 Task: Compose an email with the signature Levi Robinson with the subject Request for a meeting follow-up and the message Can you confirm whether the project is still on track to meet the deadline? from softage.9@softage.net to softage.7@softage.netSelect the entire message and remove all formatting, select the entire message Undo Send the email. Finally, move the email from Sent Items to the label Inquiries
Action: Mouse moved to (958, 55)
Screenshot: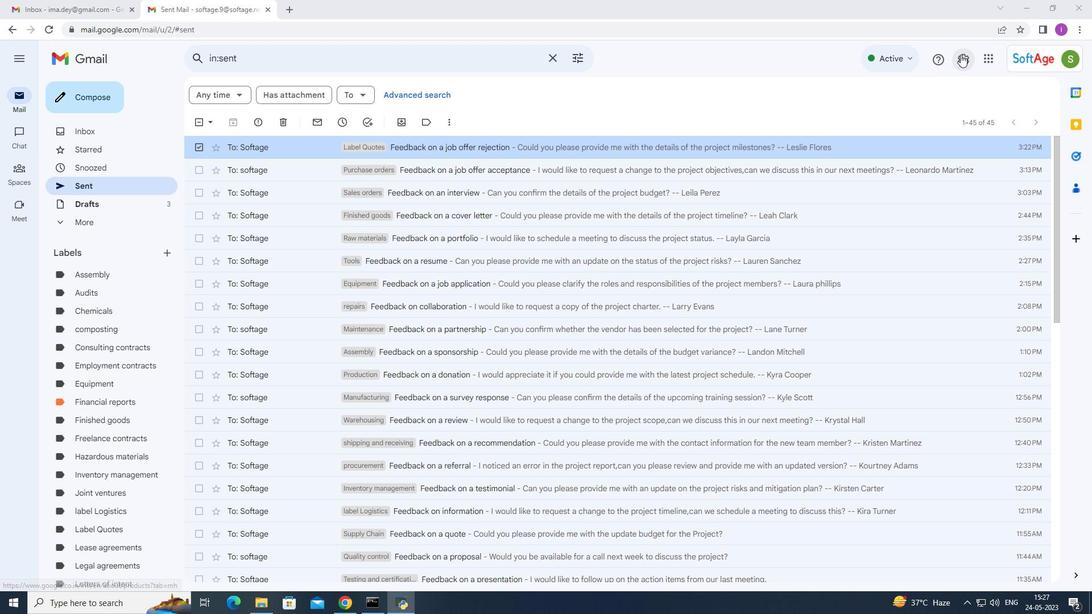 
Action: Mouse pressed left at (958, 55)
Screenshot: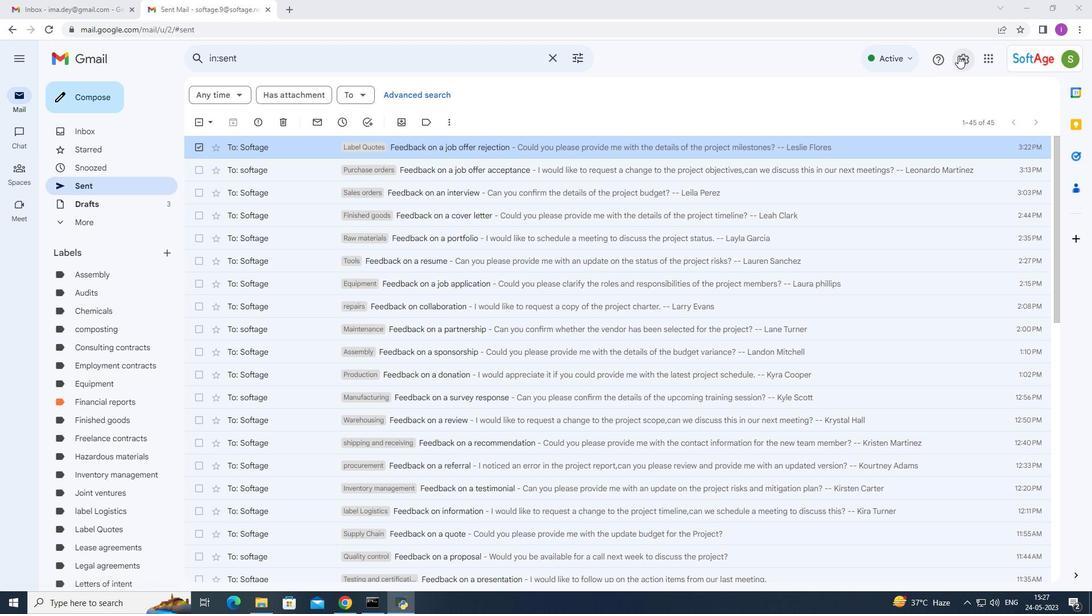 
Action: Mouse moved to (963, 116)
Screenshot: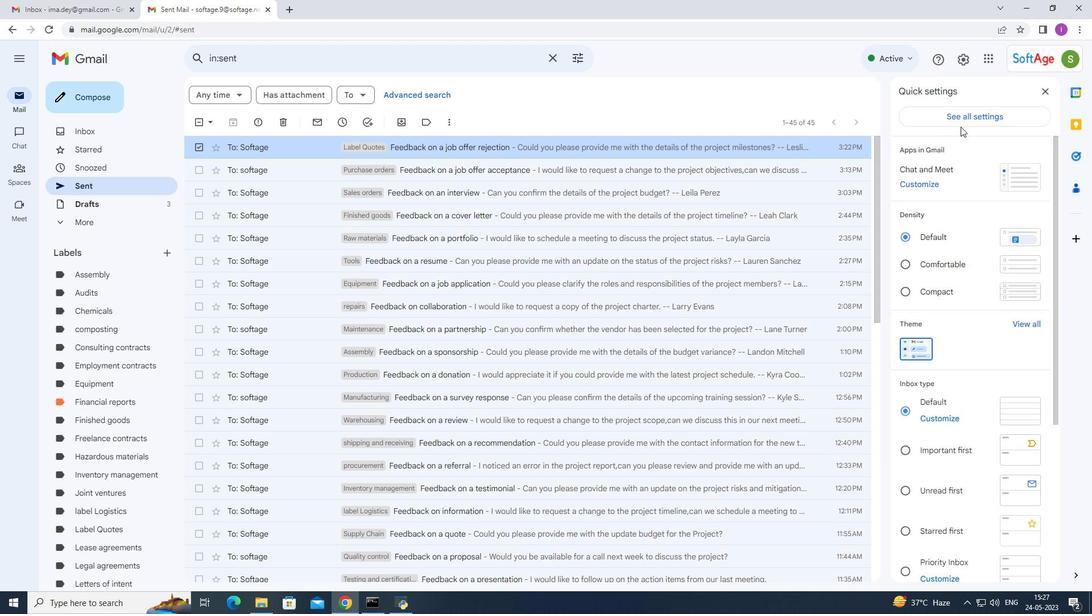 
Action: Mouse pressed left at (963, 116)
Screenshot: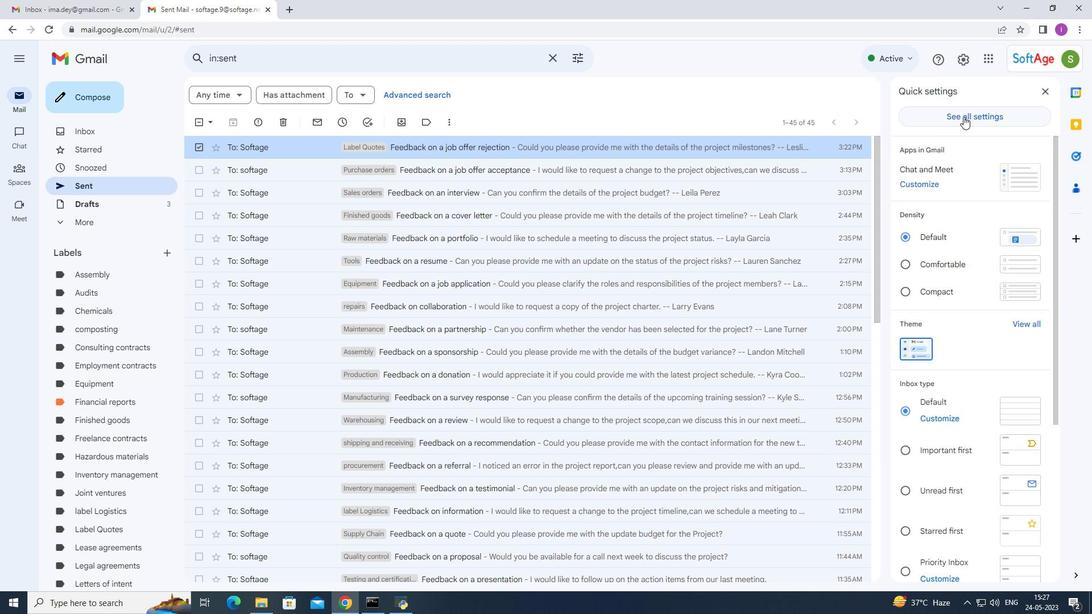 
Action: Mouse moved to (675, 240)
Screenshot: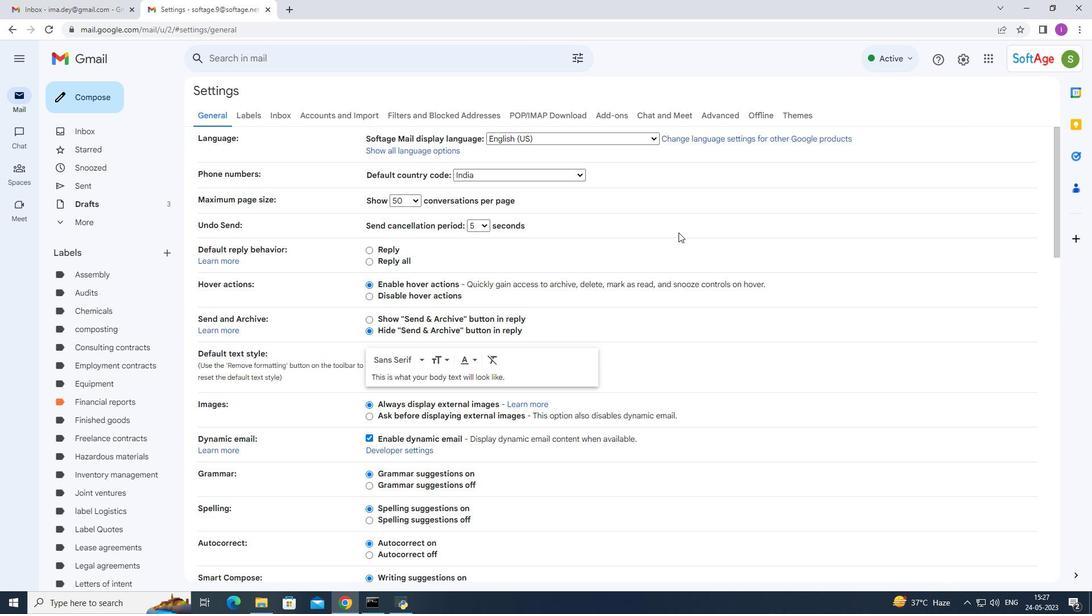 
Action: Mouse scrolled (675, 239) with delta (0, 0)
Screenshot: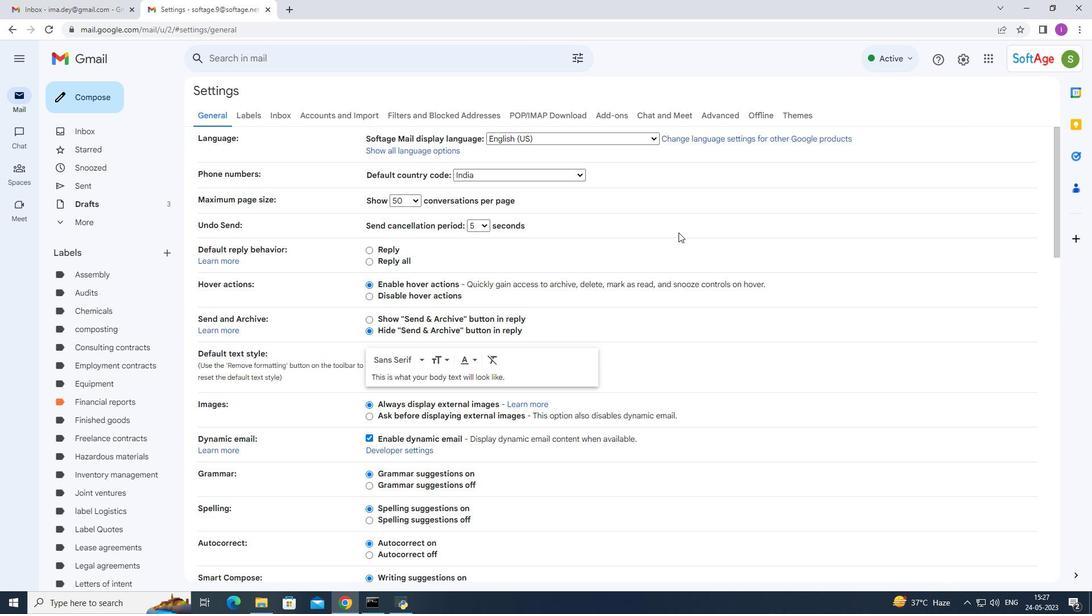 
Action: Mouse moved to (675, 241)
Screenshot: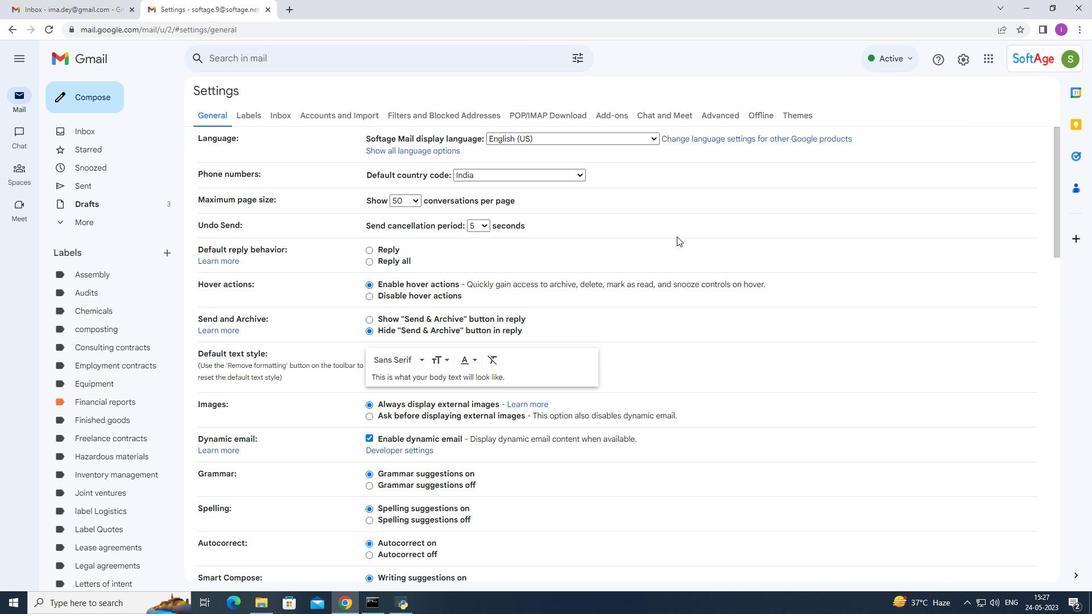 
Action: Mouse scrolled (675, 241) with delta (0, 0)
Screenshot: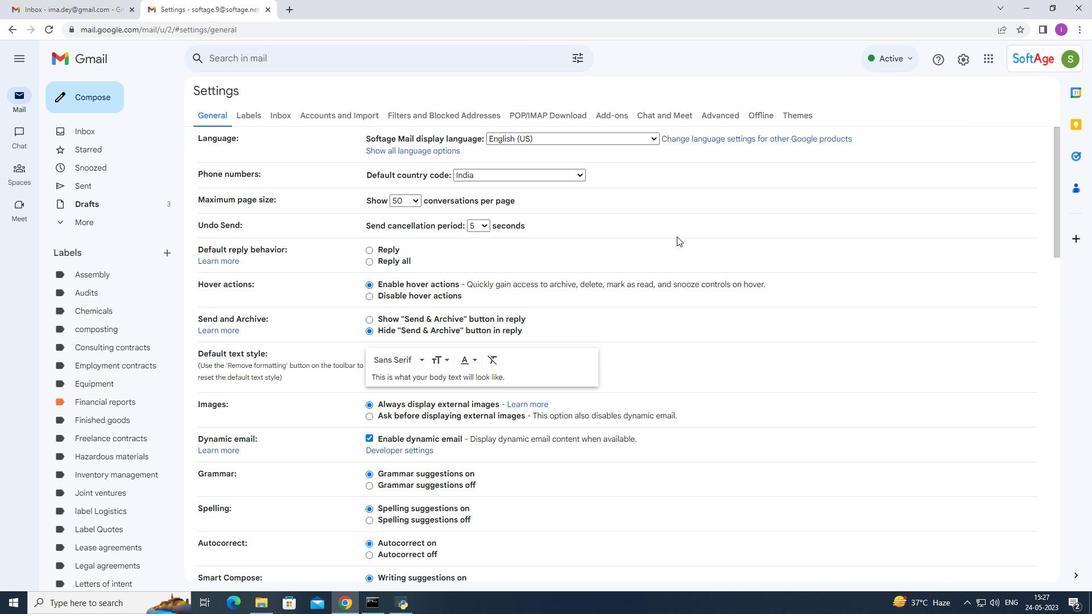 
Action: Mouse moved to (675, 259)
Screenshot: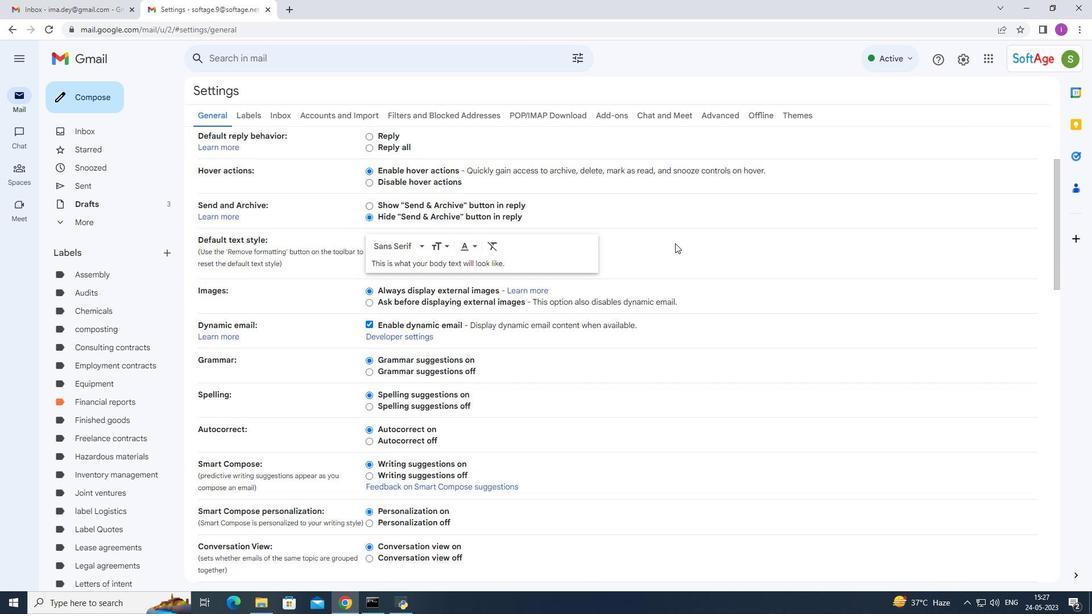
Action: Mouse scrolled (675, 257) with delta (0, 0)
Screenshot: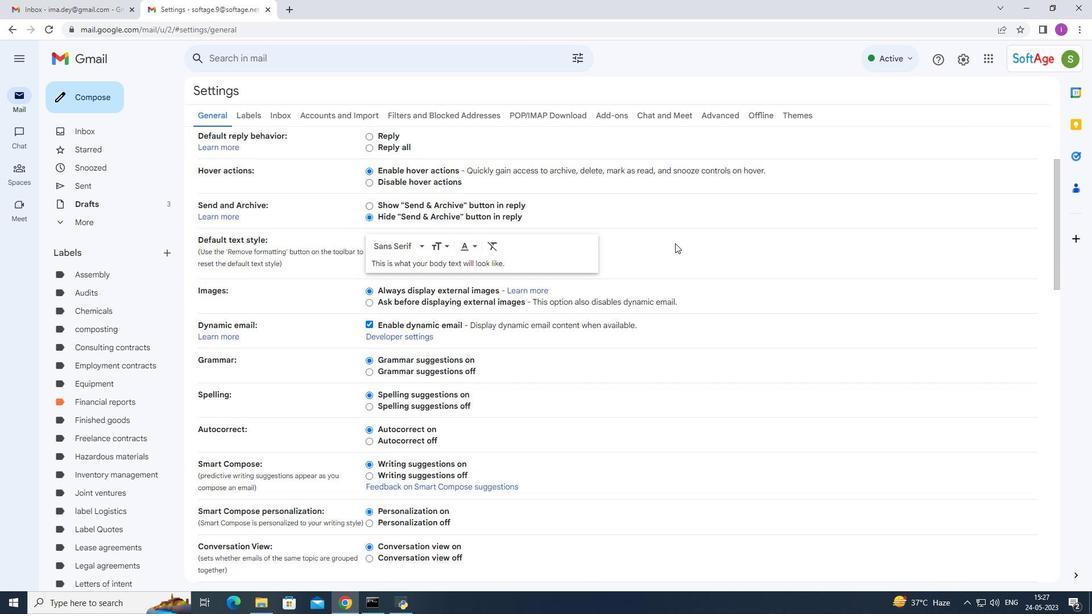 
Action: Mouse moved to (676, 264)
Screenshot: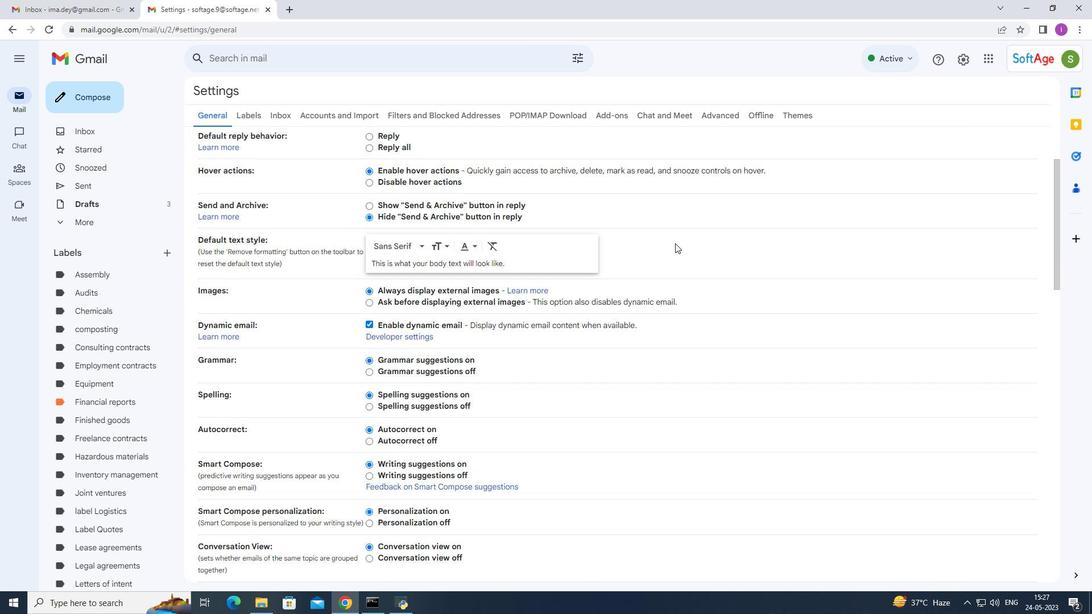 
Action: Mouse scrolled (676, 263) with delta (0, 0)
Screenshot: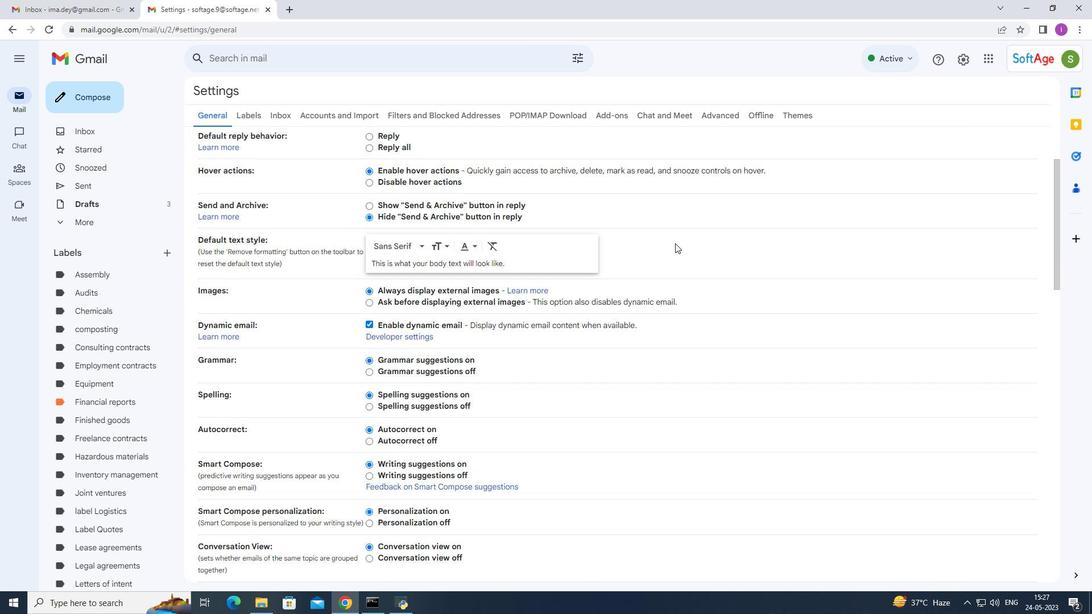 
Action: Mouse moved to (677, 265)
Screenshot: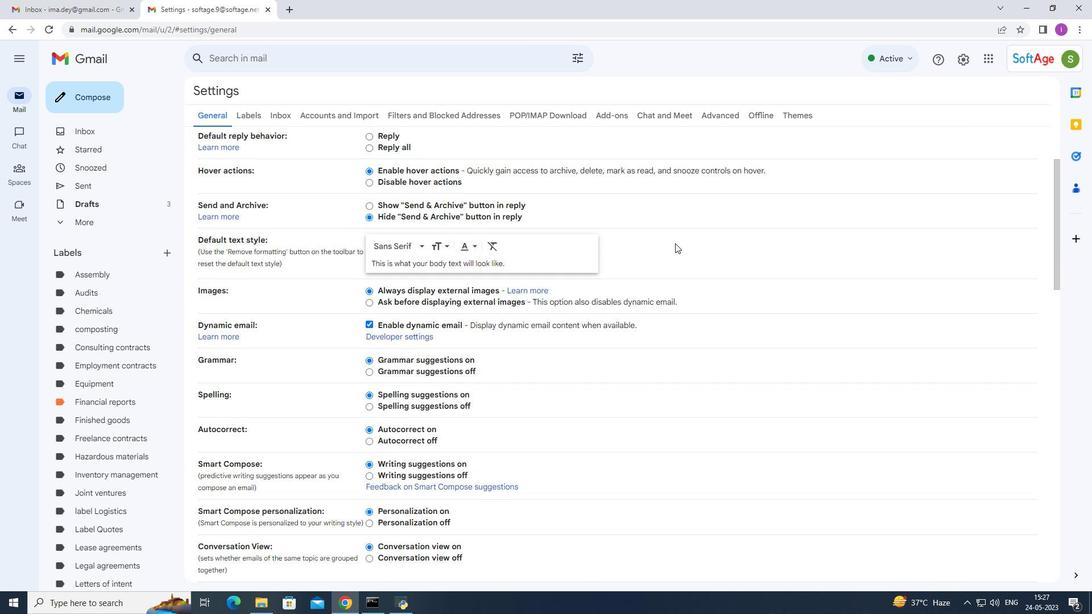 
Action: Mouse scrolled (676, 263) with delta (0, 0)
Screenshot: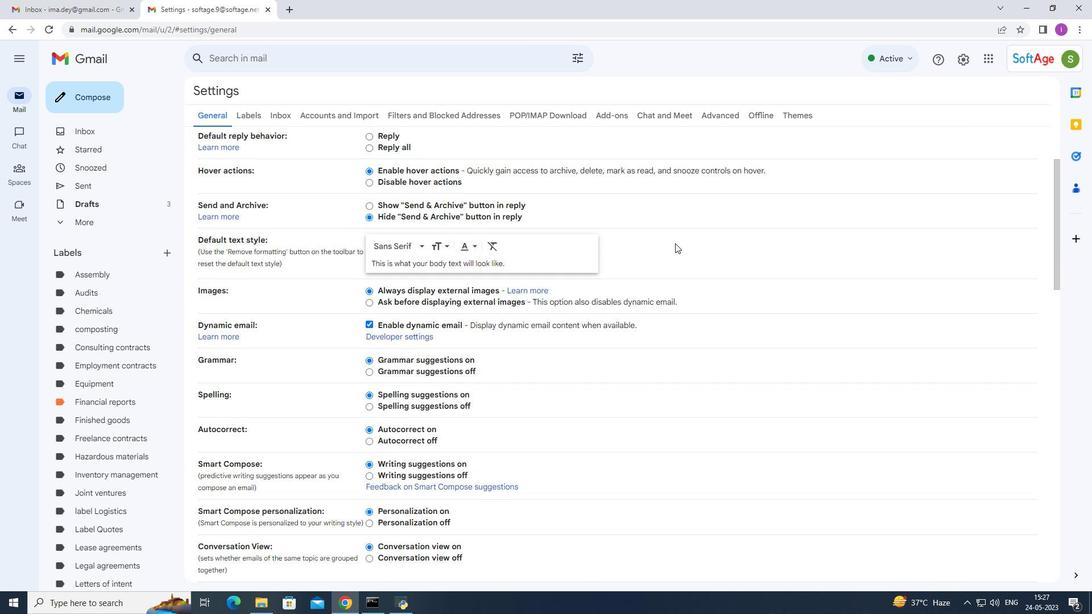 
Action: Mouse moved to (678, 265)
Screenshot: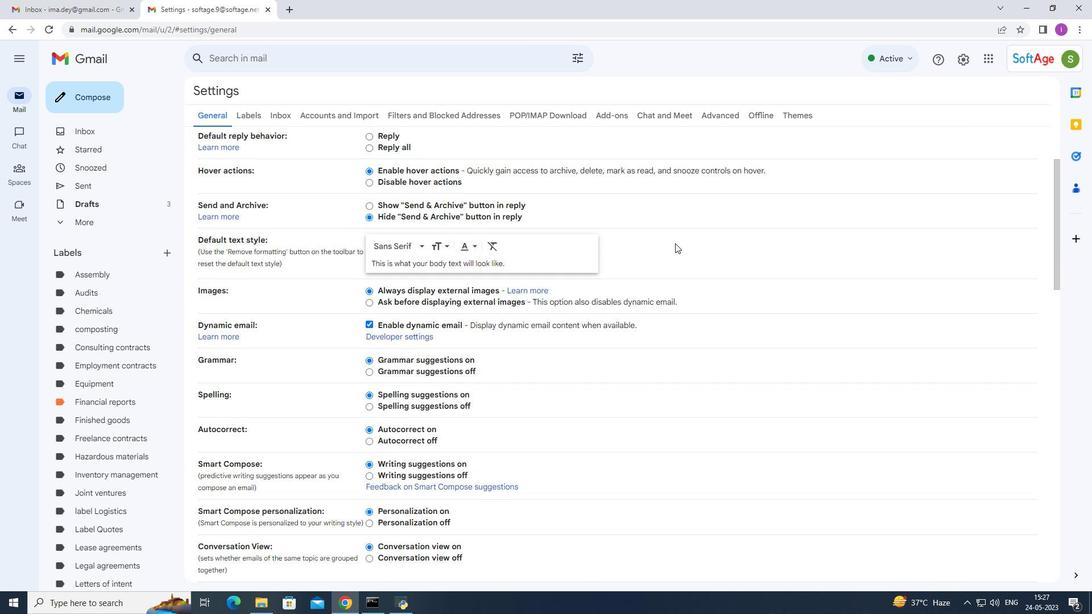 
Action: Mouse scrolled (677, 264) with delta (0, 0)
Screenshot: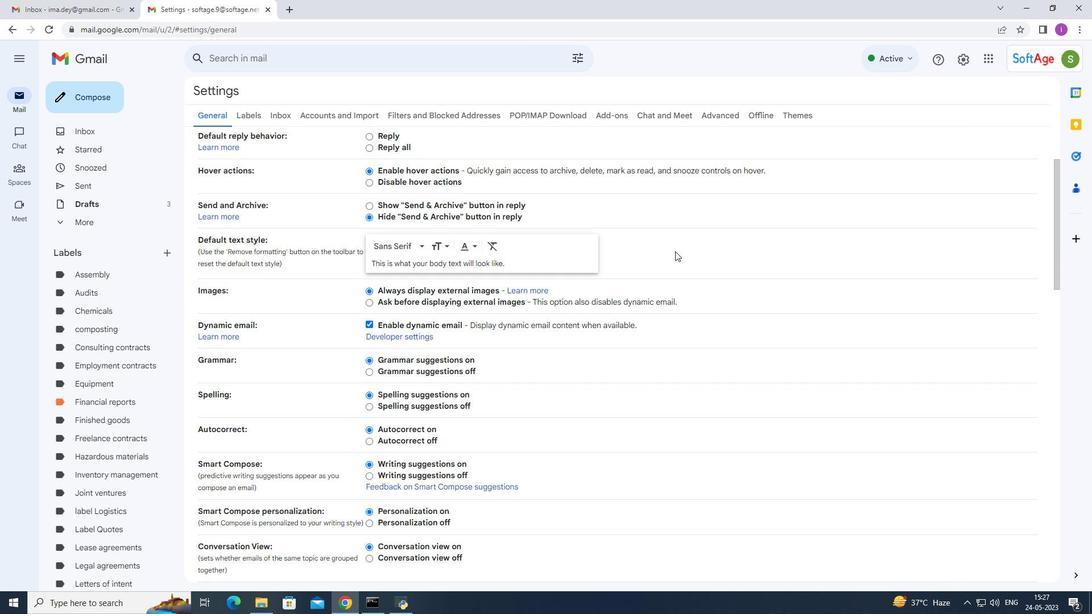 
Action: Mouse moved to (678, 266)
Screenshot: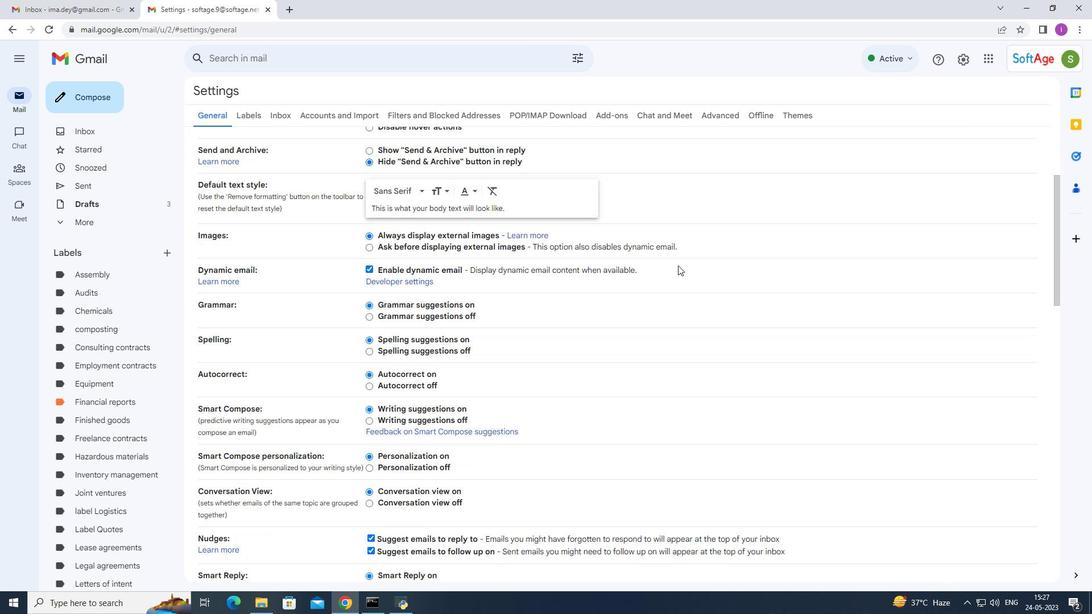 
Action: Mouse scrolled (678, 266) with delta (0, 0)
Screenshot: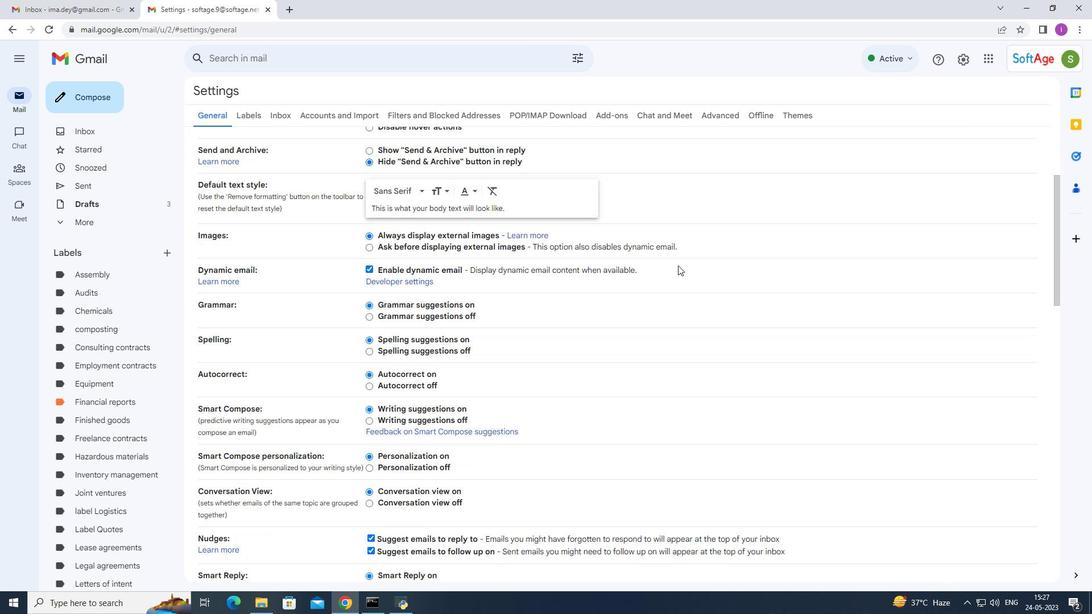 
Action: Mouse moved to (678, 268)
Screenshot: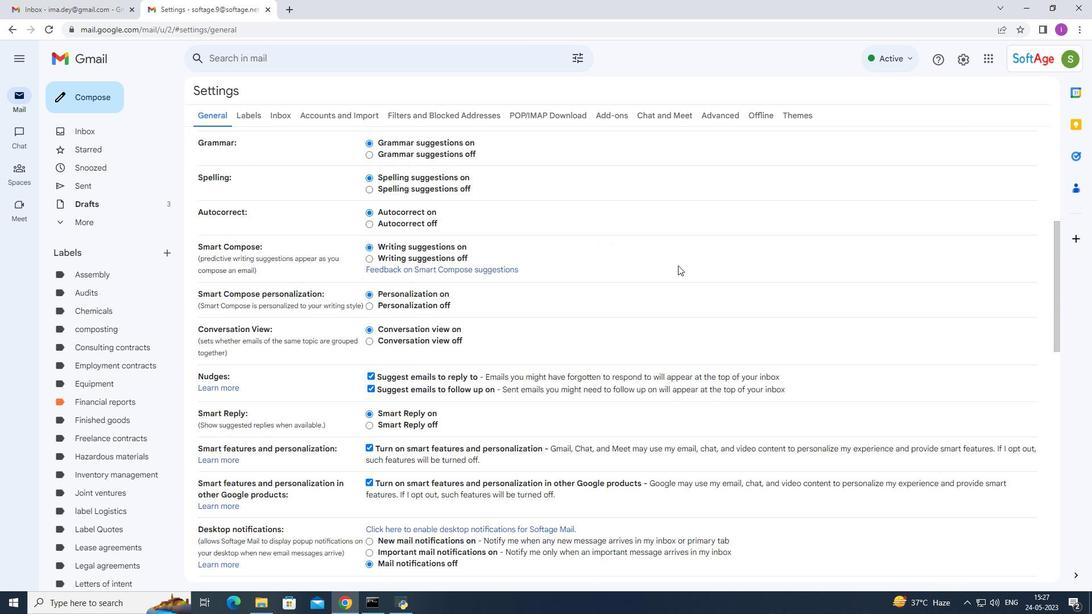 
Action: Mouse scrolled (678, 269) with delta (0, 0)
Screenshot: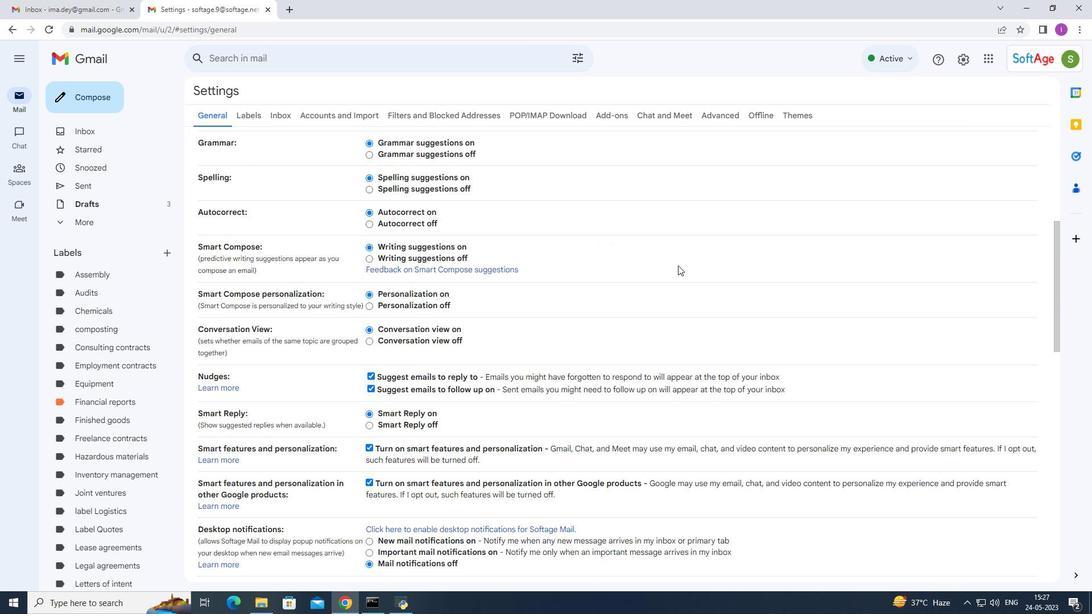 
Action: Mouse moved to (678, 269)
Screenshot: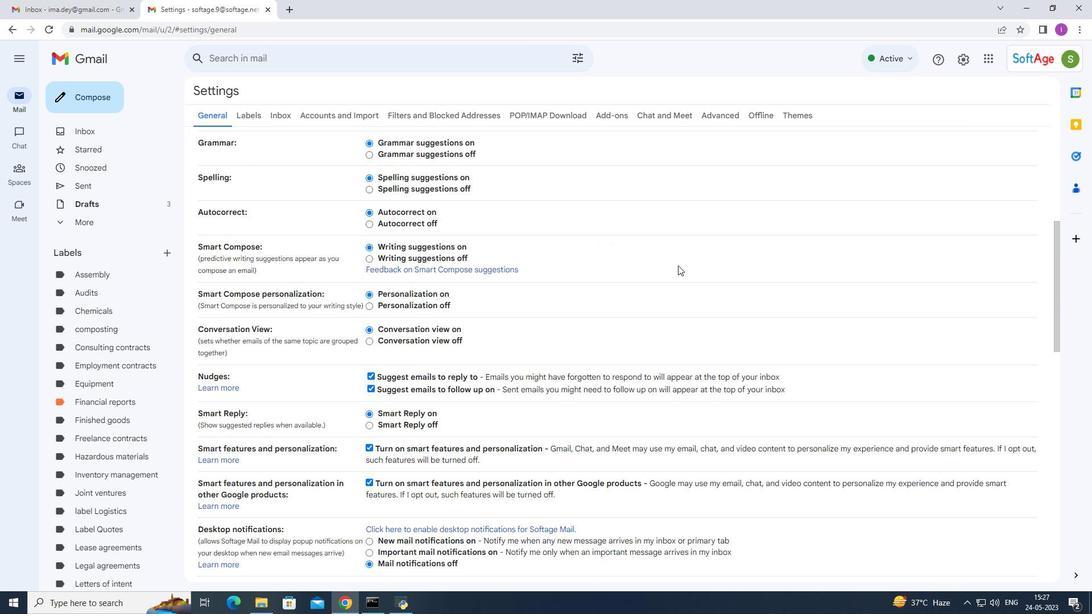 
Action: Mouse scrolled (678, 269) with delta (0, 0)
Screenshot: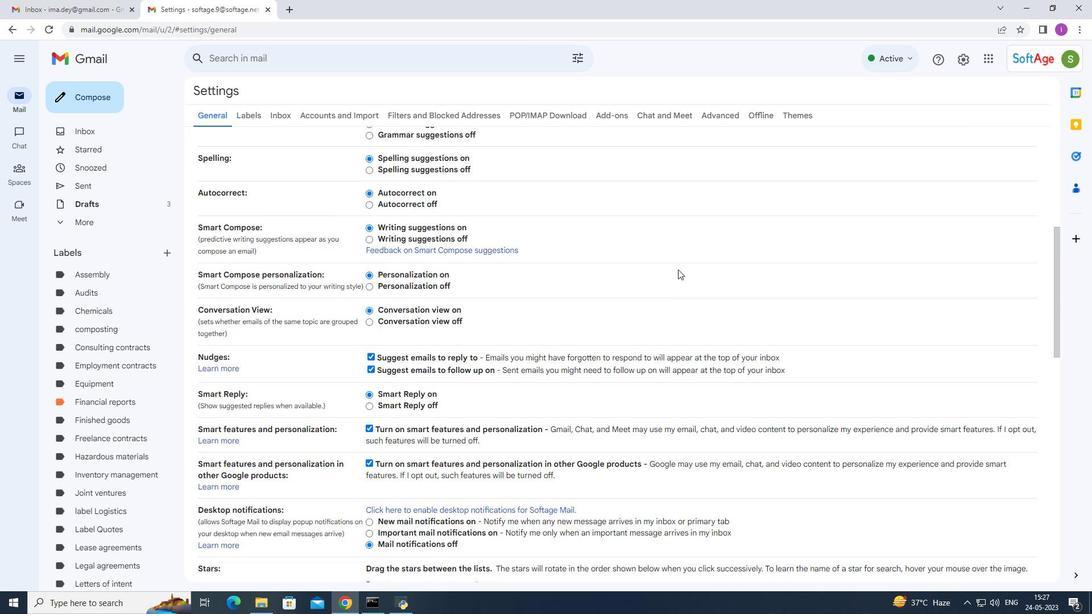 
Action: Mouse moved to (678, 270)
Screenshot: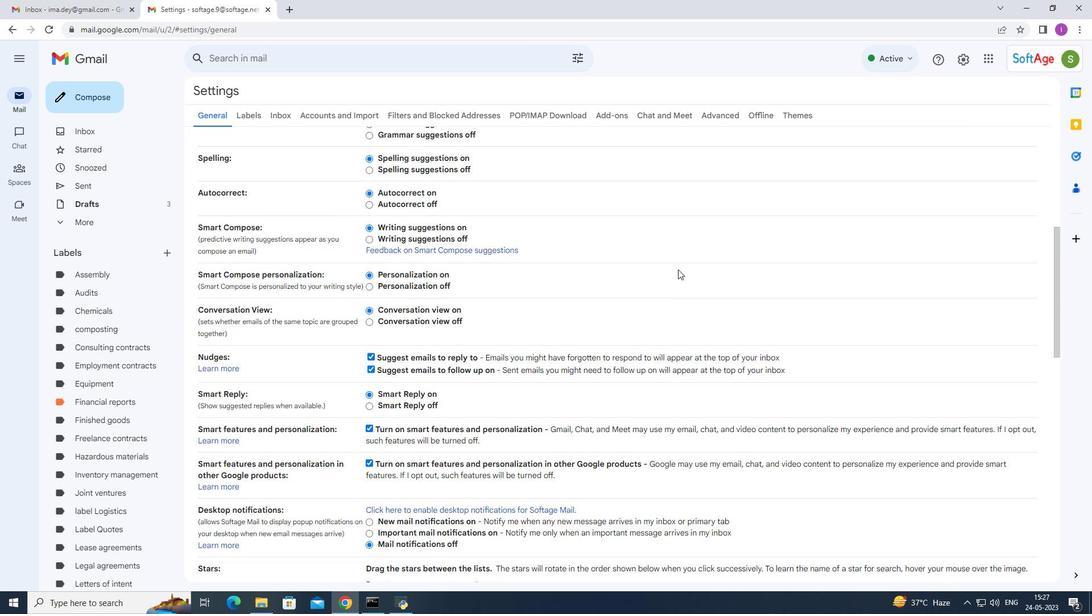 
Action: Mouse scrolled (678, 270) with delta (0, 0)
Screenshot: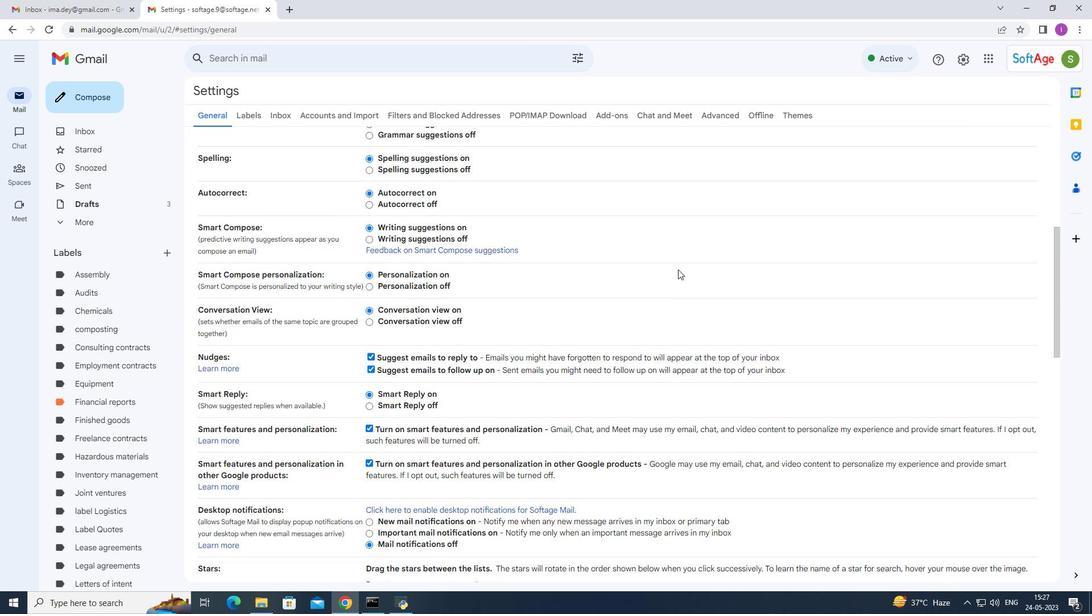 
Action: Mouse scrolled (678, 269) with delta (0, 0)
Screenshot: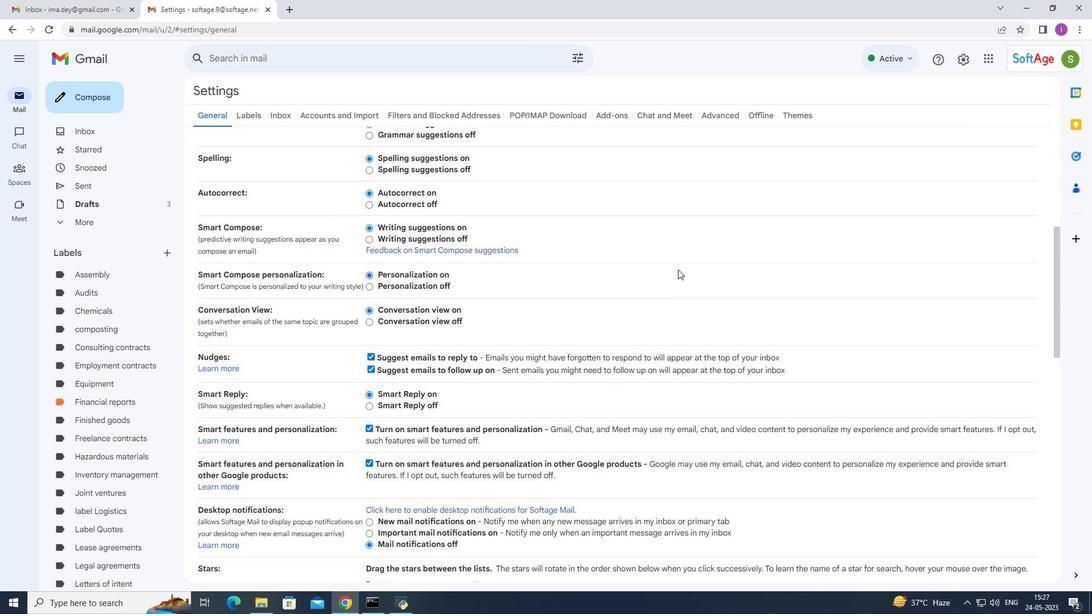 
Action: Mouse scrolled (678, 269) with delta (0, 0)
Screenshot: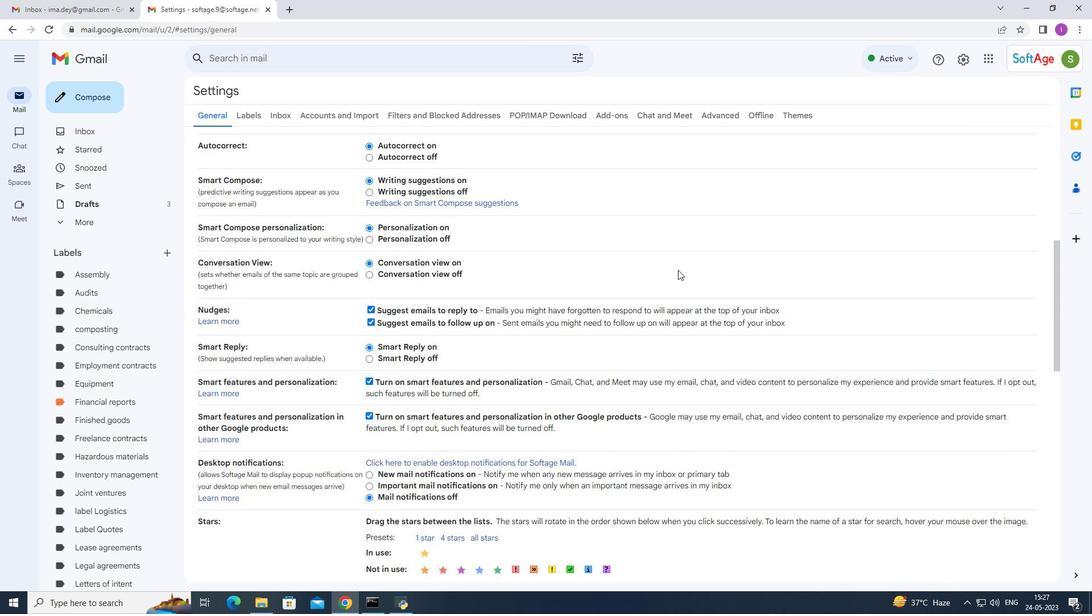
Action: Mouse moved to (680, 274)
Screenshot: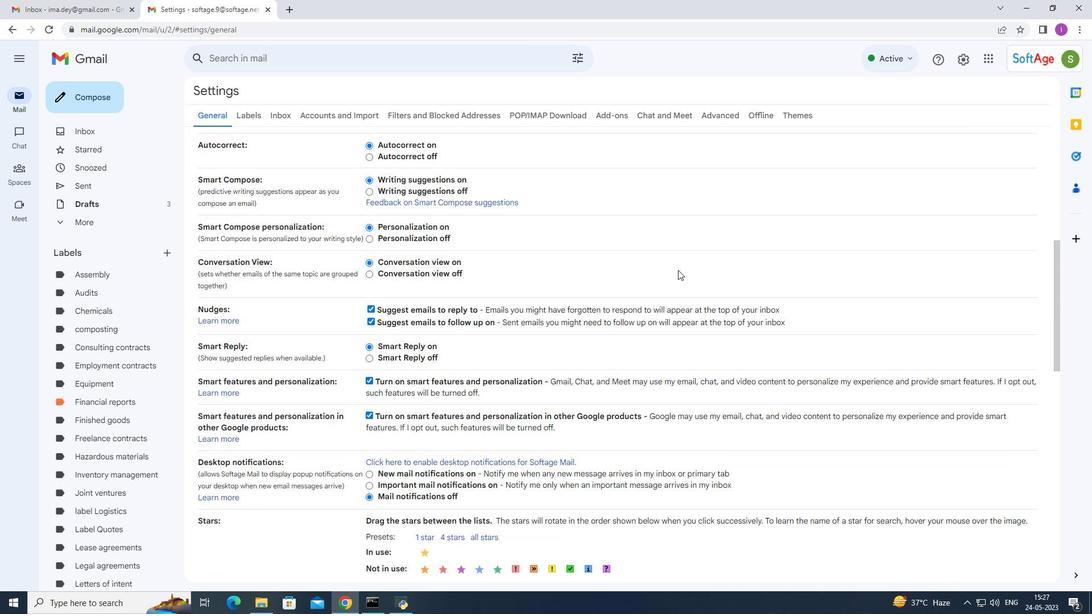 
Action: Mouse scrolled (679, 272) with delta (0, 0)
Screenshot: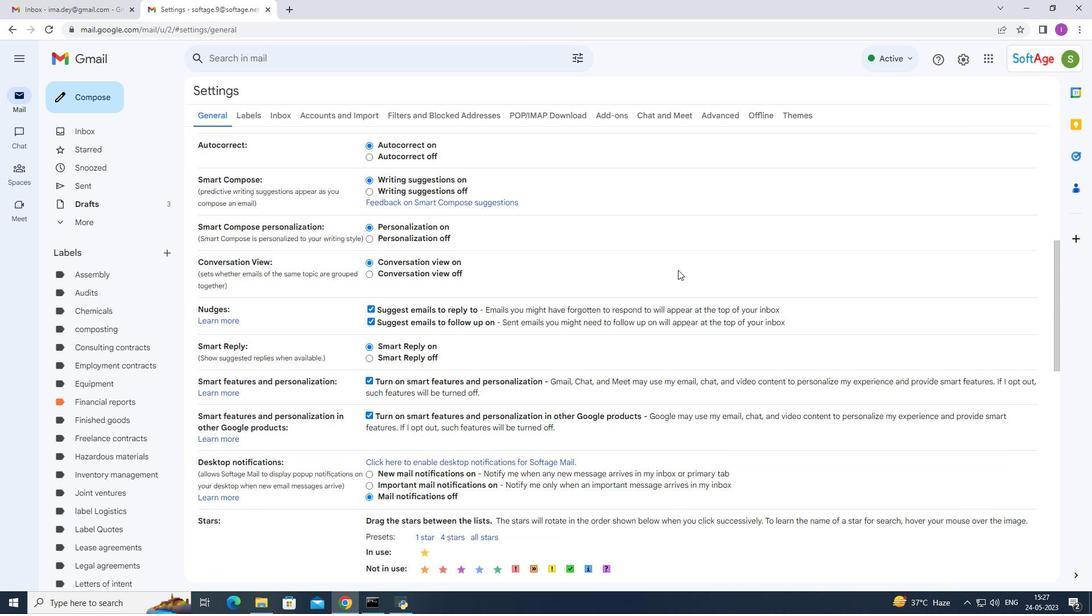 
Action: Mouse moved to (683, 276)
Screenshot: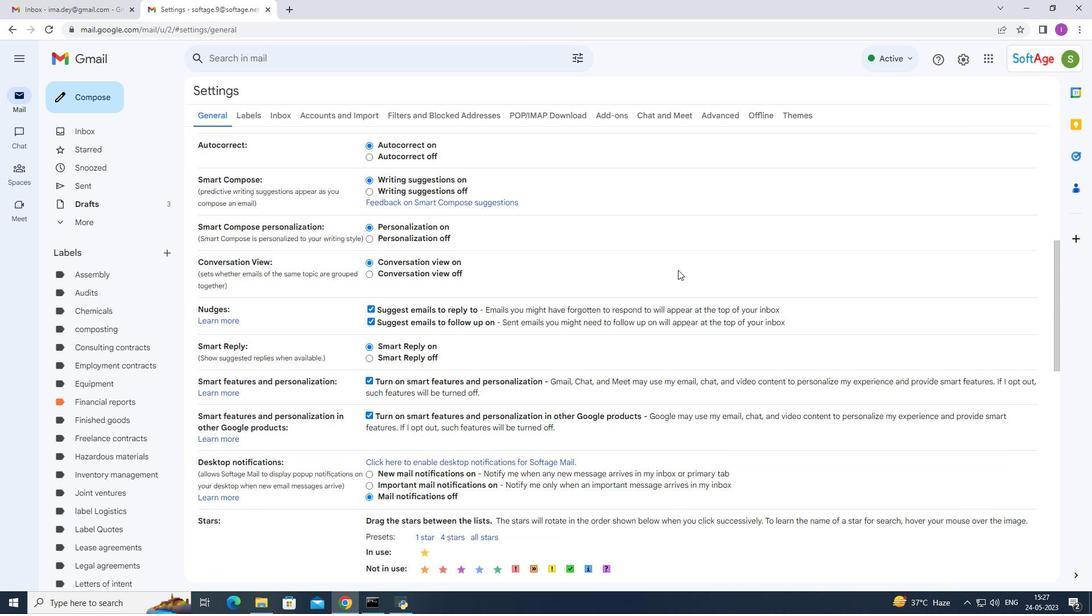 
Action: Mouse scrolled (681, 274) with delta (0, 0)
Screenshot: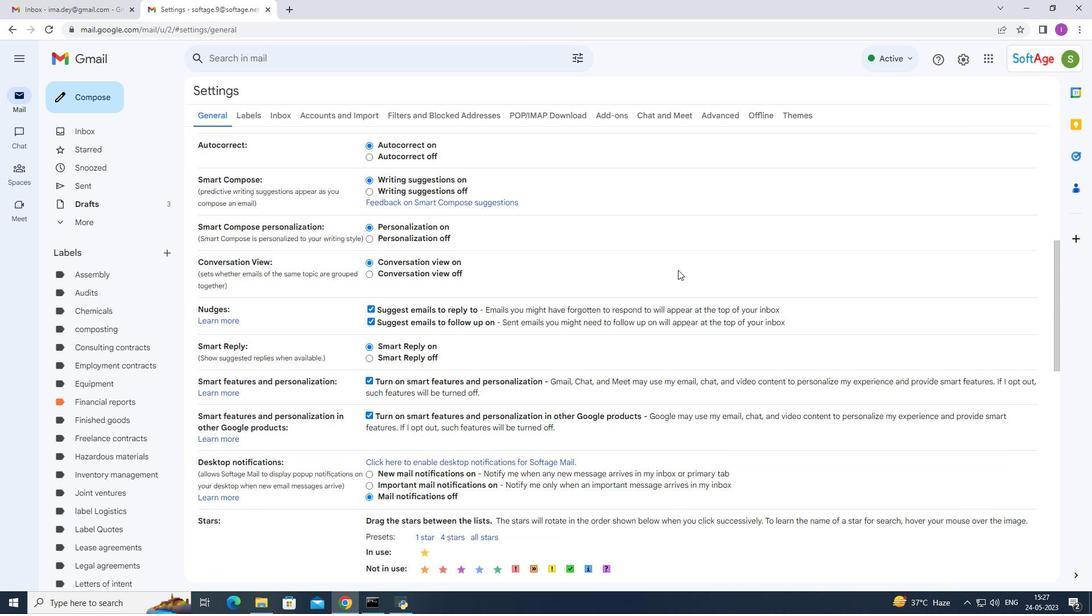 
Action: Mouse moved to (688, 280)
Screenshot: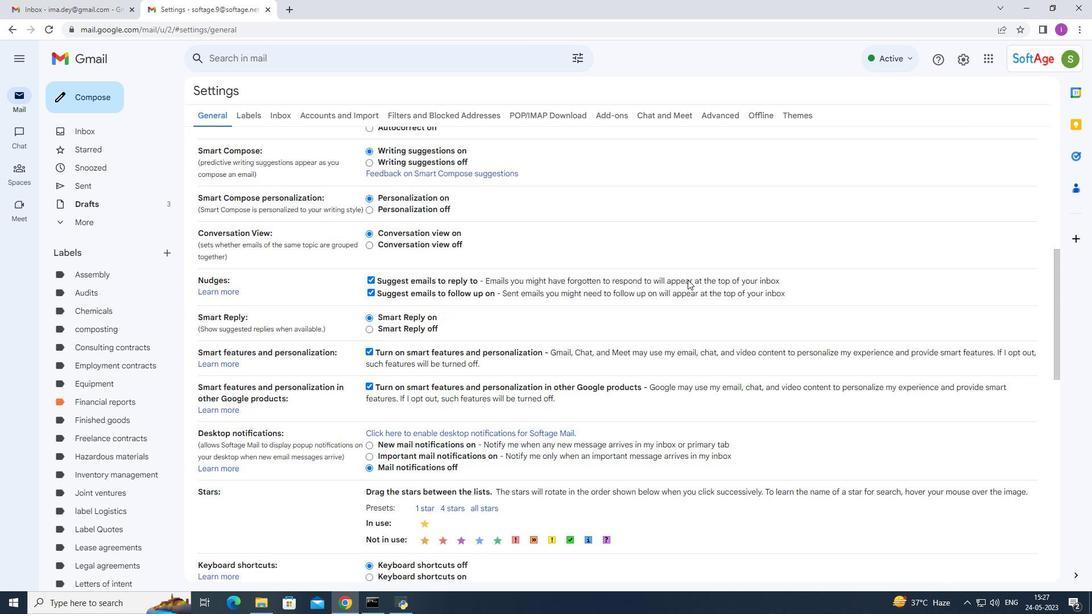 
Action: Mouse scrolled (688, 279) with delta (0, 0)
Screenshot: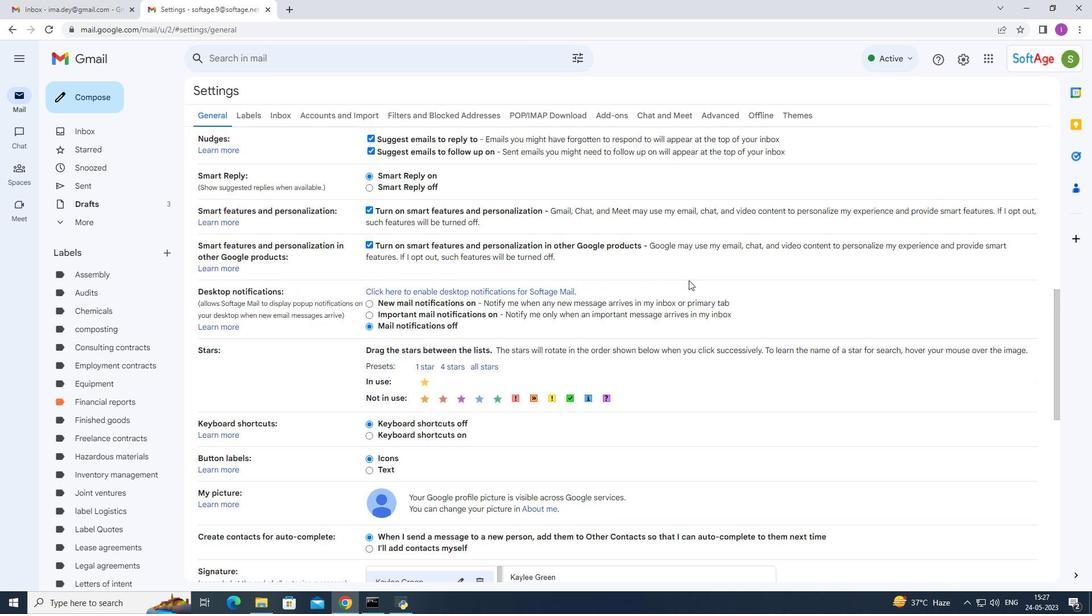 
Action: Mouse scrolled (688, 279) with delta (0, 0)
Screenshot: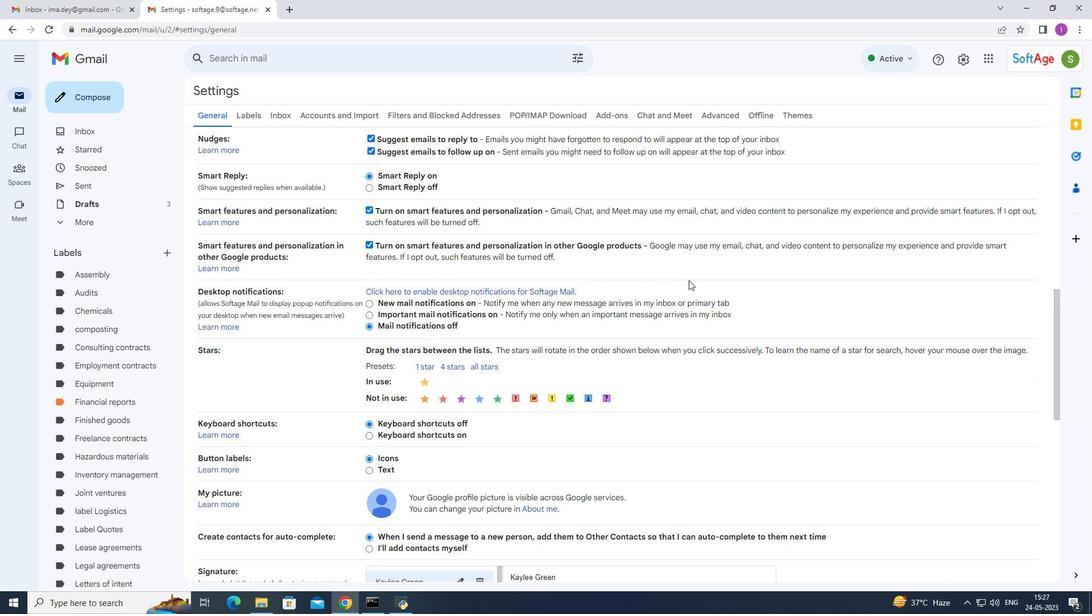 
Action: Mouse moved to (689, 280)
Screenshot: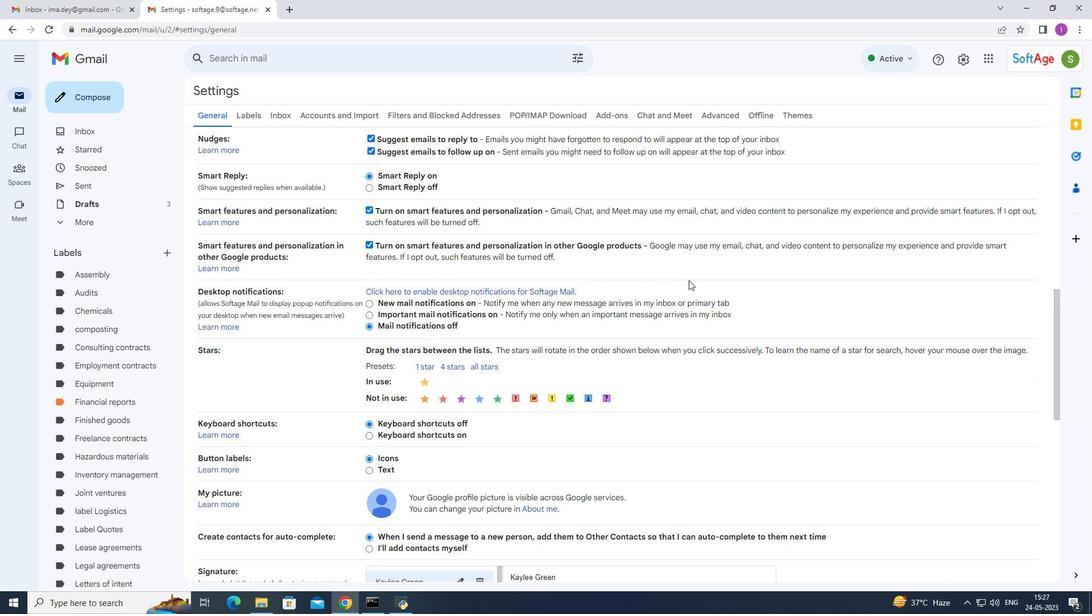 
Action: Mouse scrolled (689, 281) with delta (0, 0)
Screenshot: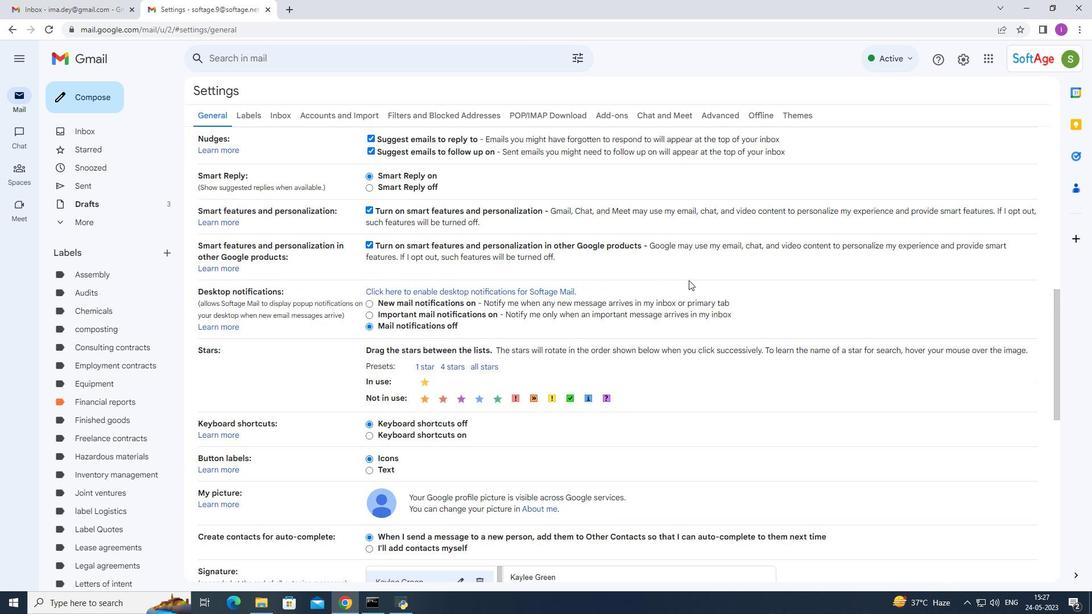 
Action: Mouse scrolled (689, 279) with delta (0, 0)
Screenshot: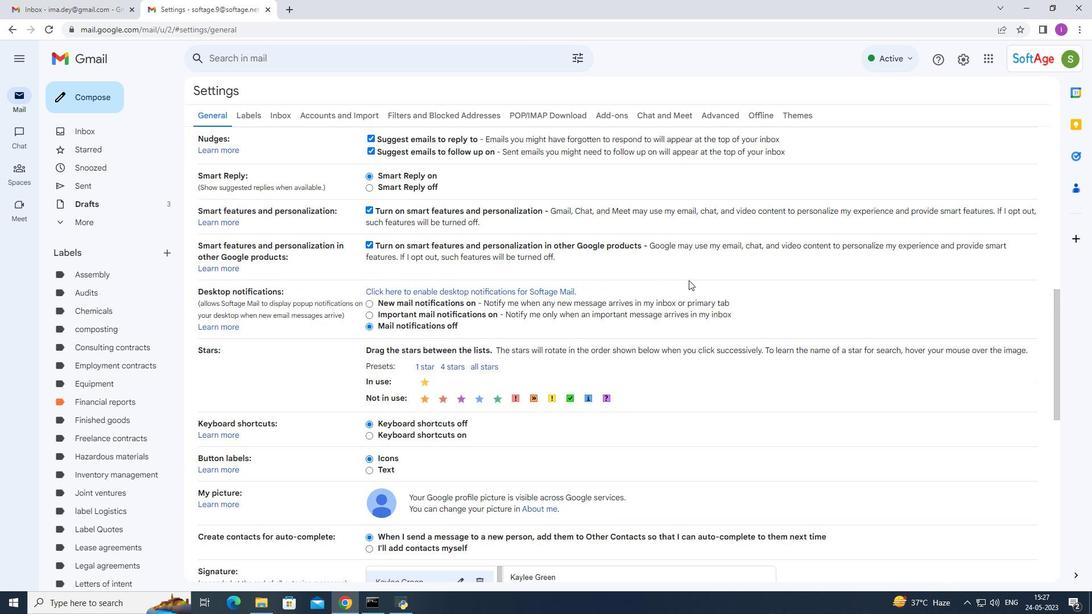 
Action: Mouse scrolled (689, 279) with delta (0, 0)
Screenshot: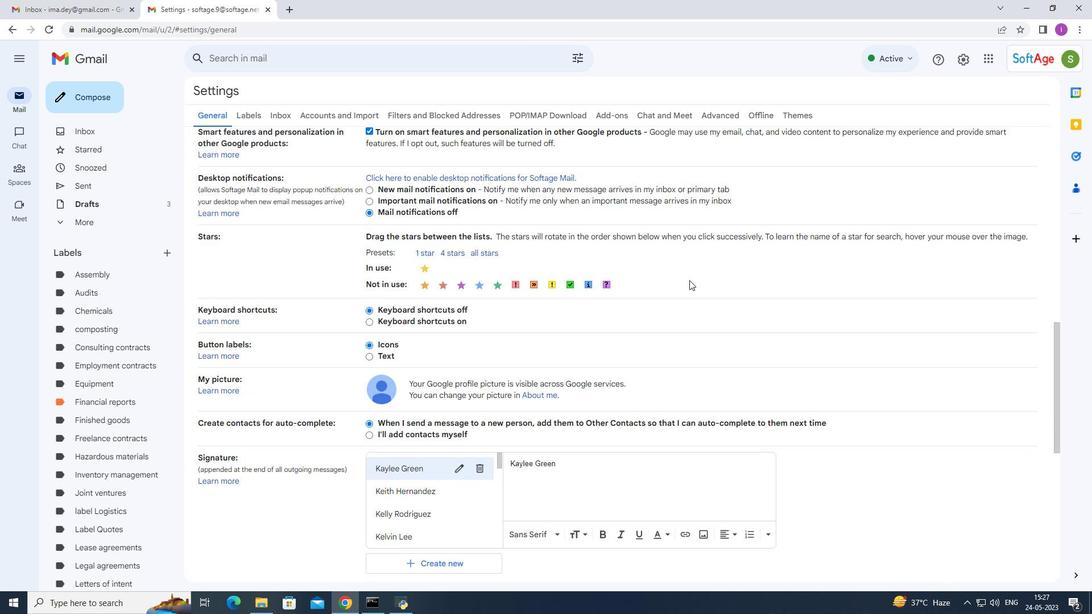 
Action: Mouse scrolled (689, 279) with delta (0, 0)
Screenshot: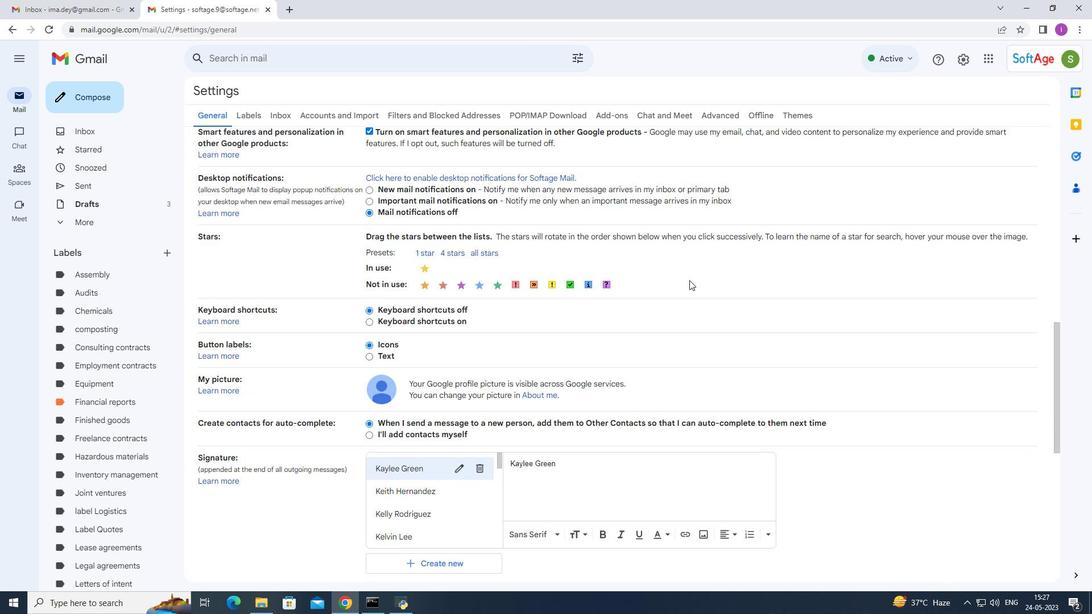 
Action: Mouse scrolled (689, 279) with delta (0, 0)
Screenshot: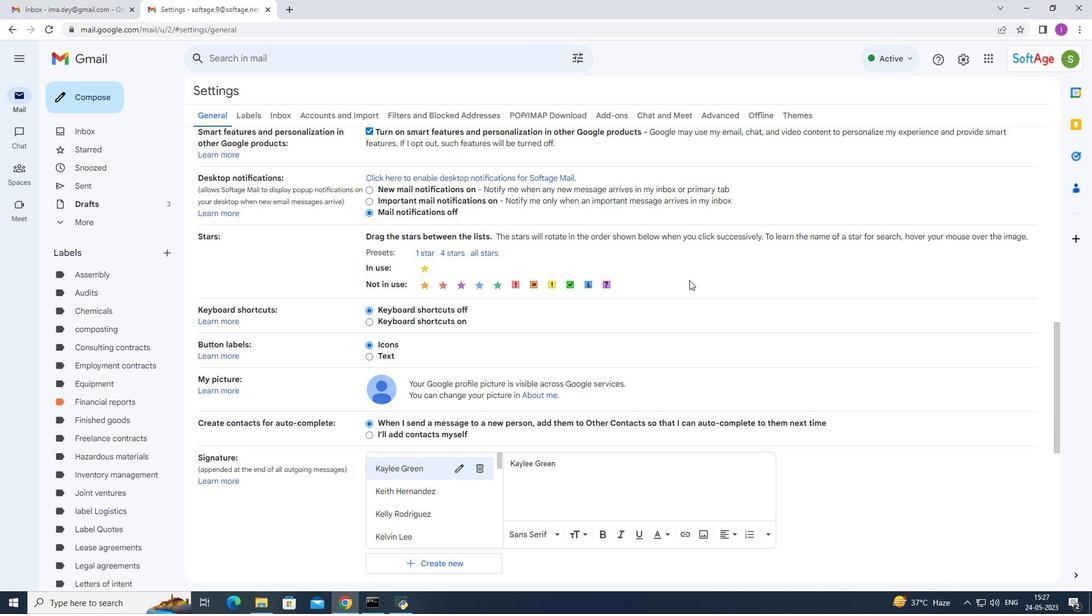
Action: Mouse scrolled (689, 279) with delta (0, 0)
Screenshot: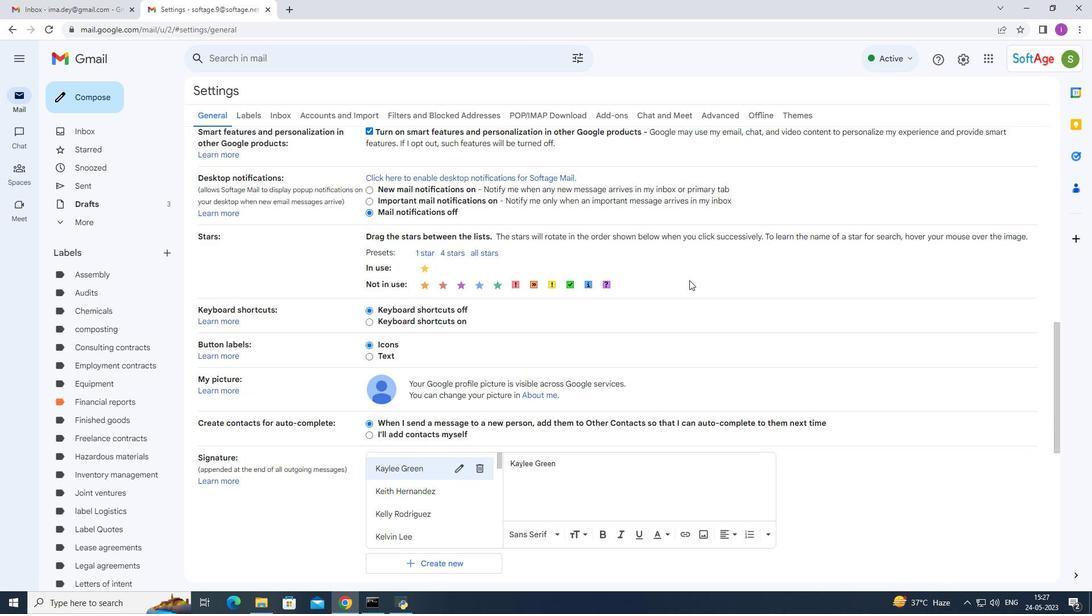 
Action: Mouse scrolled (689, 279) with delta (0, 0)
Screenshot: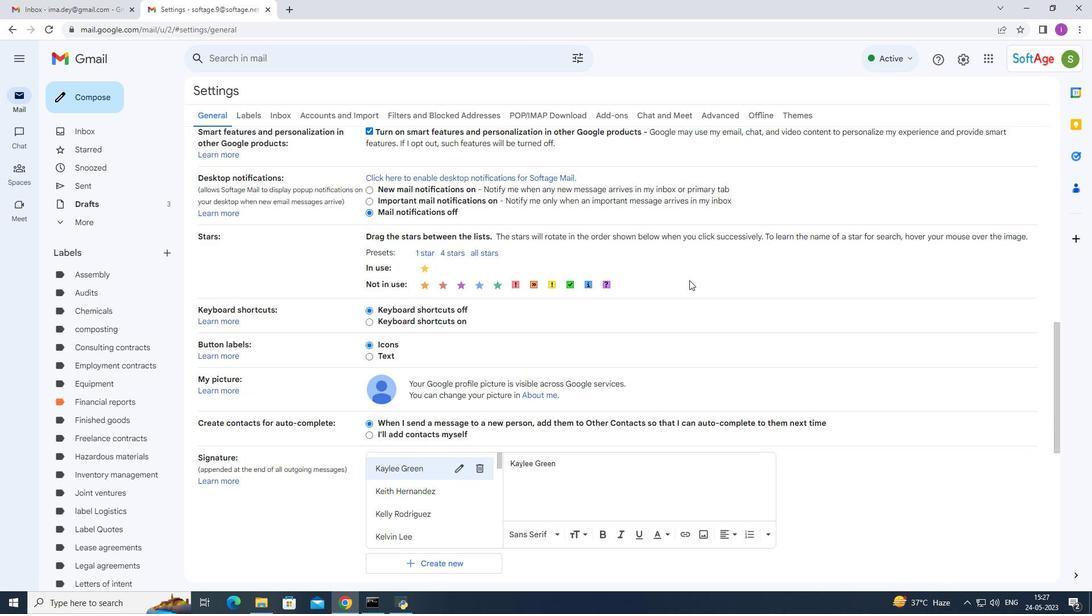 
Action: Mouse moved to (690, 280)
Screenshot: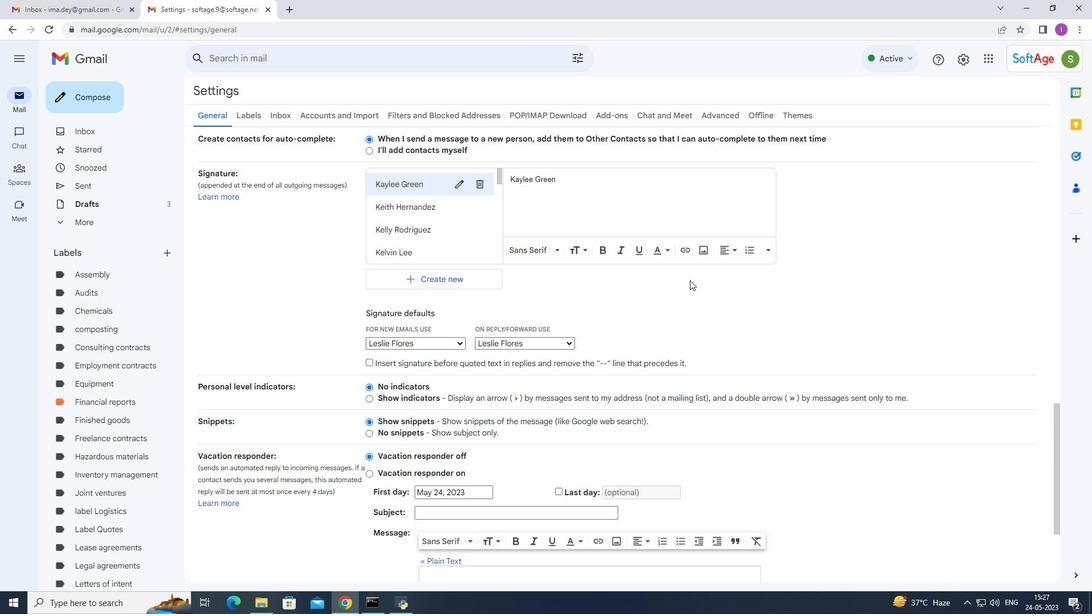 
Action: Mouse scrolled (690, 281) with delta (0, 0)
Screenshot: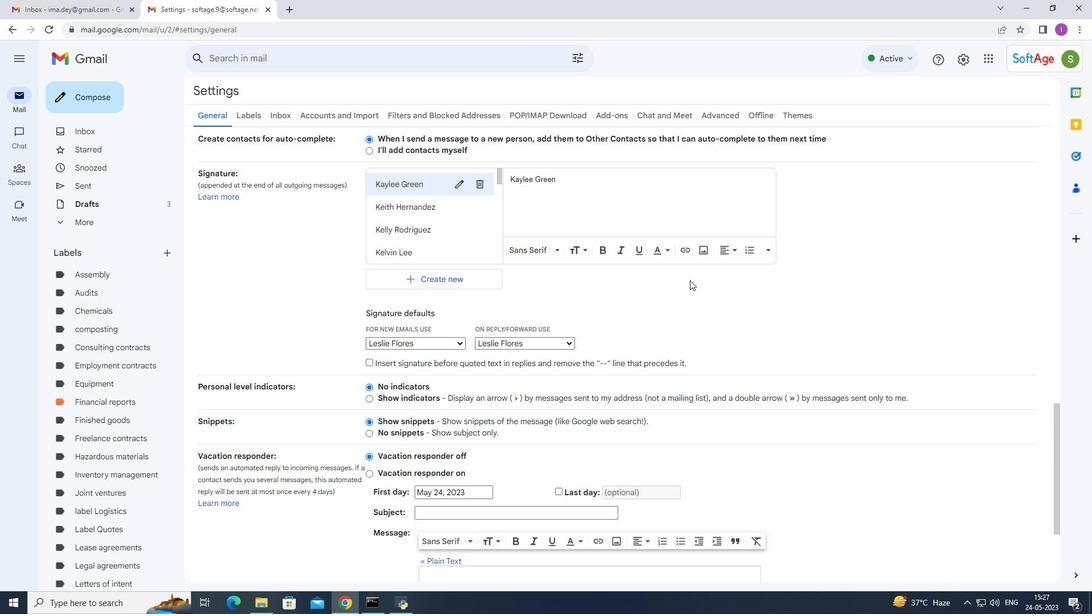 
Action: Mouse moved to (444, 340)
Screenshot: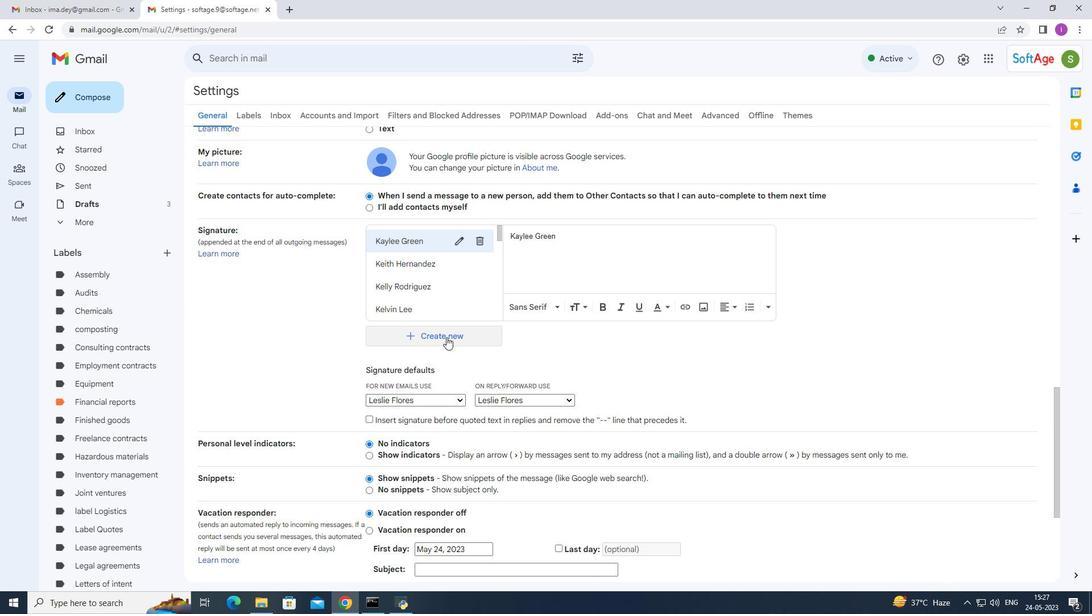 
Action: Mouse pressed left at (444, 340)
Screenshot: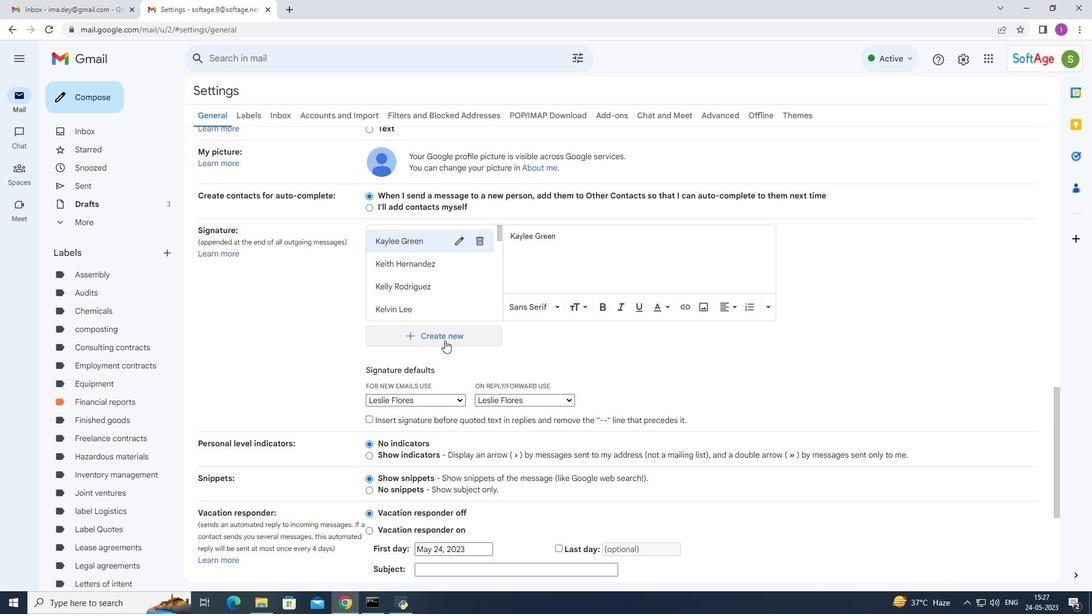 
Action: Mouse moved to (480, 314)
Screenshot: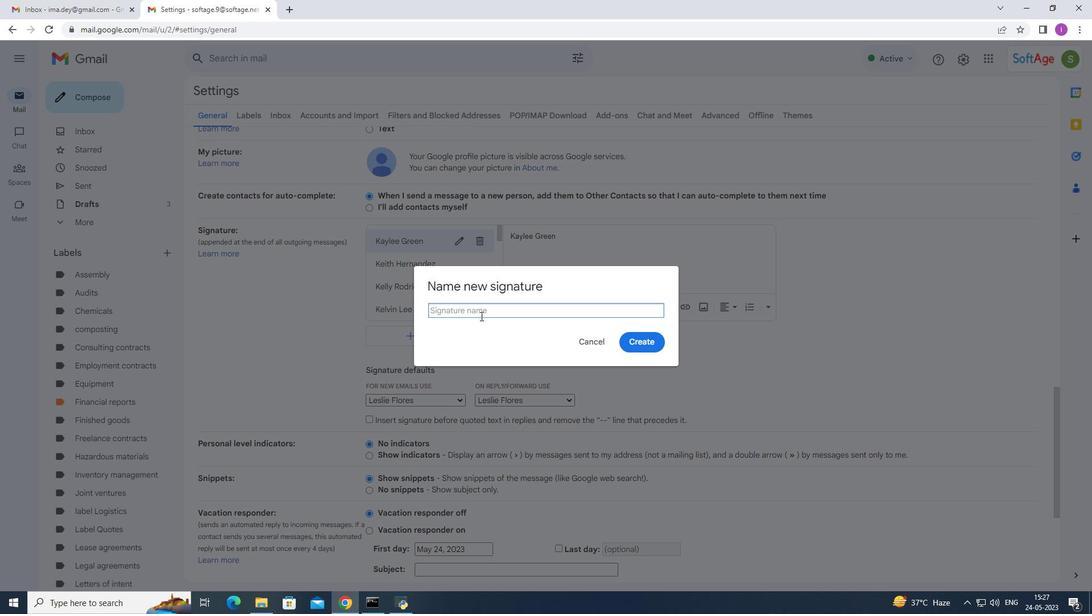 
Action: Mouse pressed left at (480, 314)
Screenshot: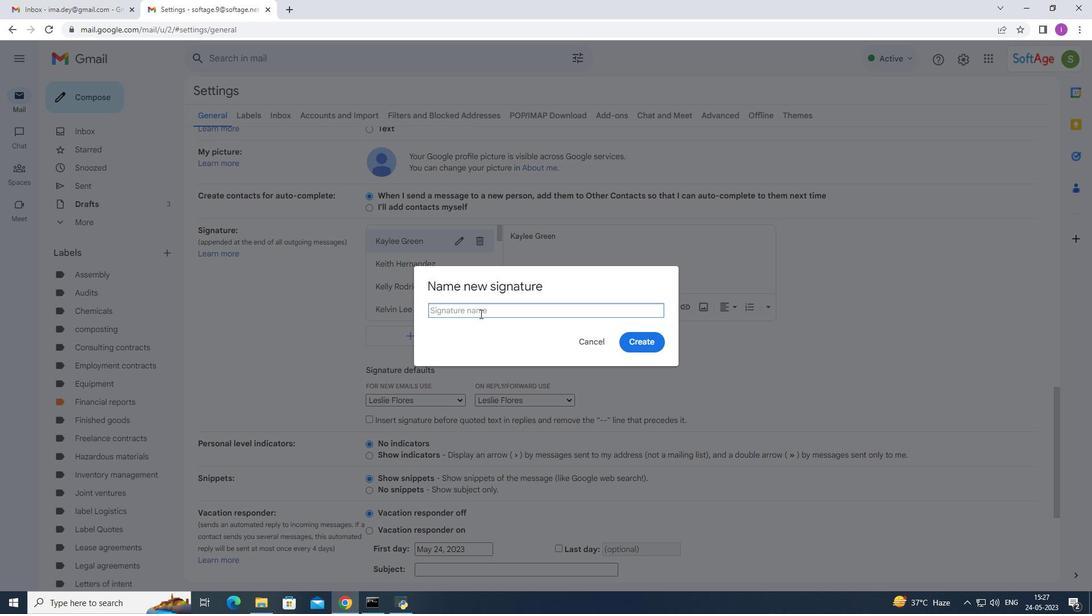 
Action: Mouse moved to (506, 312)
Screenshot: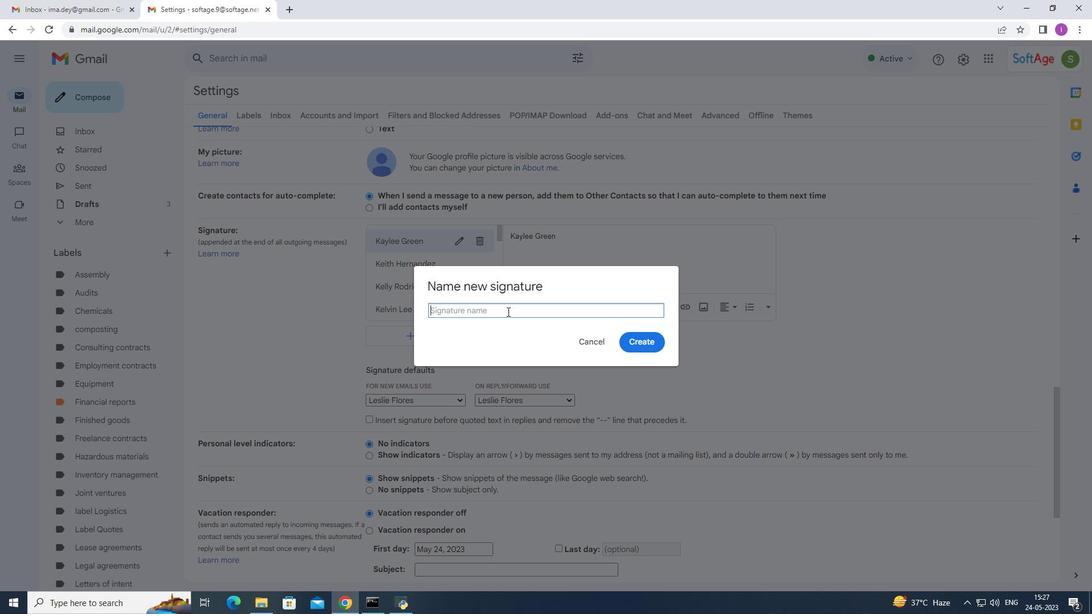 
Action: Key pressed <Key.shift><Key.shift><Key.shift><Key.shift><Key.shift>Levi<Key.space><Key.shift>Robinson
Screenshot: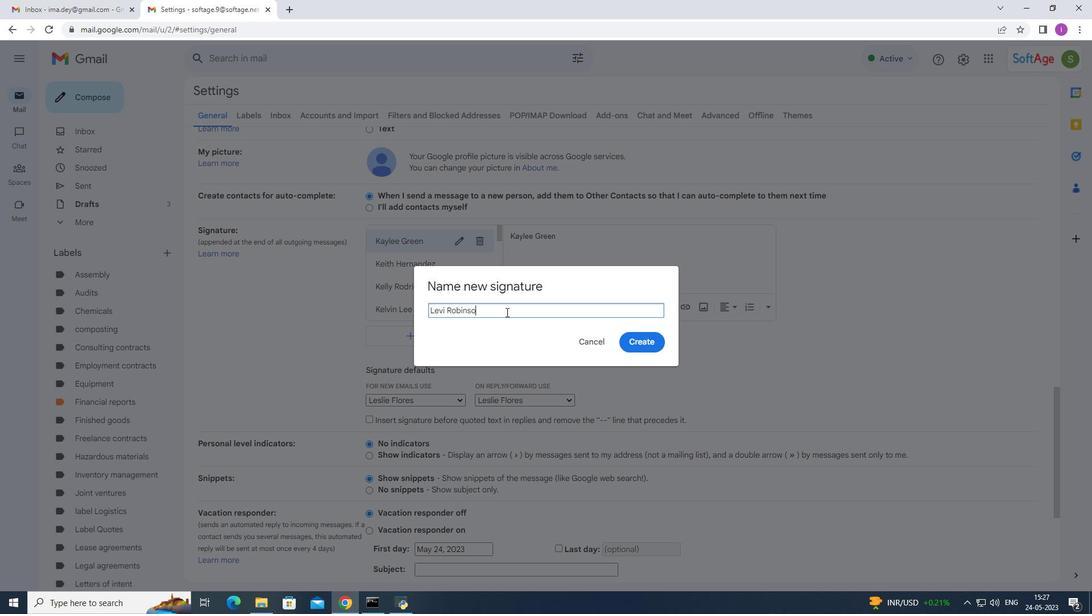 
Action: Mouse moved to (645, 345)
Screenshot: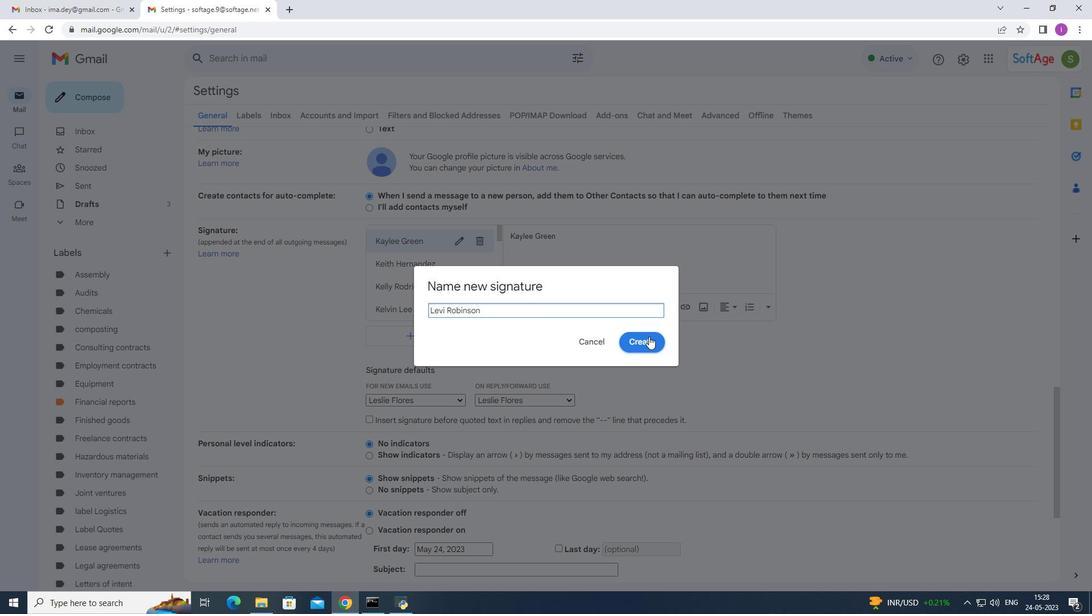 
Action: Mouse pressed left at (645, 345)
Screenshot: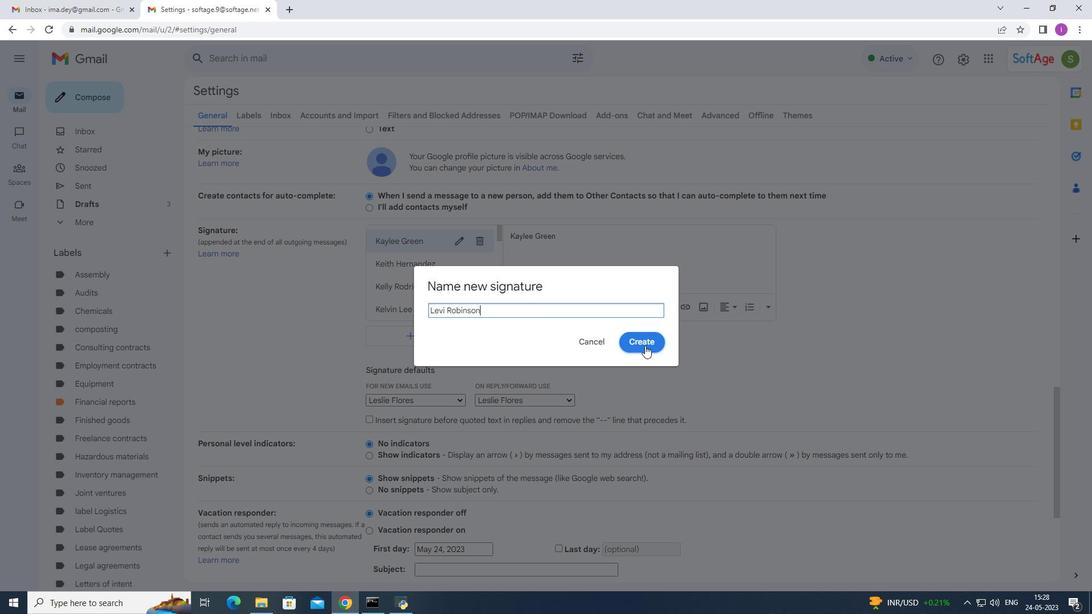 
Action: Mouse moved to (460, 399)
Screenshot: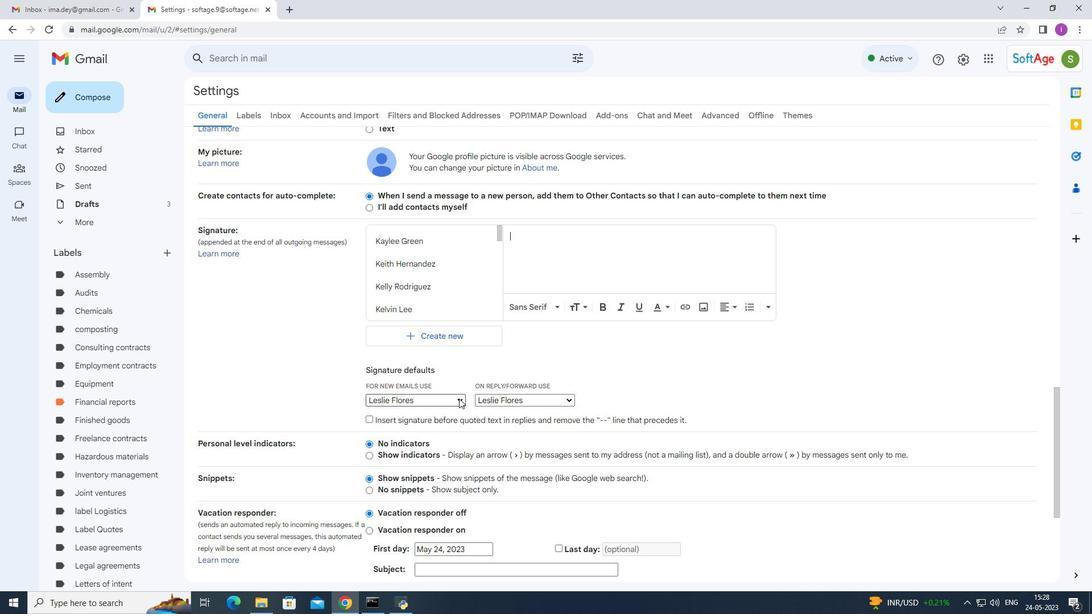 
Action: Mouse pressed left at (460, 399)
Screenshot: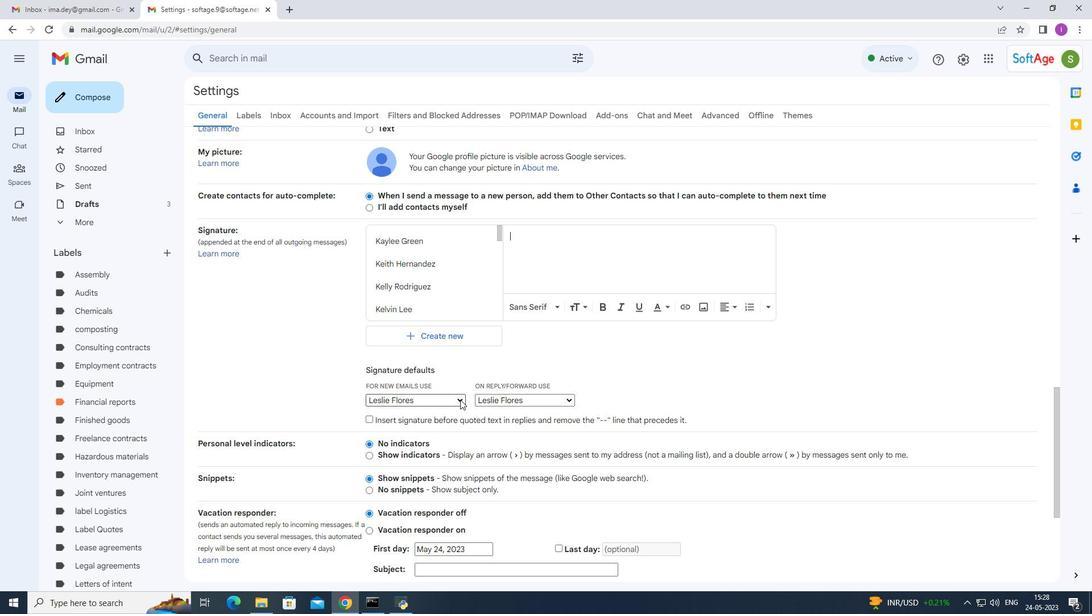 
Action: Mouse moved to (460, 316)
Screenshot: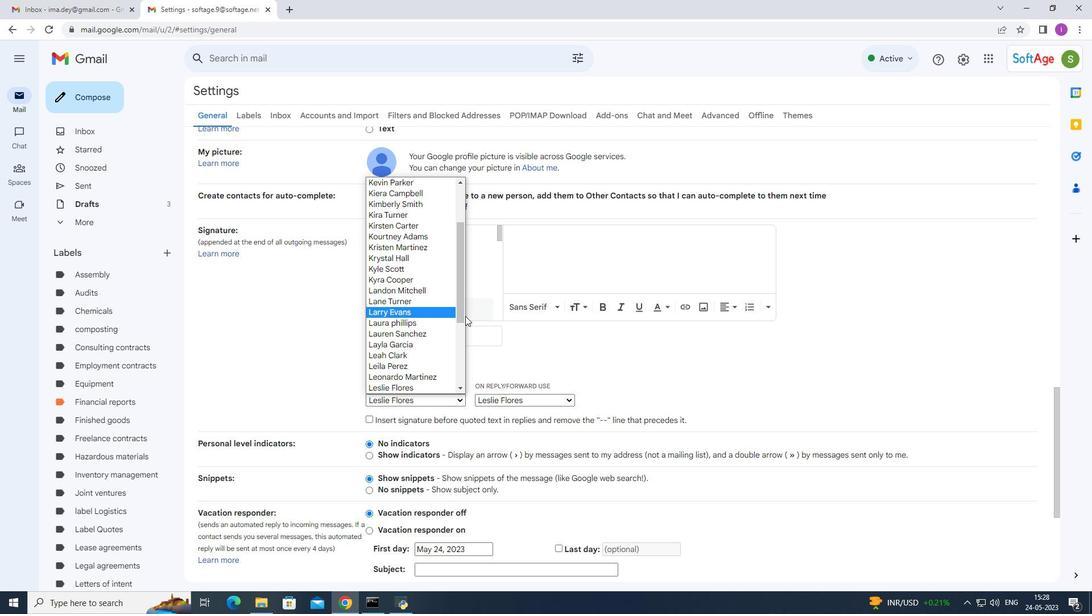 
Action: Mouse pressed left at (460, 316)
Screenshot: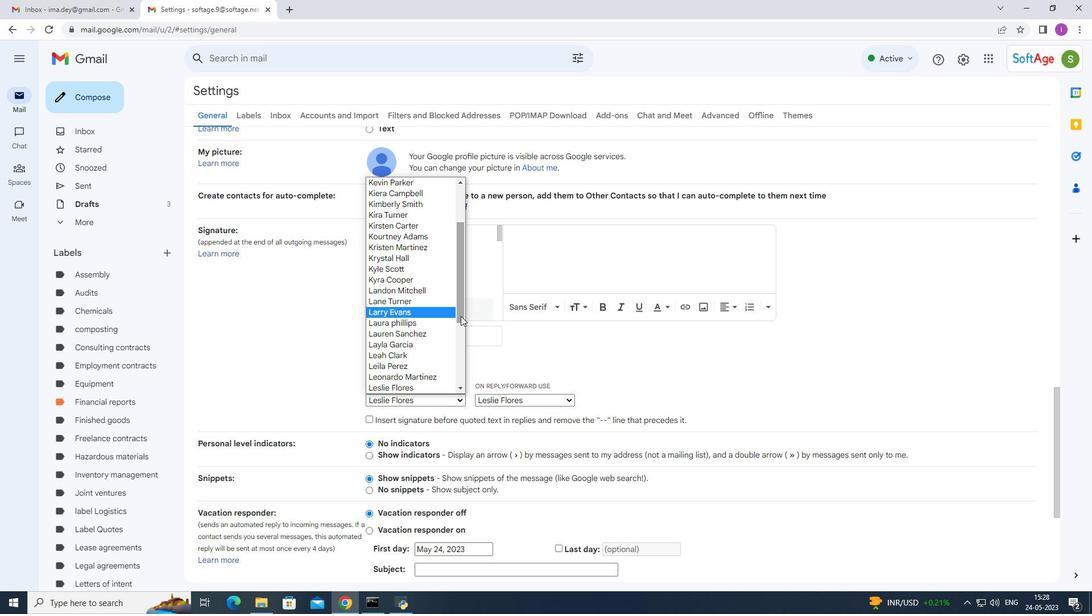 
Action: Mouse moved to (414, 344)
Screenshot: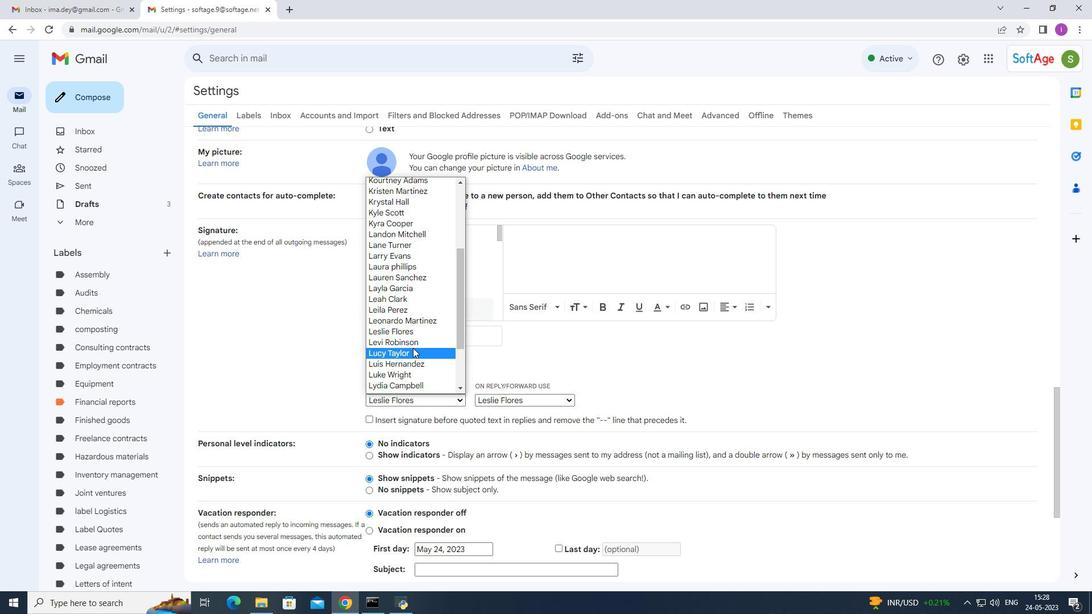 
Action: Mouse pressed left at (414, 344)
Screenshot: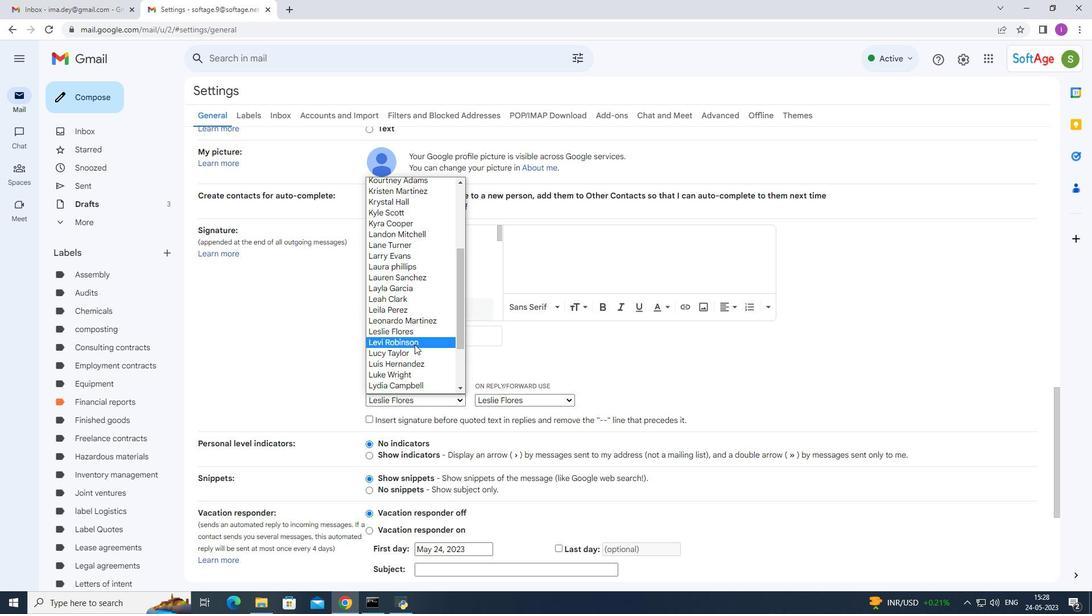 
Action: Mouse moved to (497, 237)
Screenshot: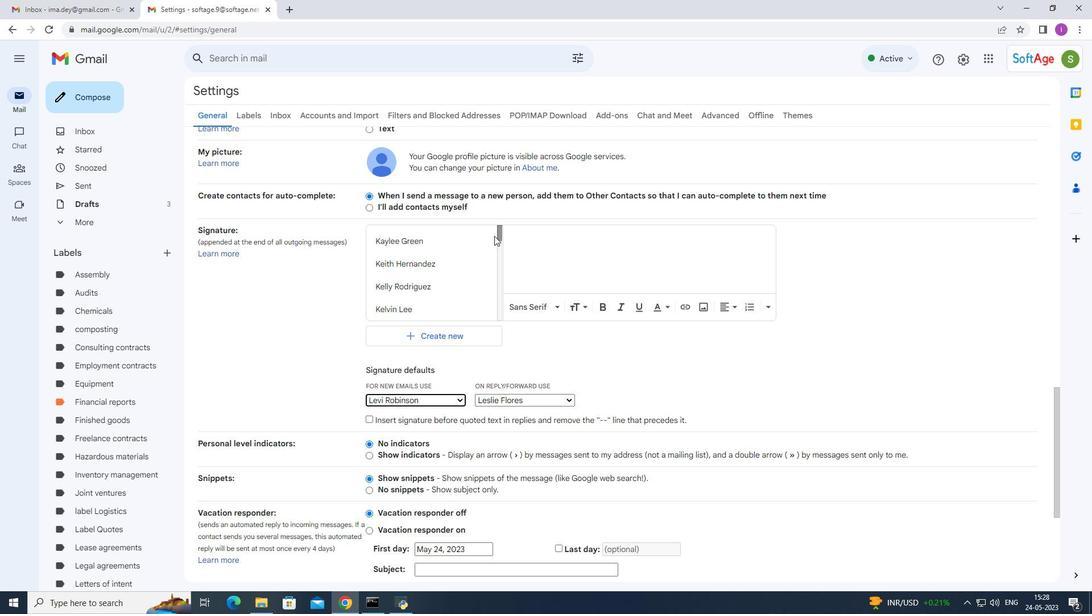 
Action: Mouse pressed left at (497, 237)
Screenshot: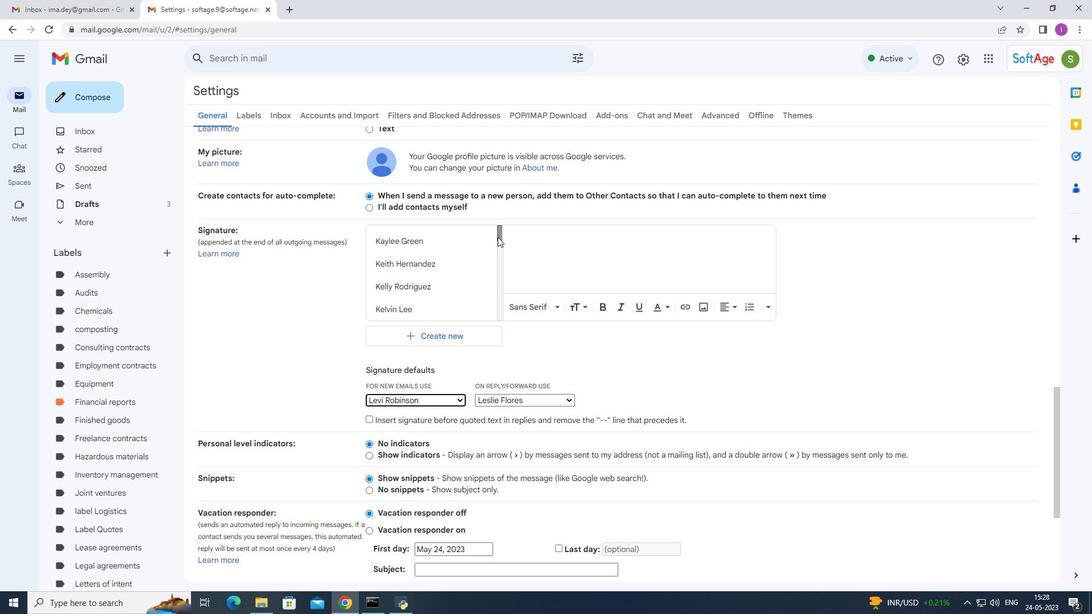 
Action: Mouse moved to (431, 245)
Screenshot: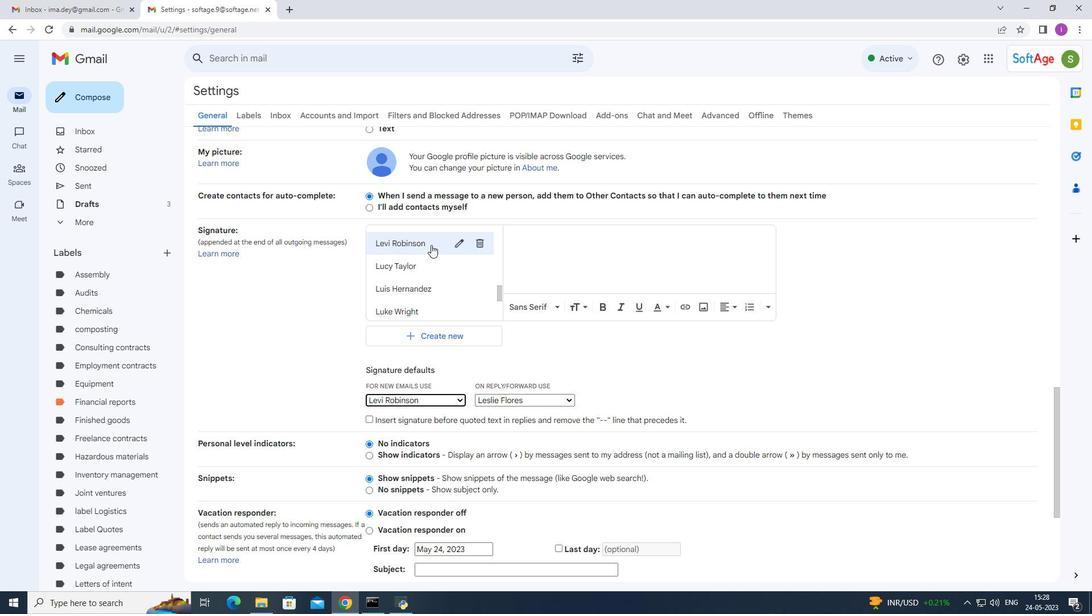 
Action: Mouse pressed left at (431, 245)
Screenshot: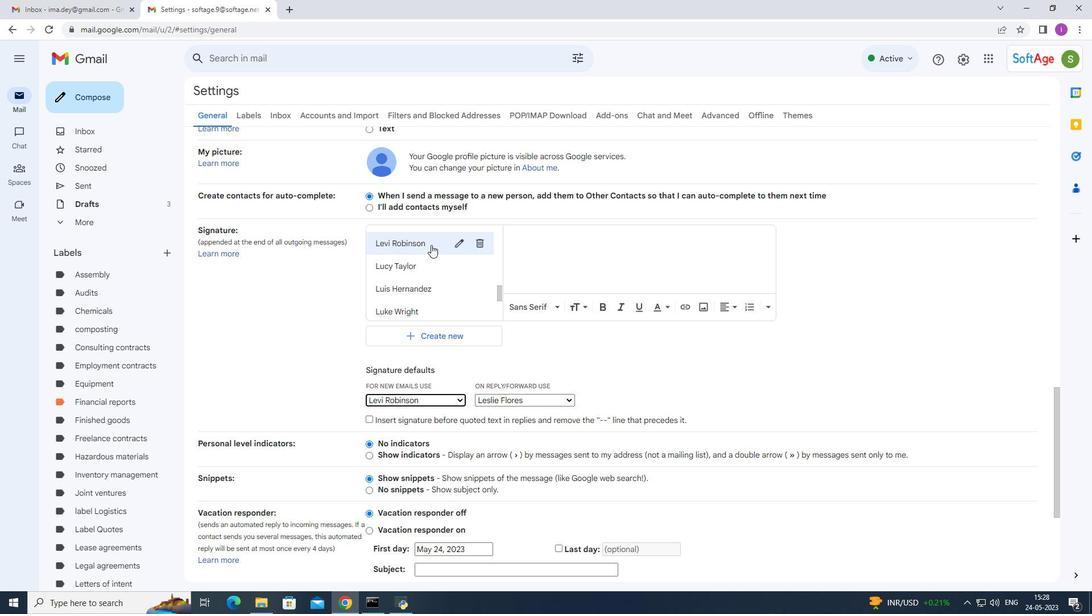 
Action: Mouse moved to (367, 248)
Screenshot: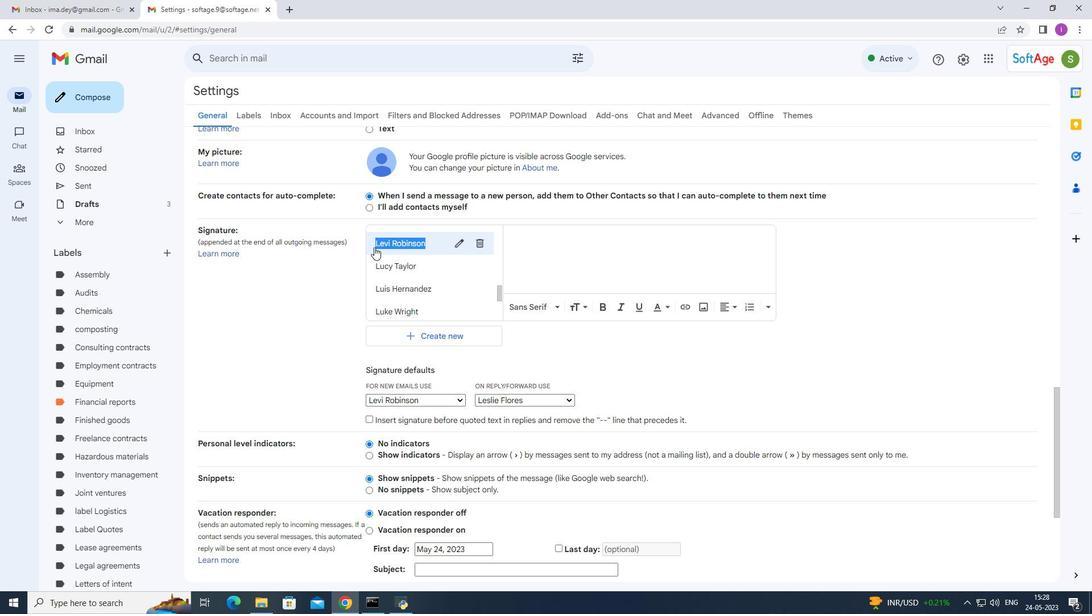 
Action: Key pressed ctrl+C
Screenshot: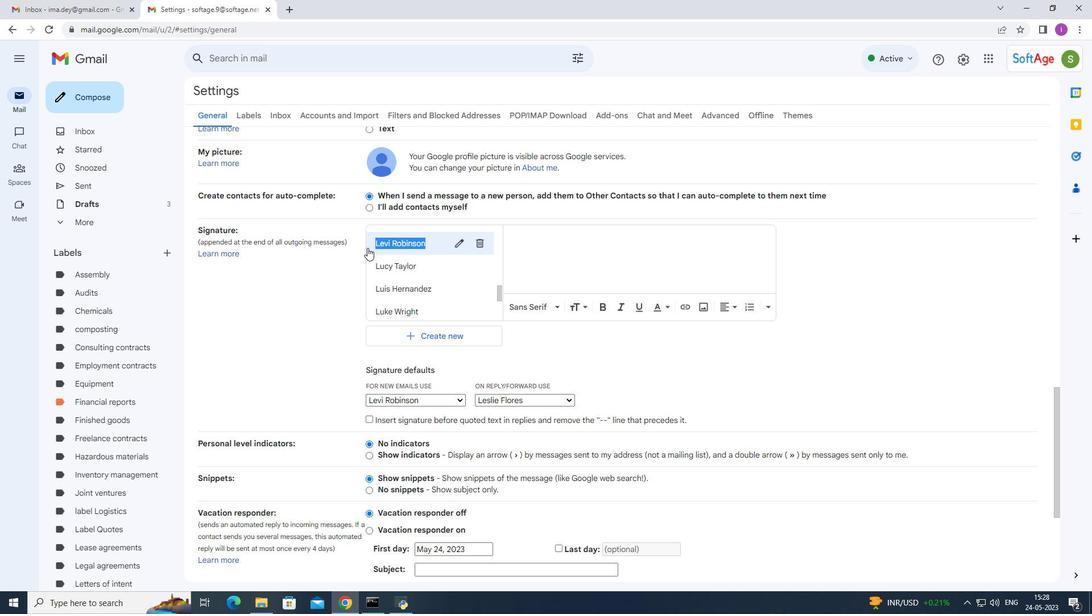 
Action: Mouse moved to (538, 243)
Screenshot: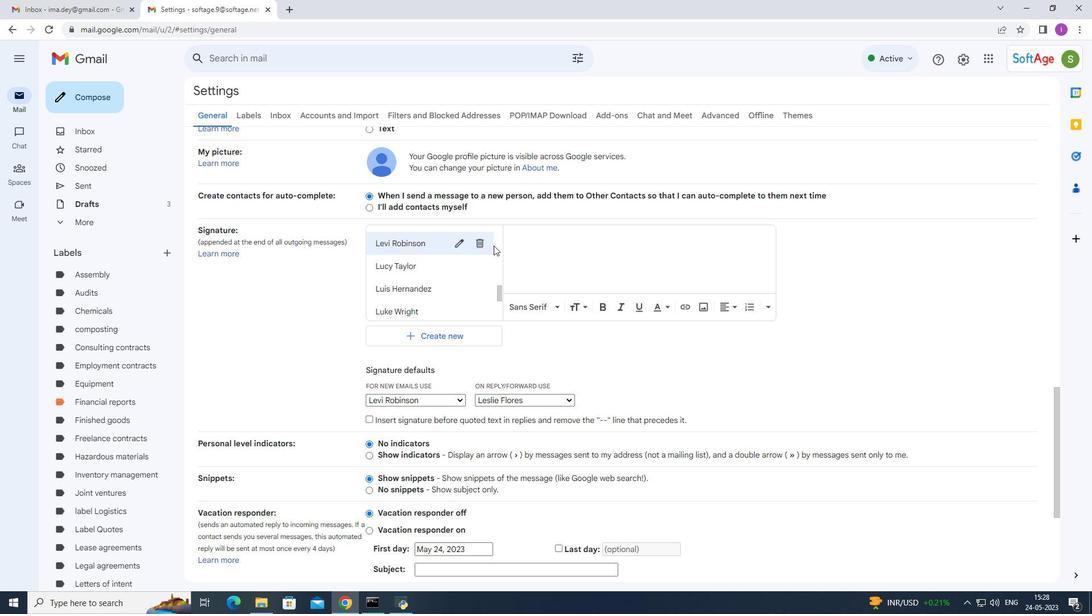 
Action: Key pressed ctrl+V
Screenshot: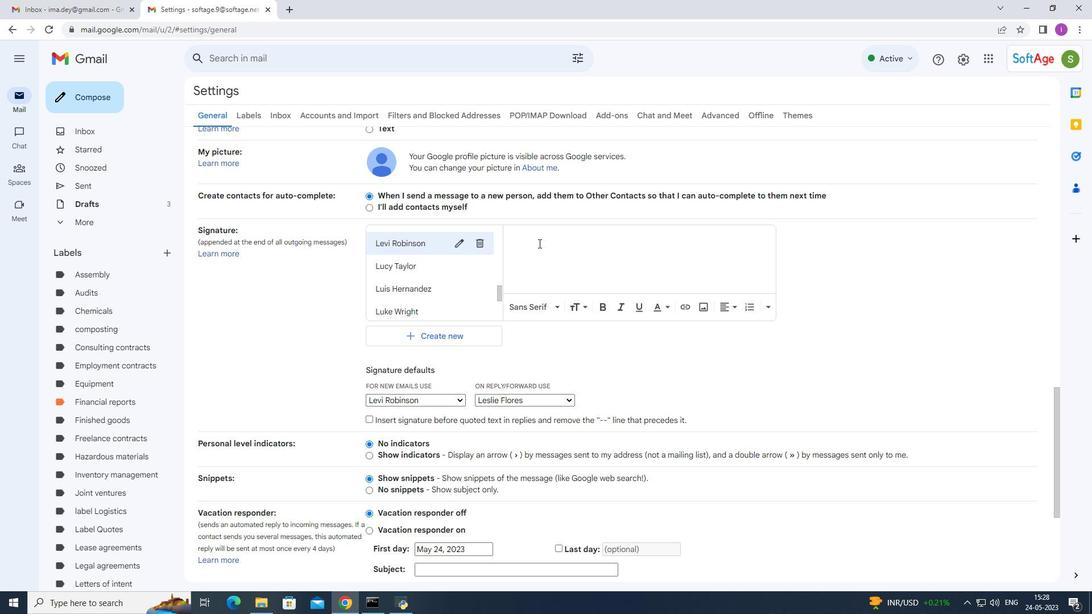 
Action: Mouse moved to (568, 399)
Screenshot: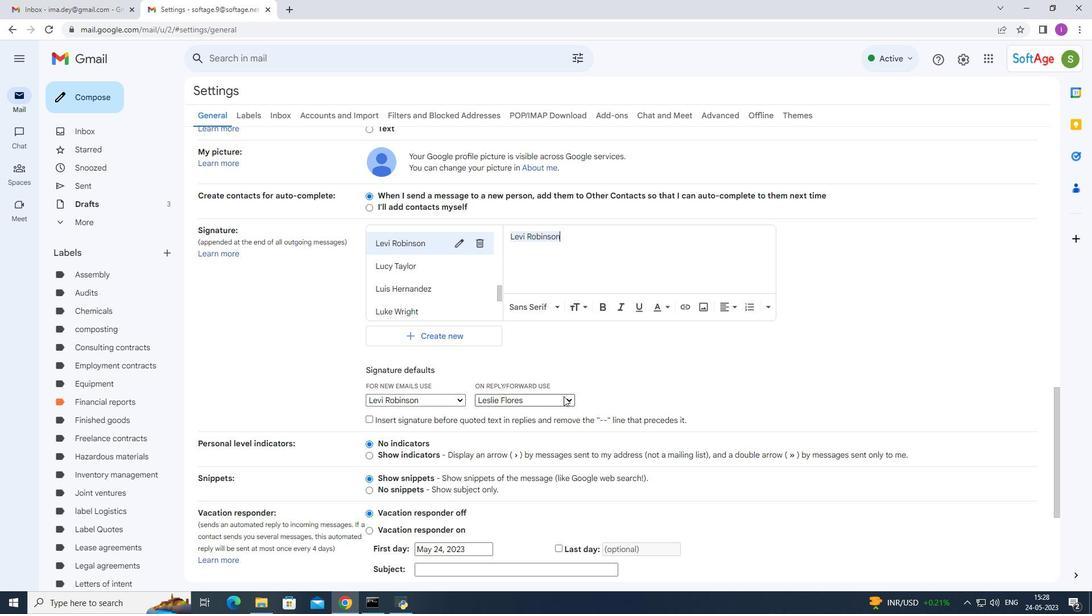 
Action: Mouse pressed left at (568, 399)
Screenshot: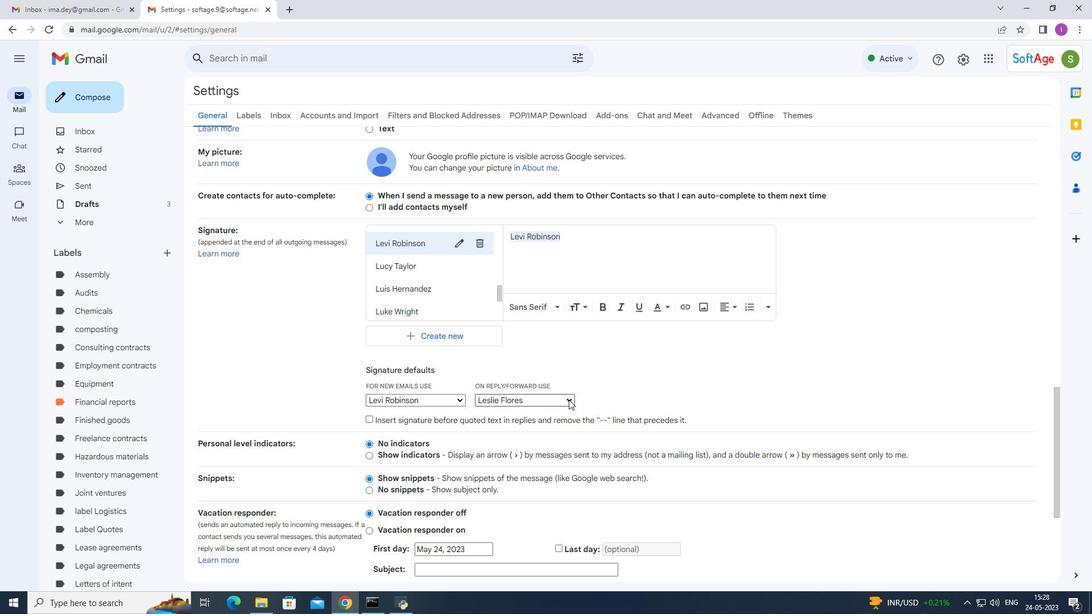 
Action: Mouse moved to (567, 318)
Screenshot: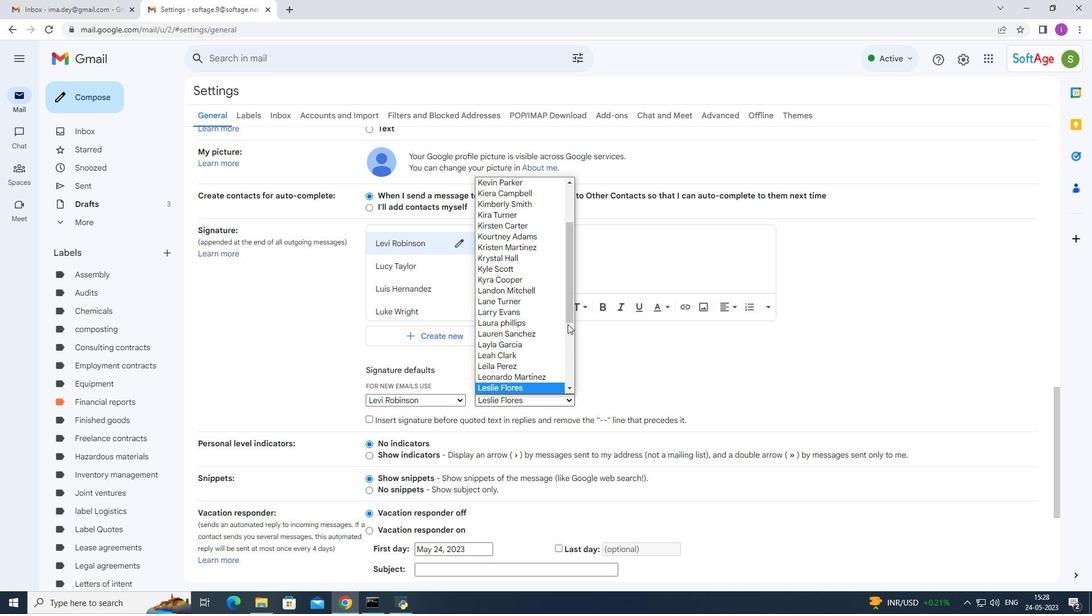 
Action: Mouse pressed left at (567, 318)
Screenshot: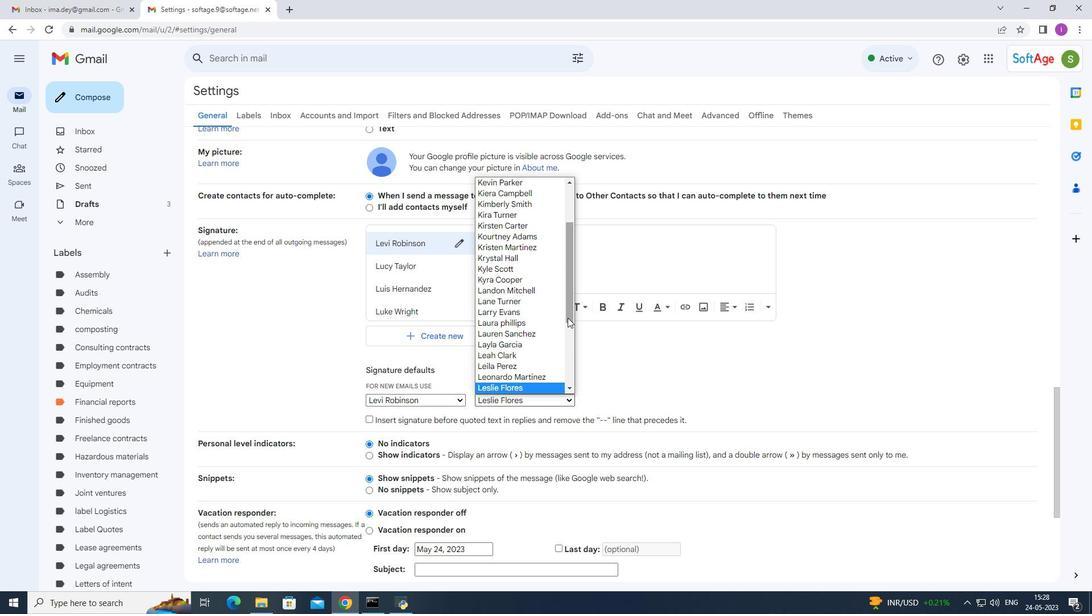 
Action: Mouse moved to (569, 335)
Screenshot: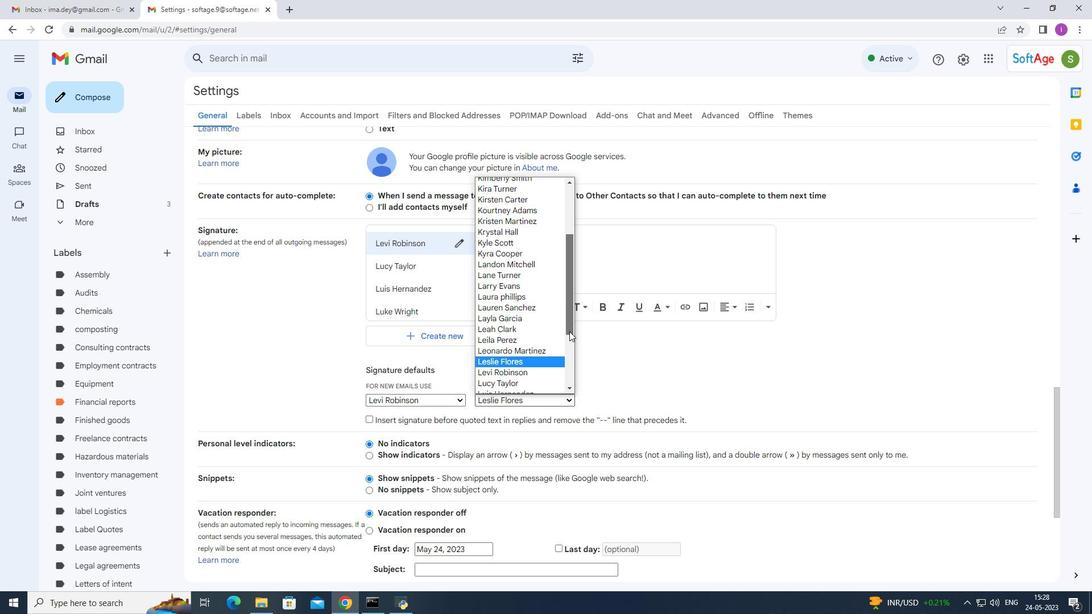 
Action: Mouse pressed left at (569, 335)
Screenshot: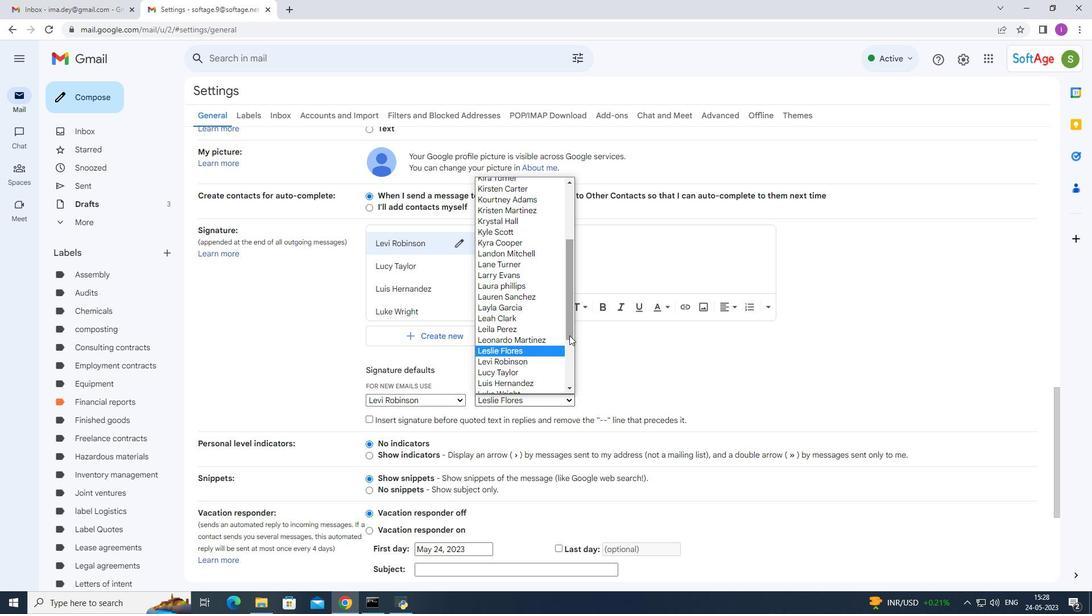 
Action: Mouse moved to (525, 362)
Screenshot: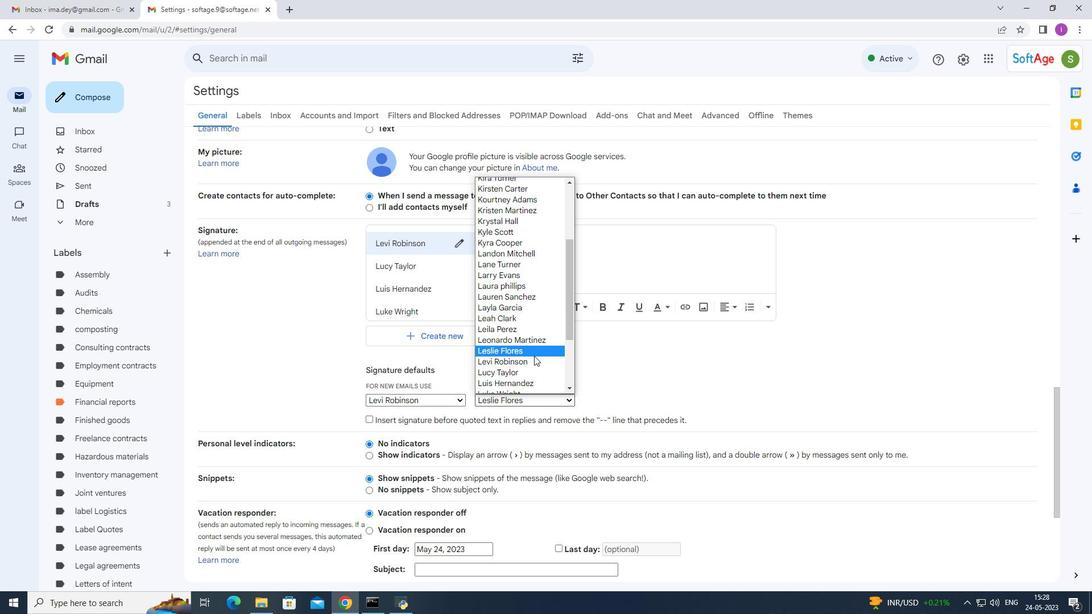 
Action: Mouse pressed left at (525, 362)
Screenshot: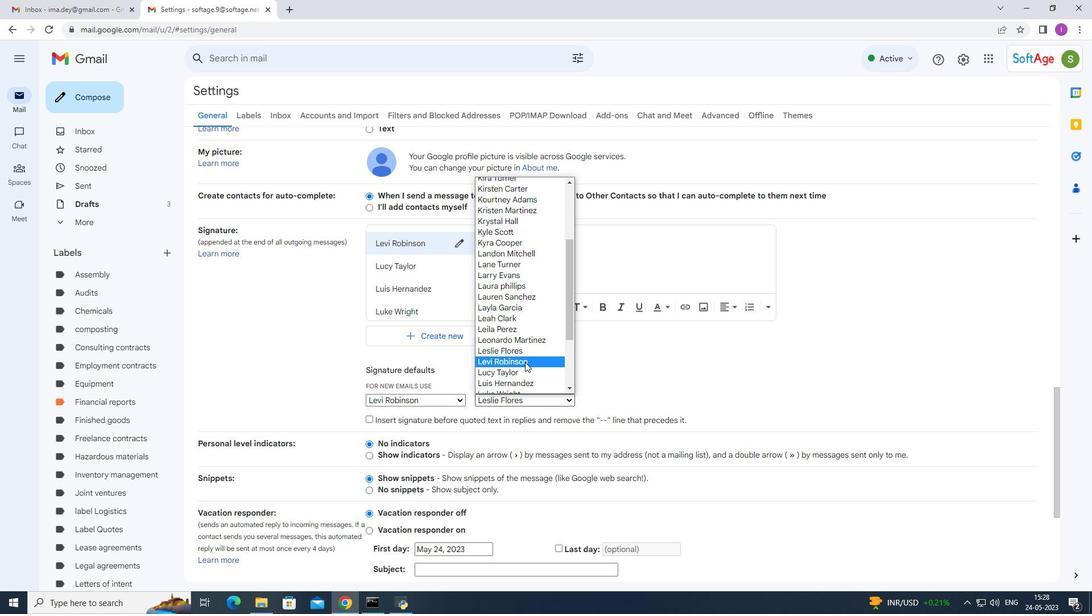 
Action: Mouse moved to (607, 308)
Screenshot: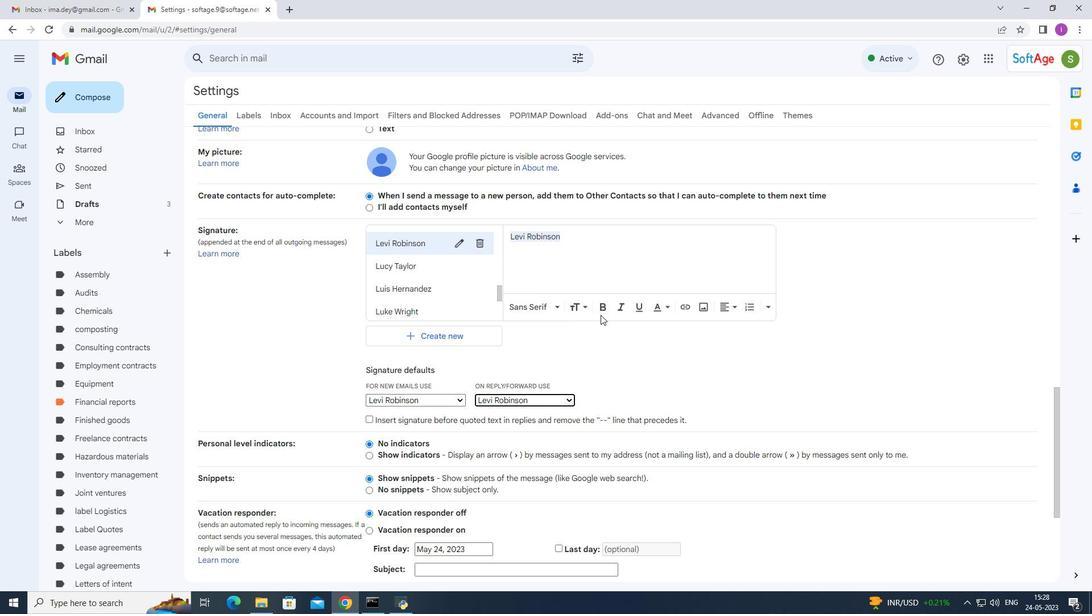 
Action: Mouse scrolled (607, 308) with delta (0, 0)
Screenshot: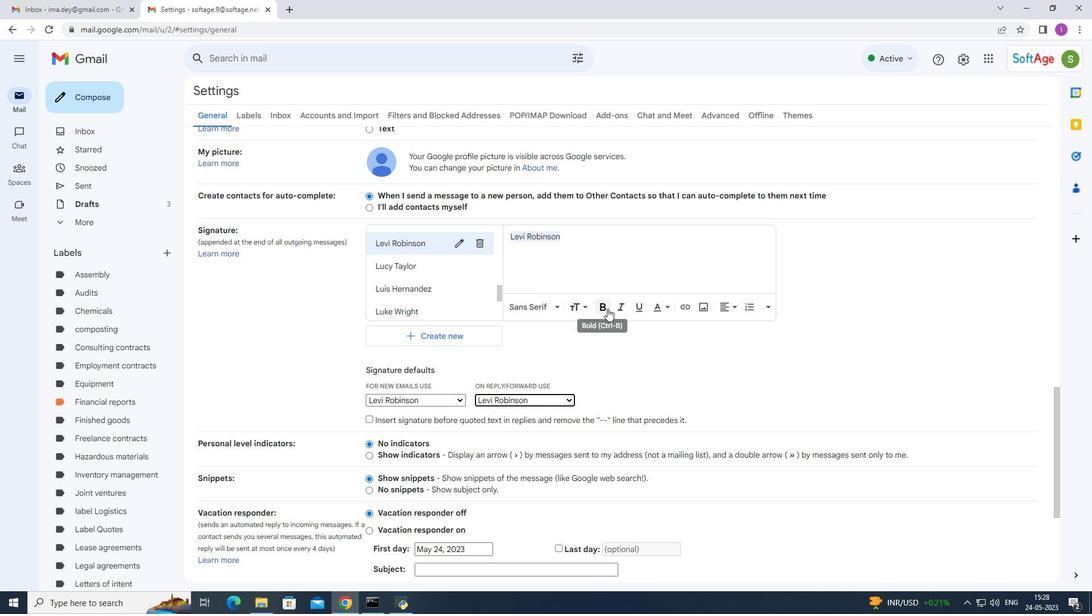 
Action: Mouse scrolled (607, 308) with delta (0, 0)
Screenshot: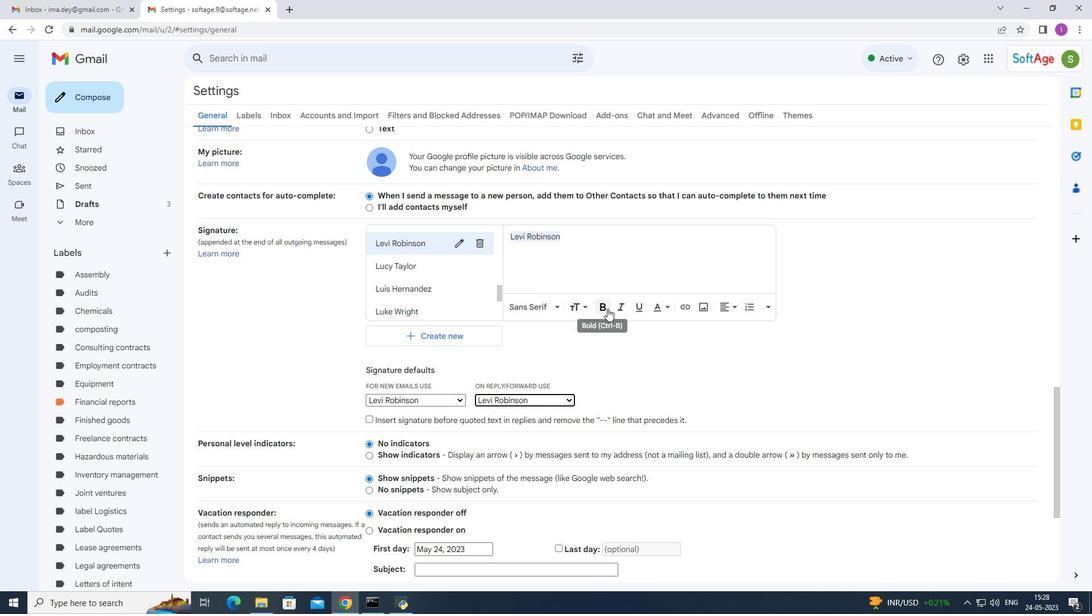 
Action: Mouse scrolled (607, 308) with delta (0, 0)
Screenshot: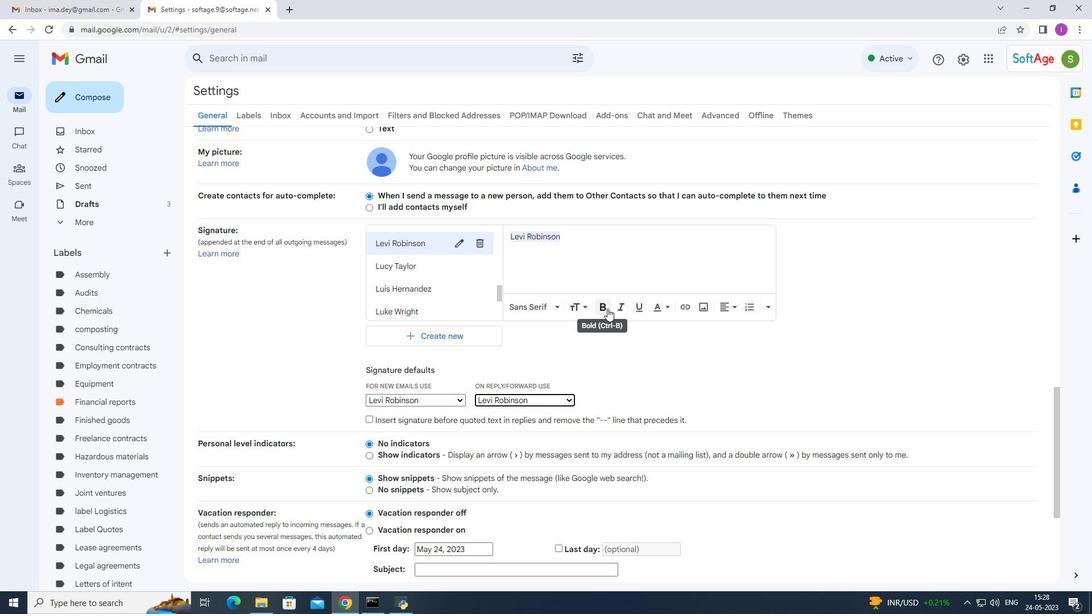 
Action: Mouse moved to (609, 312)
Screenshot: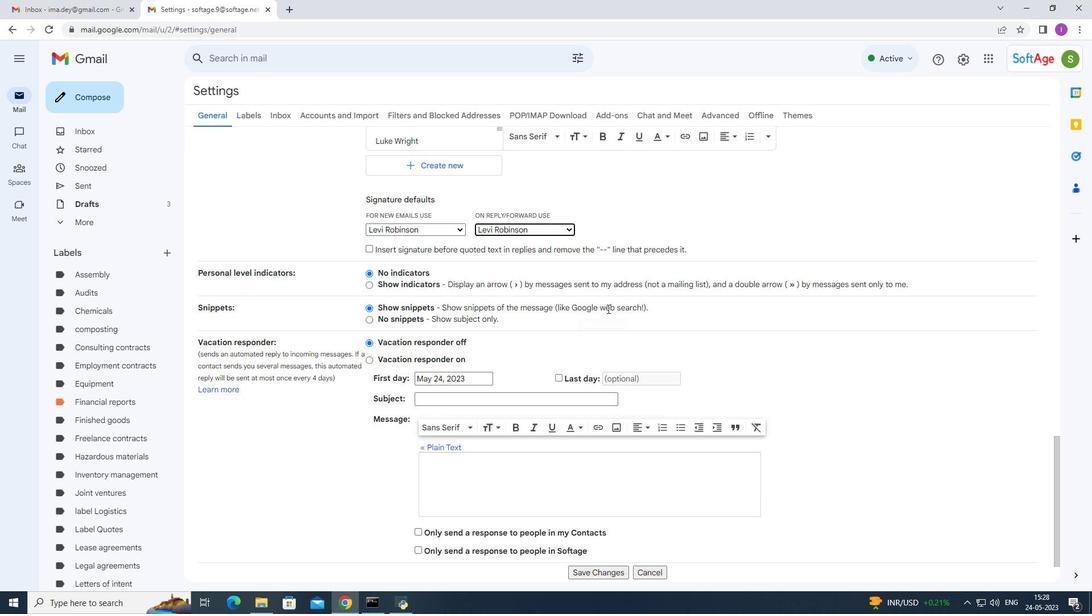 
Action: Mouse scrolled (609, 311) with delta (0, 0)
Screenshot: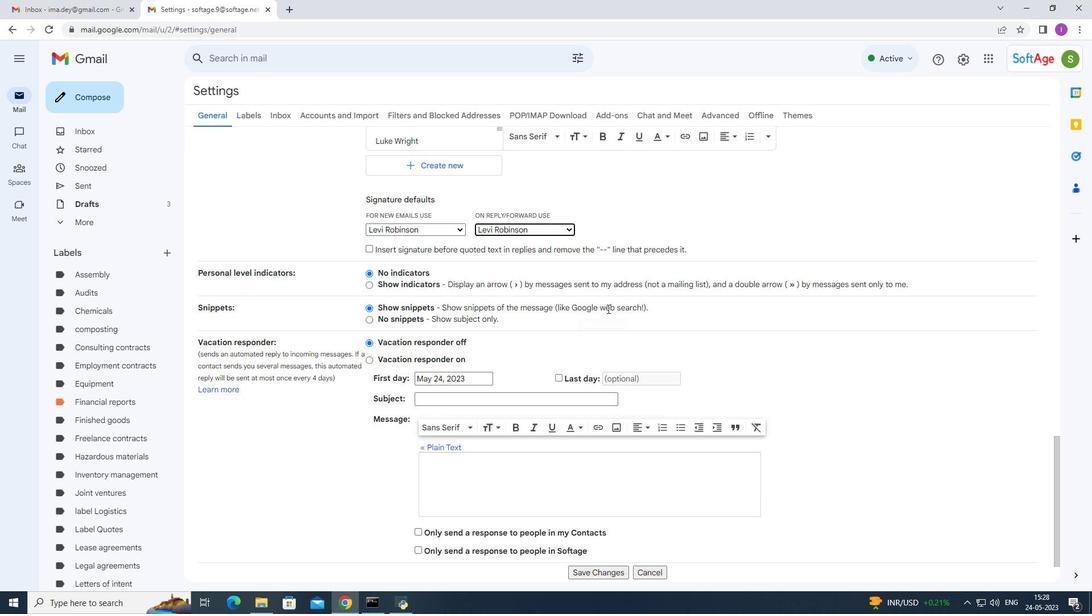 
Action: Mouse moved to (614, 313)
Screenshot: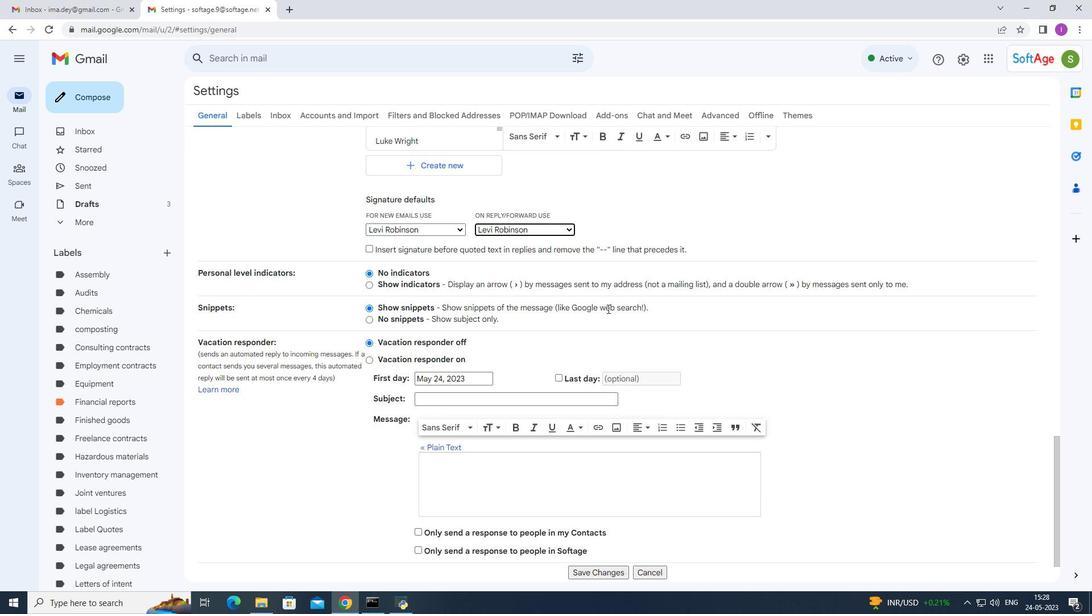 
Action: Mouse scrolled (613, 312) with delta (0, 0)
Screenshot: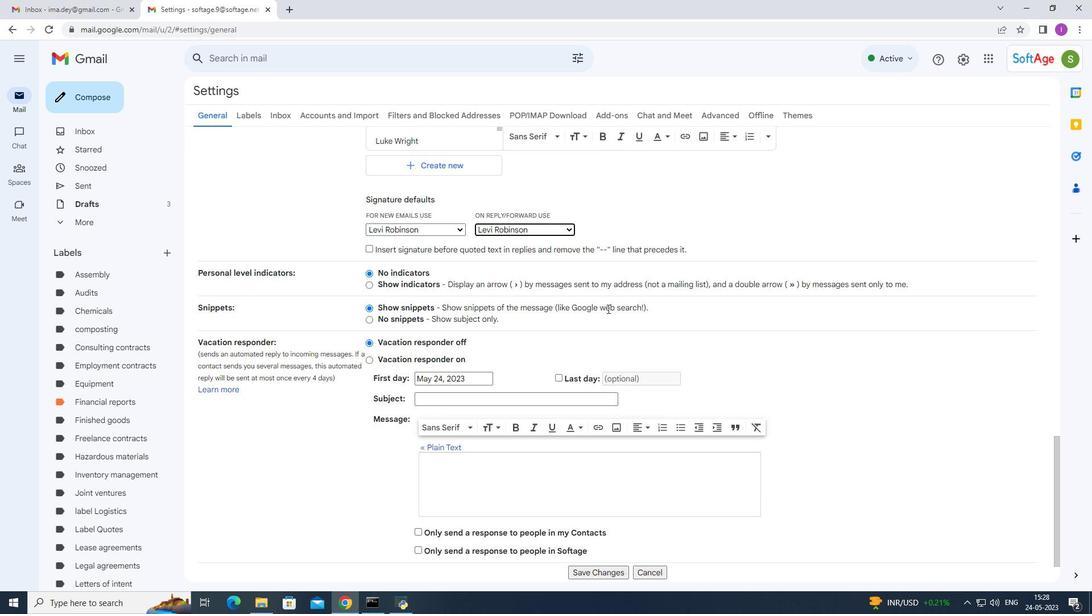 
Action: Mouse moved to (628, 316)
Screenshot: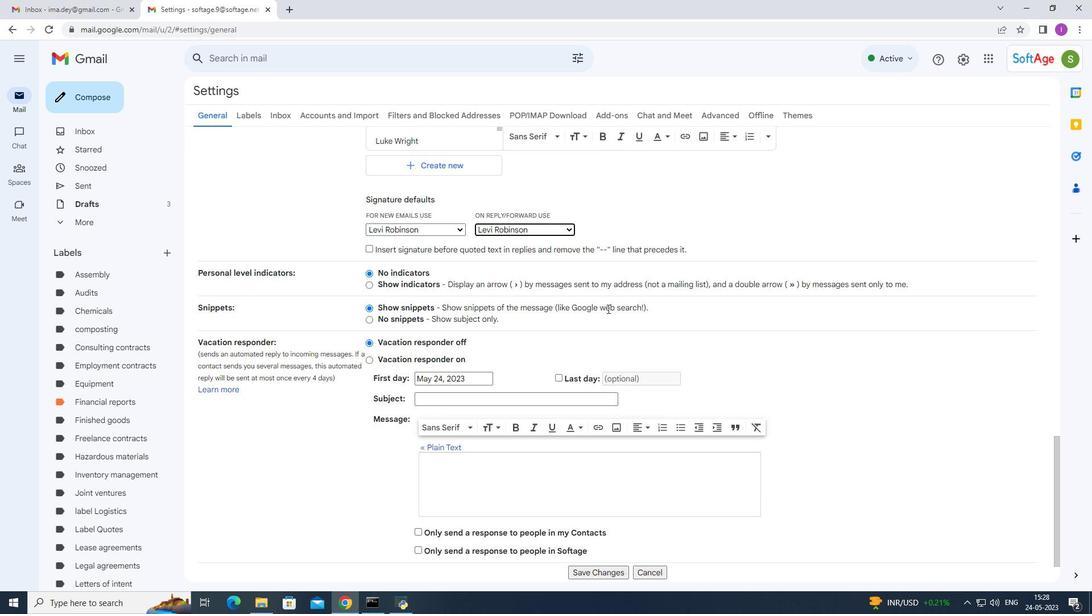 
Action: Mouse scrolled (625, 315) with delta (0, 0)
Screenshot: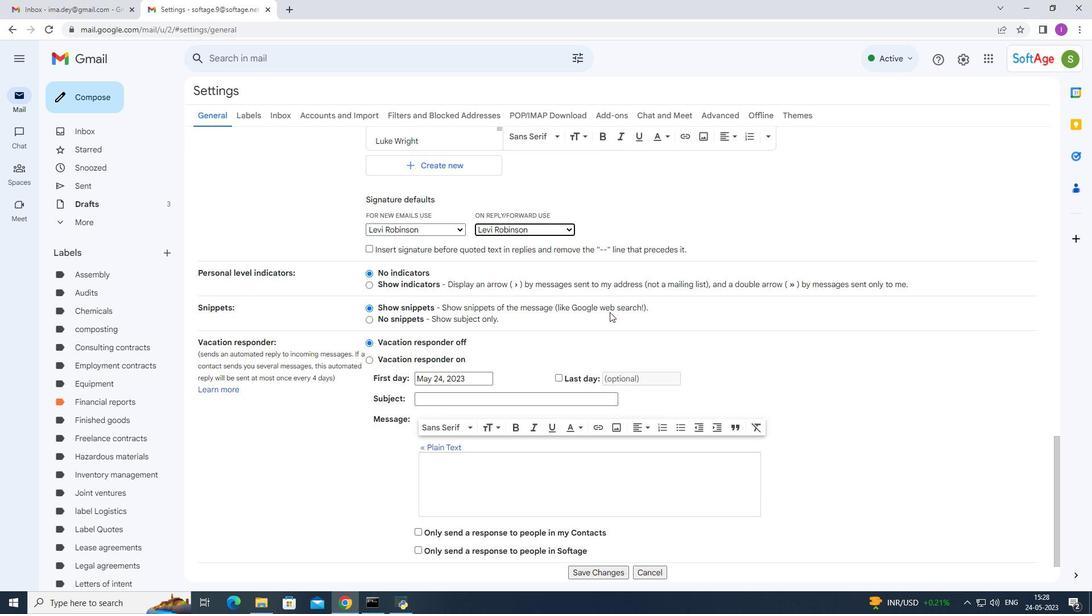 
Action: Mouse moved to (720, 326)
Screenshot: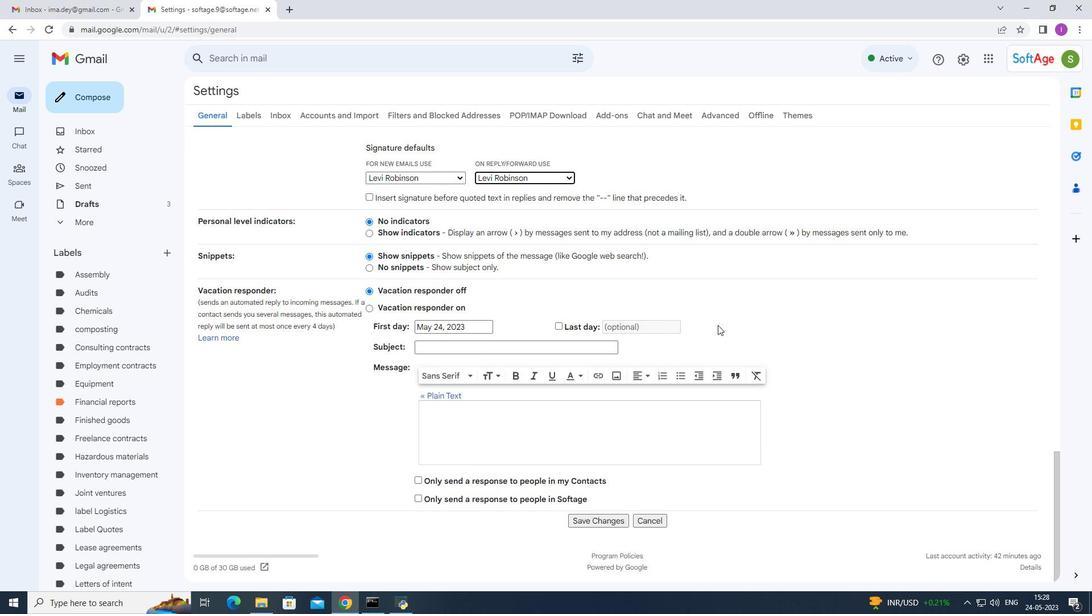 
Action: Mouse scrolled (720, 325) with delta (0, 0)
Screenshot: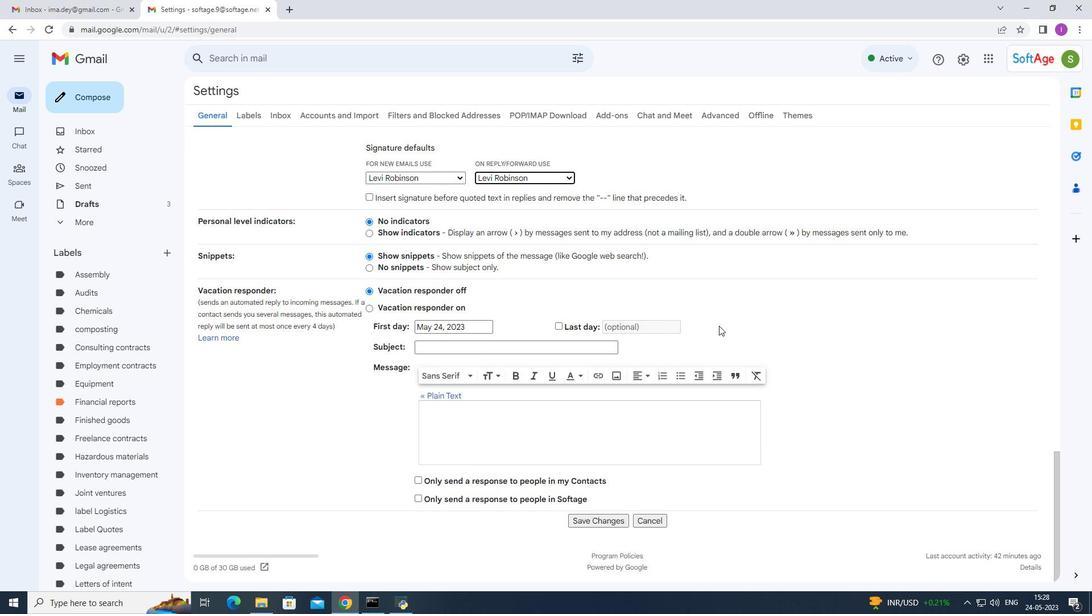 
Action: Mouse scrolled (720, 325) with delta (0, 0)
Screenshot: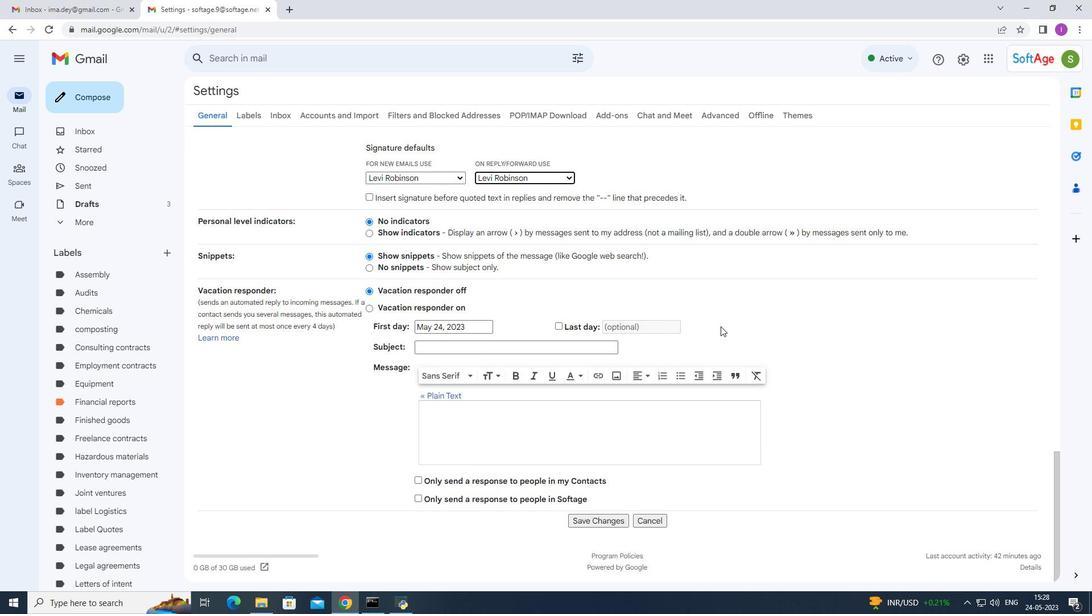 
Action: Mouse moved to (720, 326)
Screenshot: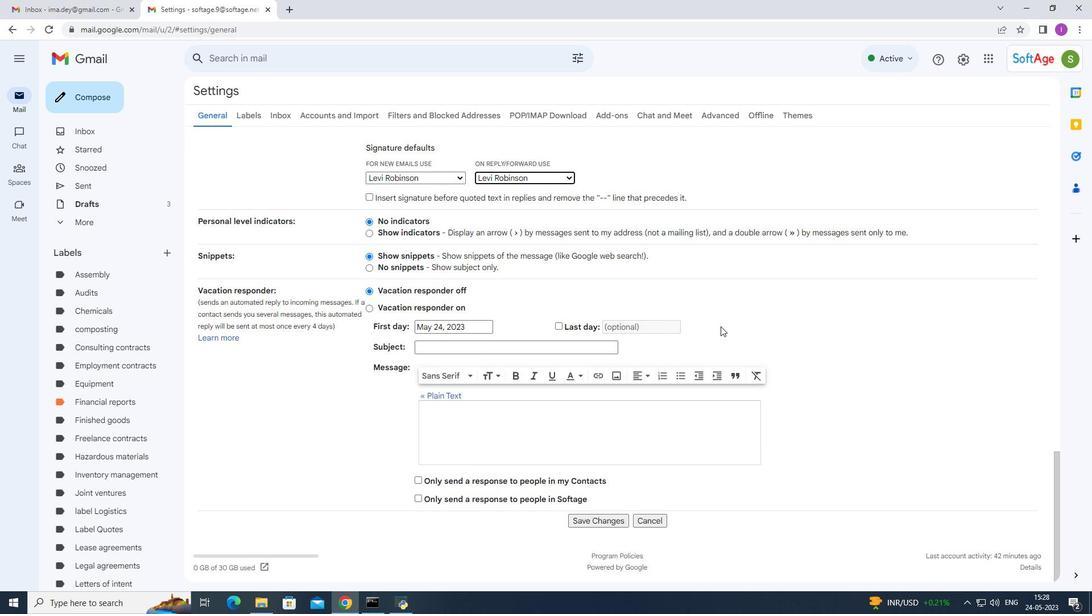 
Action: Mouse scrolled (720, 325) with delta (0, 0)
Screenshot: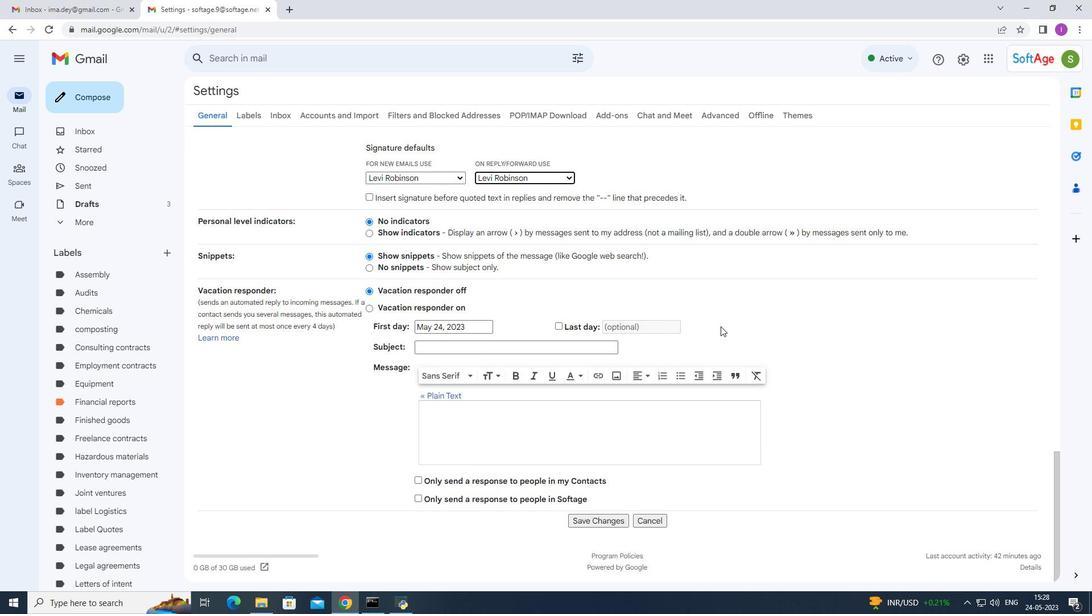 
Action: Mouse moved to (604, 519)
Screenshot: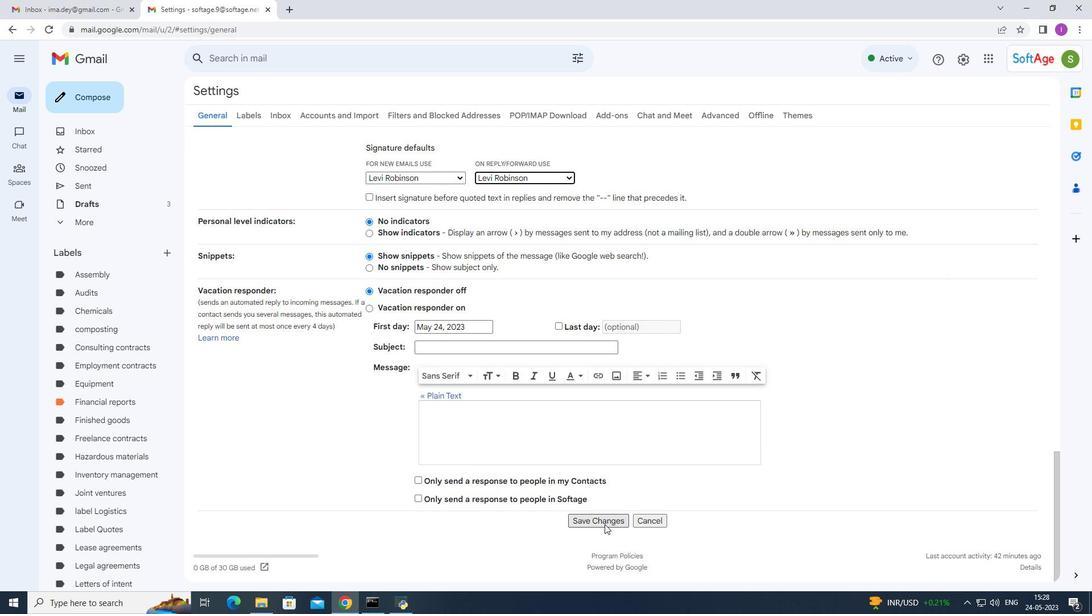 
Action: Mouse pressed left at (604, 519)
Screenshot: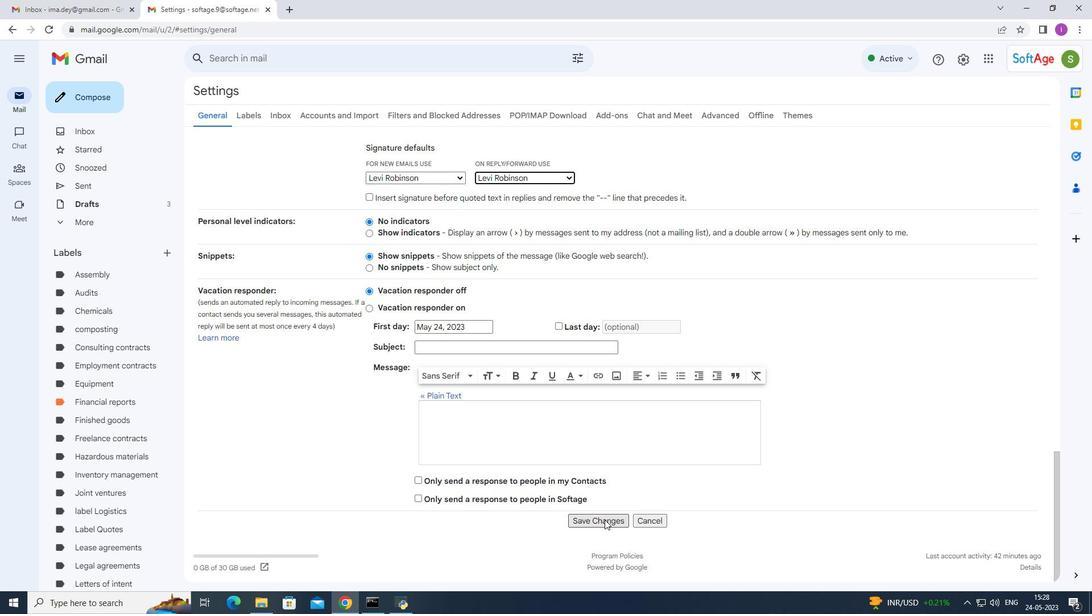 
Action: Mouse moved to (107, 108)
Screenshot: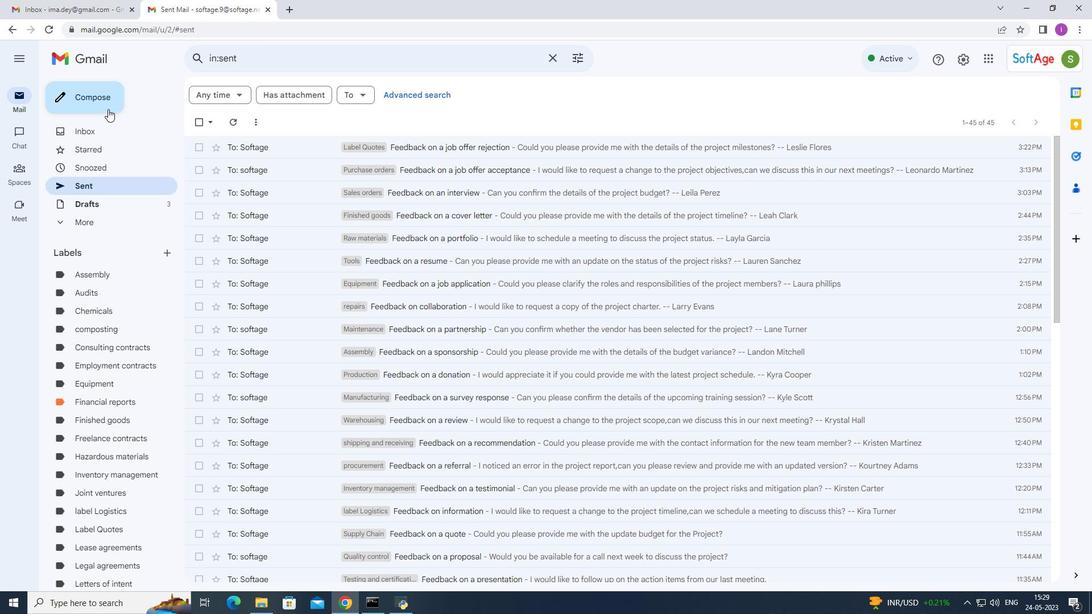 
Action: Mouse pressed left at (107, 108)
Screenshot: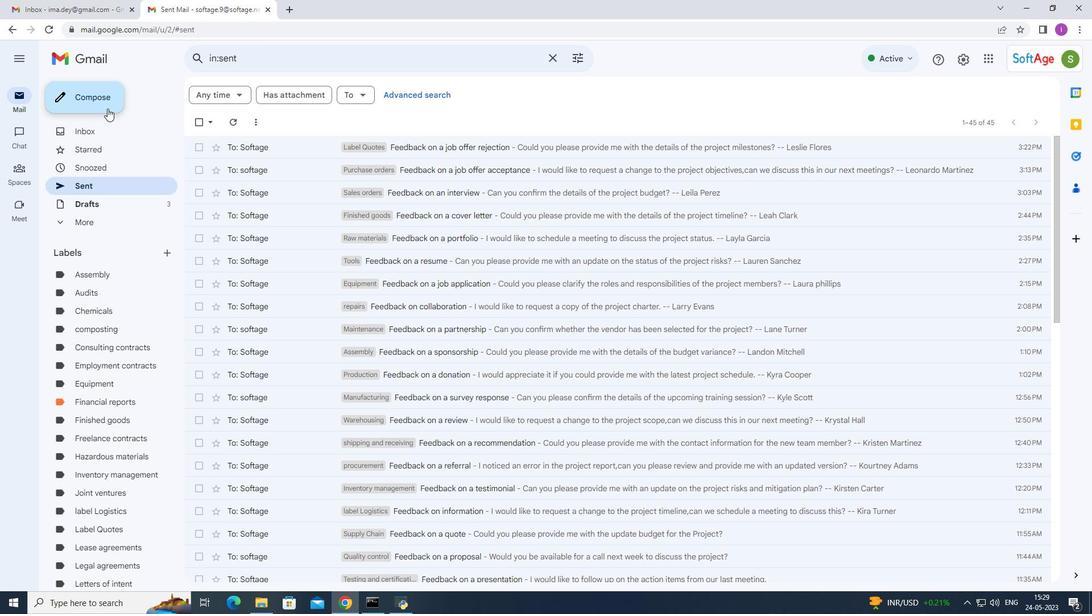 
Action: Mouse moved to (763, 299)
Screenshot: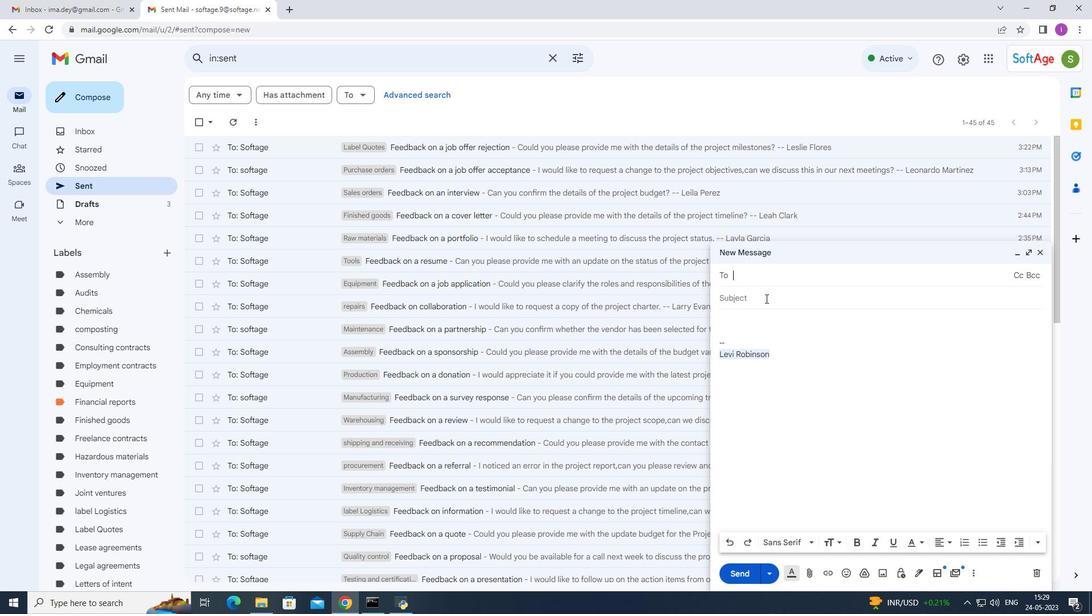 
Action: Key pressed <Key.shift>Requestr<Key.backspace>e<Key.space><Key.backspace><Key.backspace><Key.space>for<Key.space>a<Key.space>meetings<Key.backspace><Key.space>follow<Key.space><Key.backspace><Key.backspace>w-up<Key.space>and<Key.space>the<Key.space>messege<Key.space><Key.backspace><Key.backspace><Key.backspace><Key.backspace><Key.backspace><Key.backspace><Key.backspace><Key.backspace><Key.backspace><Key.backspace><Key.backspace><Key.backspace><Key.backspace><Key.backspace><Key.backspace><Key.backspace>
Screenshot: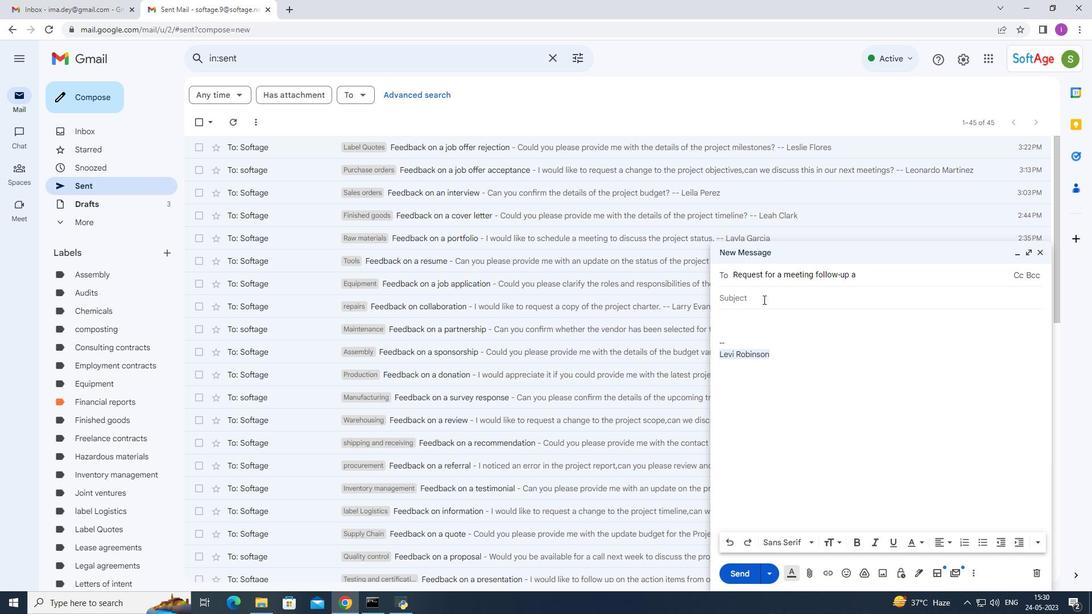 
Action: Mouse scrolled (763, 299) with delta (0, 0)
Screenshot: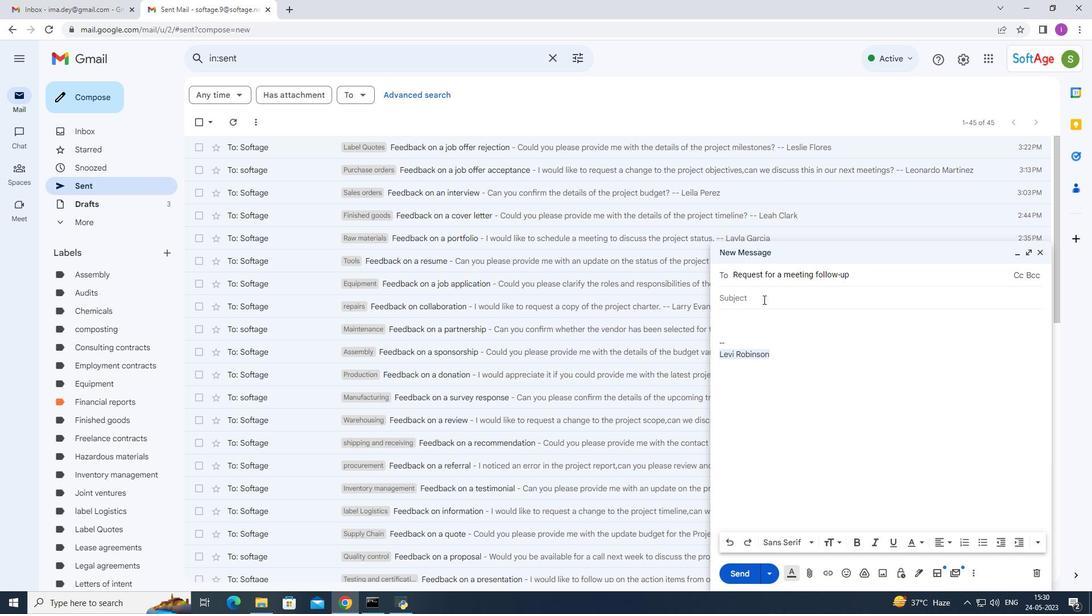
Action: Mouse scrolled (763, 299) with delta (0, 0)
Screenshot: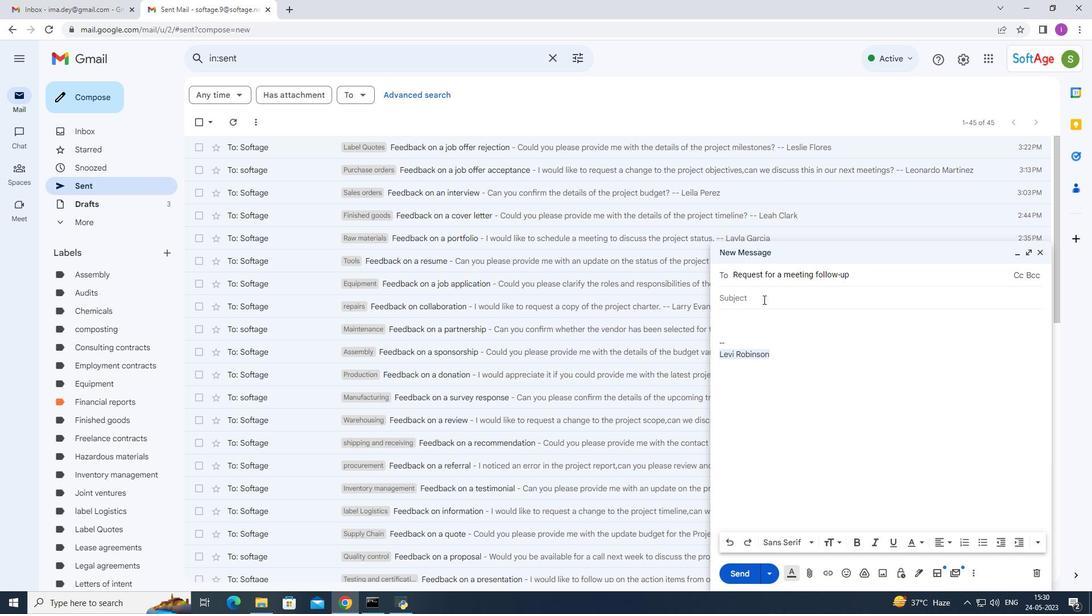 
Action: Mouse scrolled (763, 299) with delta (0, 0)
Screenshot: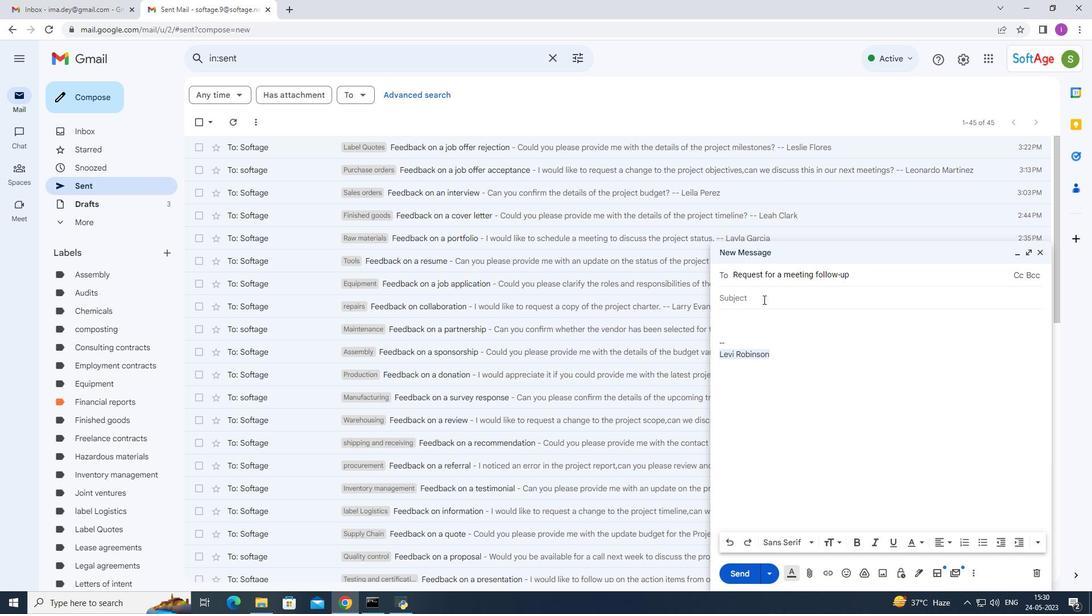 
Action: Mouse moved to (731, 298)
Screenshot: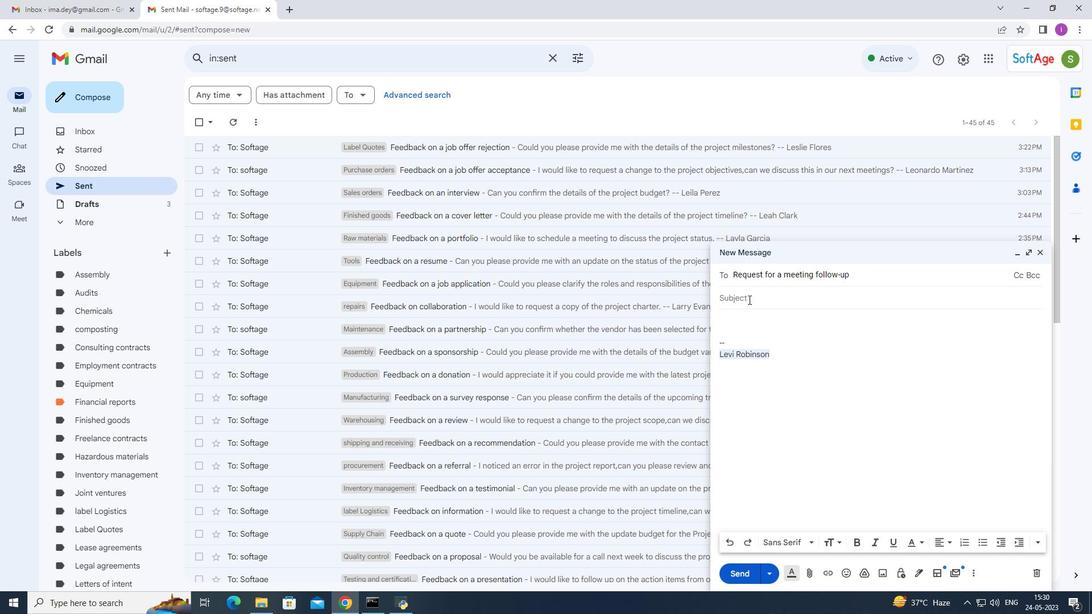 
Action: Mouse pressed left at (731, 298)
Screenshot: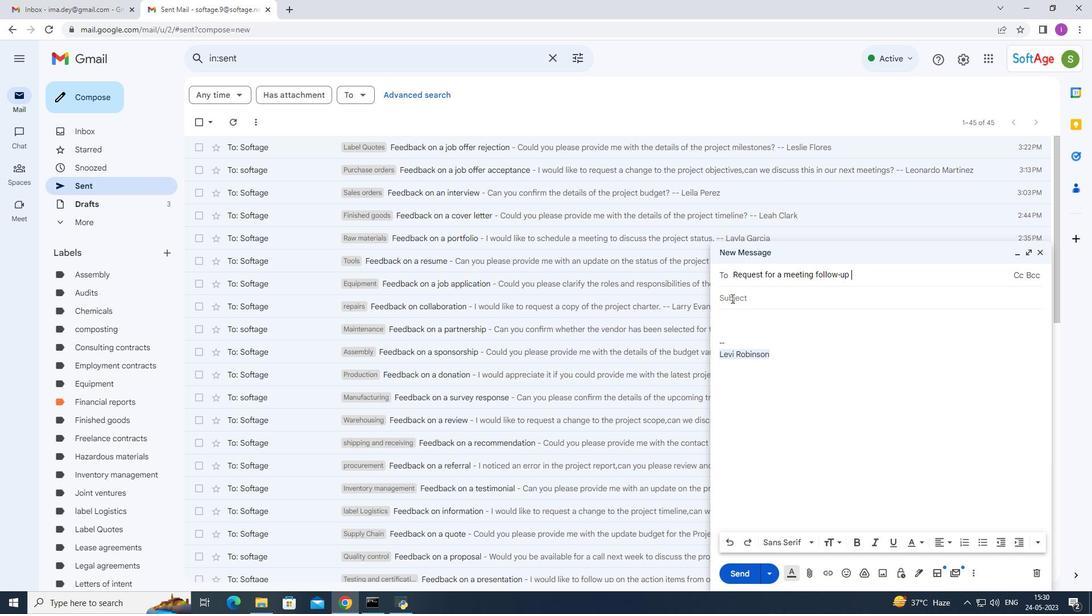 
Action: Mouse moved to (847, 278)
Screenshot: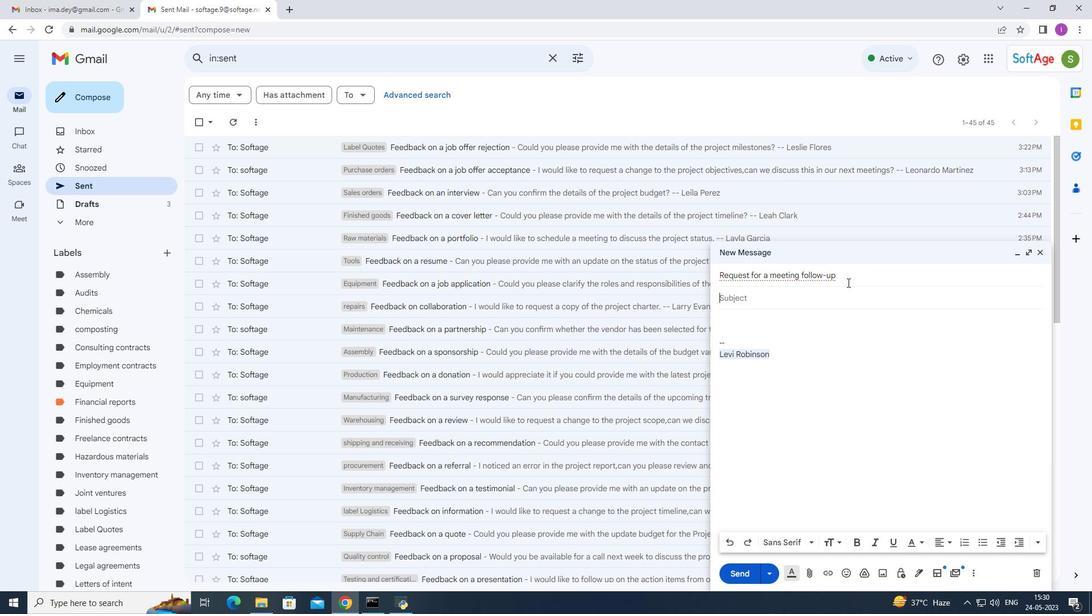 
Action: Mouse pressed left at (847, 278)
Screenshot: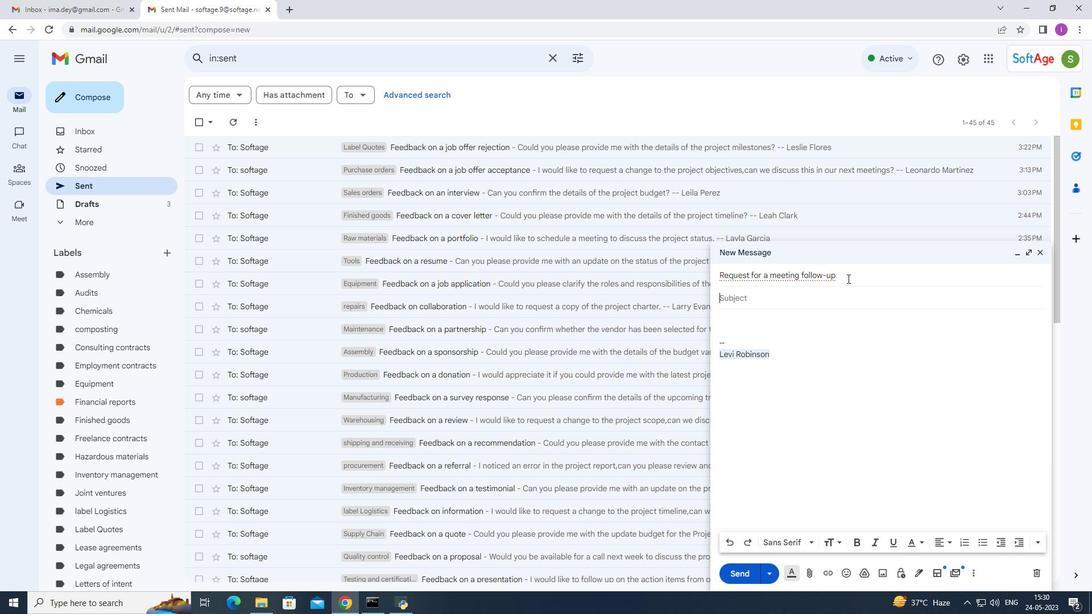 
Action: Mouse moved to (859, 274)
Screenshot: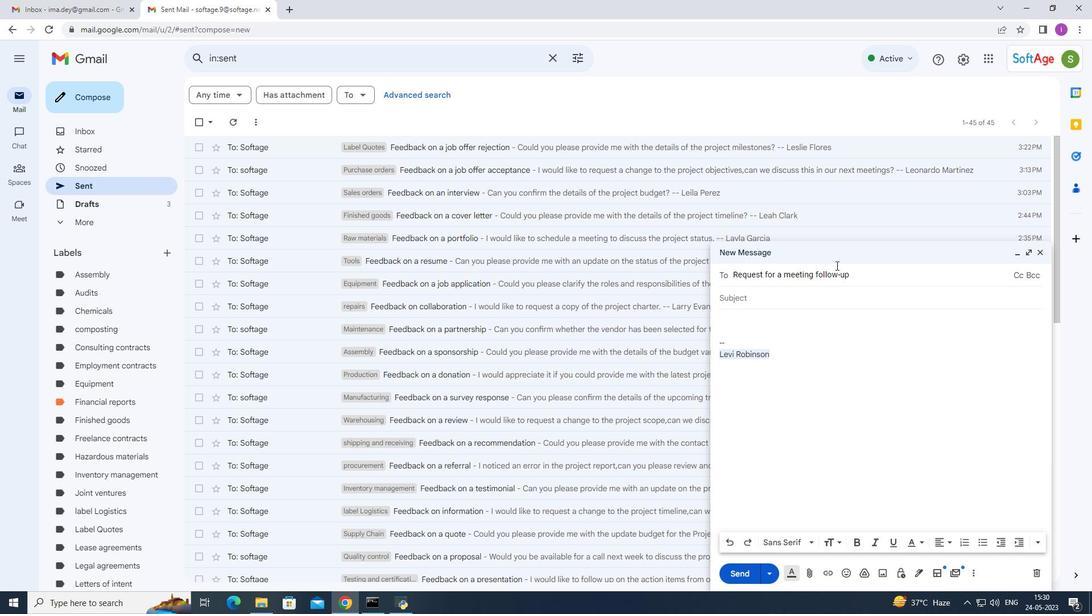 
Action: Mouse pressed left at (859, 274)
Screenshot: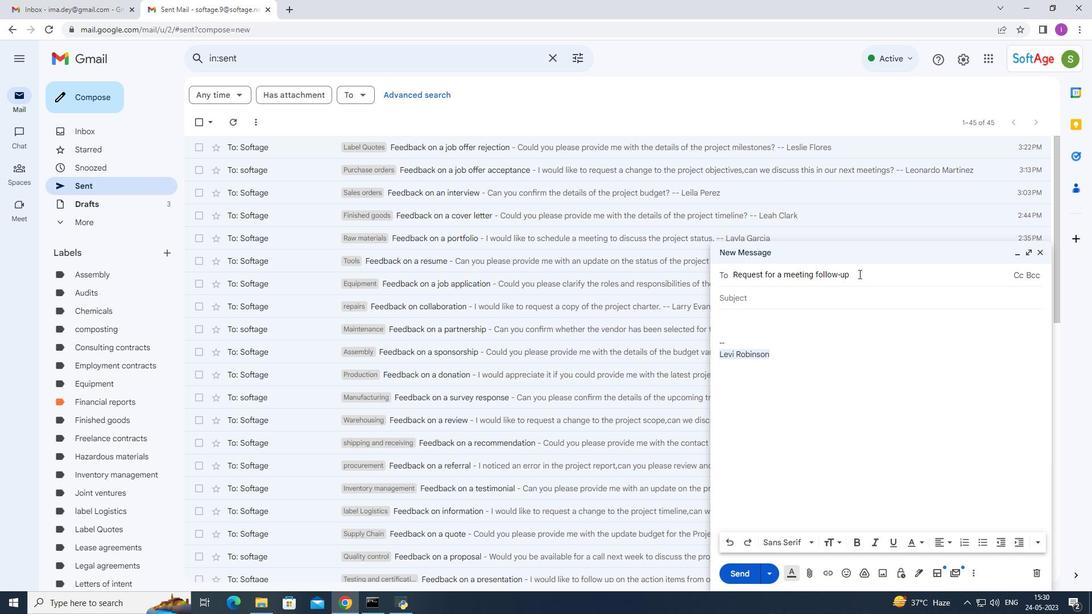 
Action: Mouse moved to (721, 269)
Screenshot: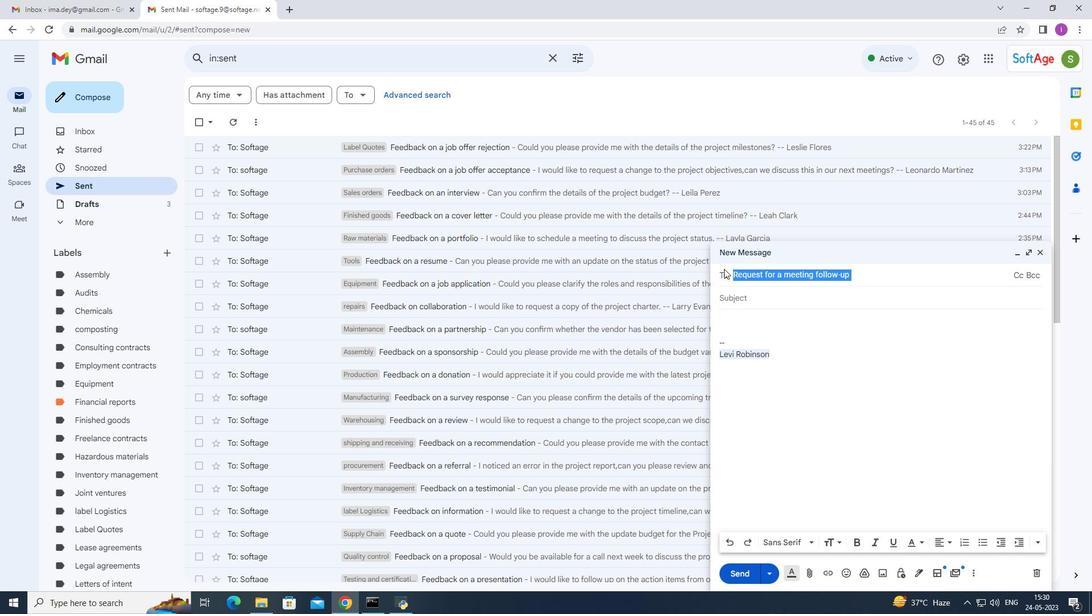
Action: Key pressed ctrl+C
Screenshot: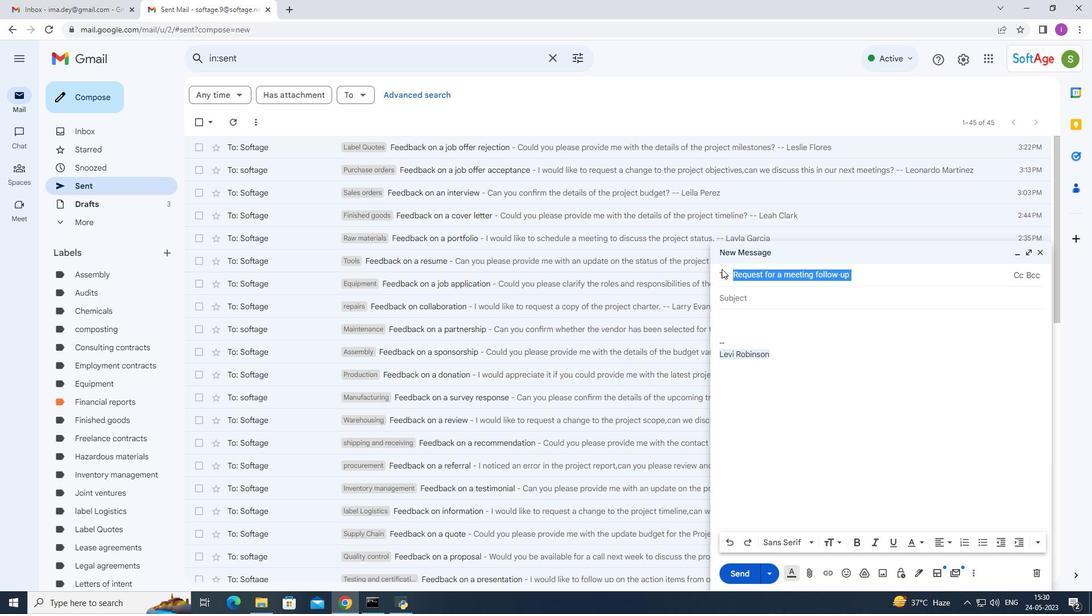 
Action: Mouse moved to (768, 294)
Screenshot: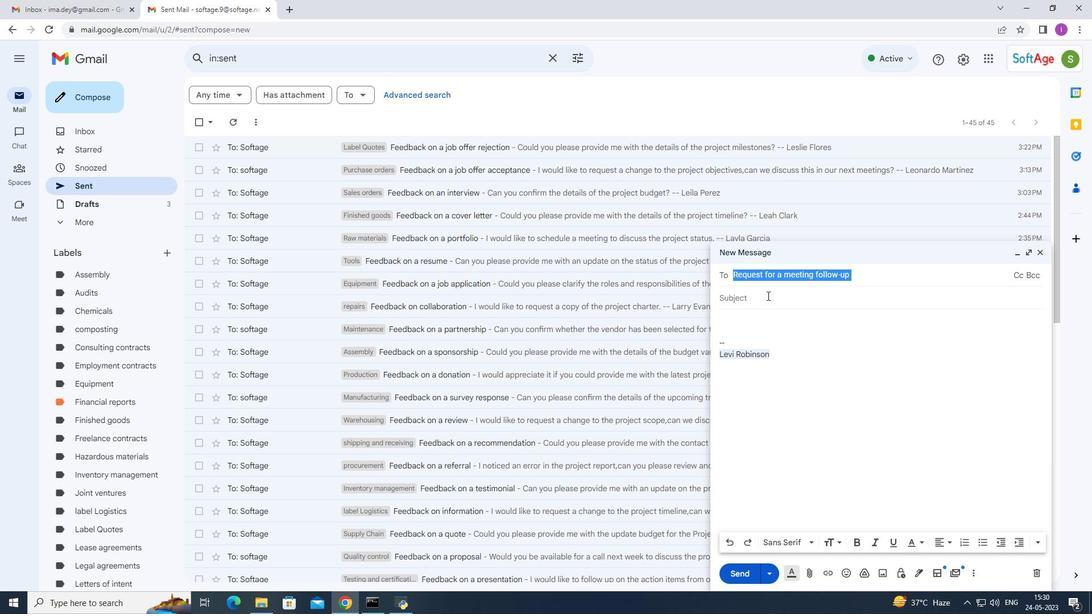
Action: Key pressed <Key.delete>
Screenshot: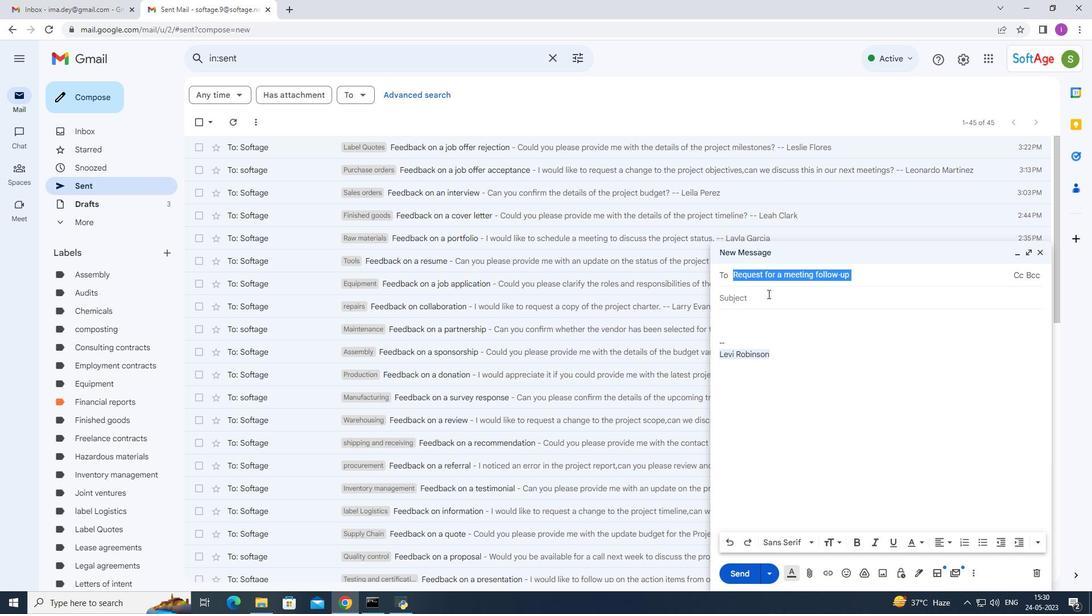 
Action: Mouse moved to (760, 294)
Screenshot: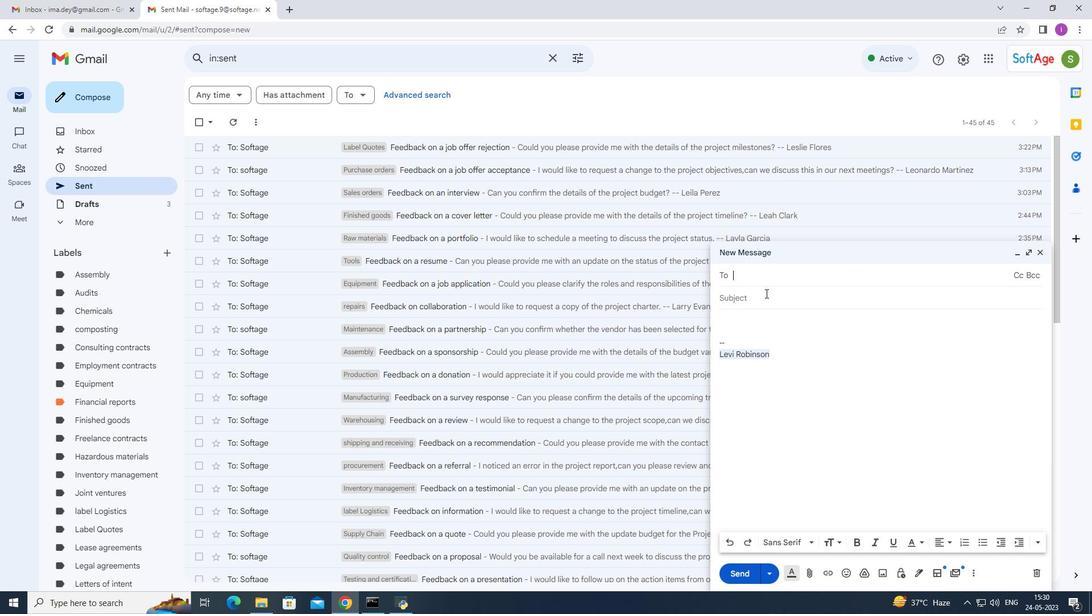
Action: Key pressed <Key.shift>Softage,<Key.backspace>.7
Screenshot: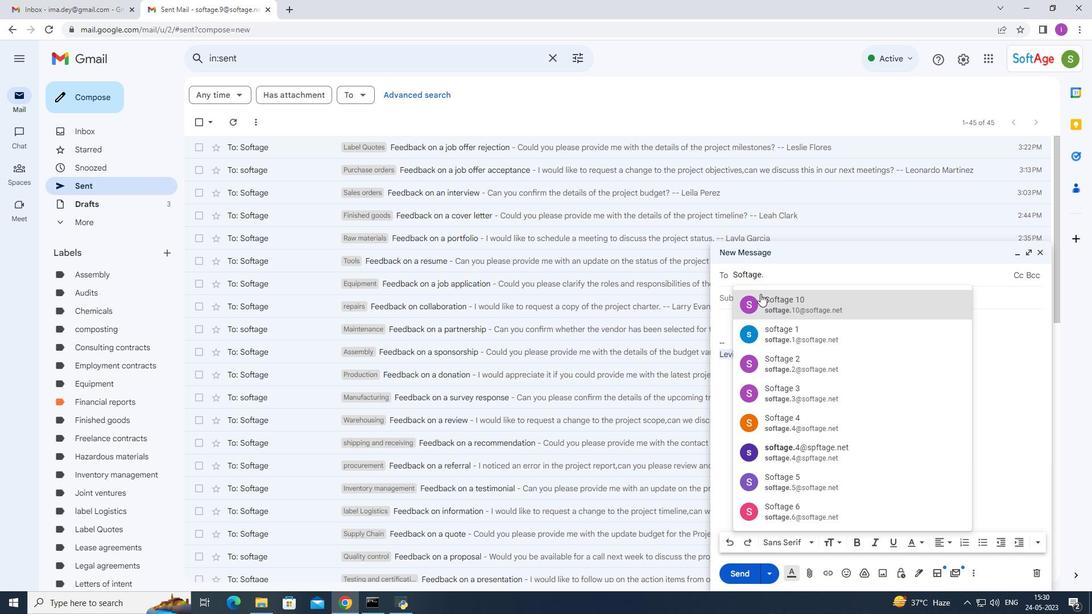 
Action: Mouse moved to (774, 311)
Screenshot: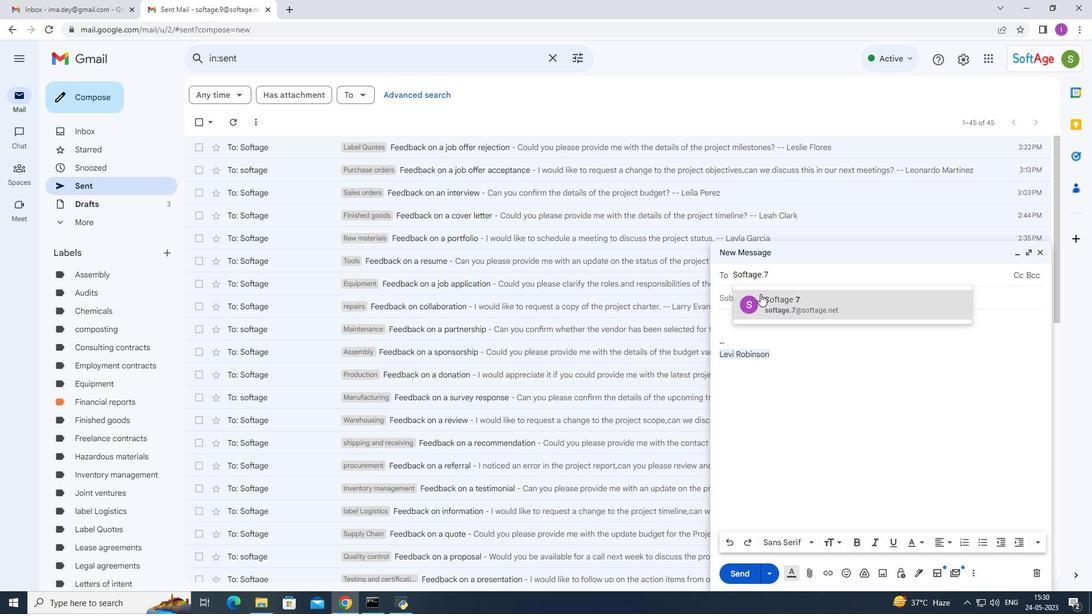 
Action: Mouse pressed left at (774, 311)
Screenshot: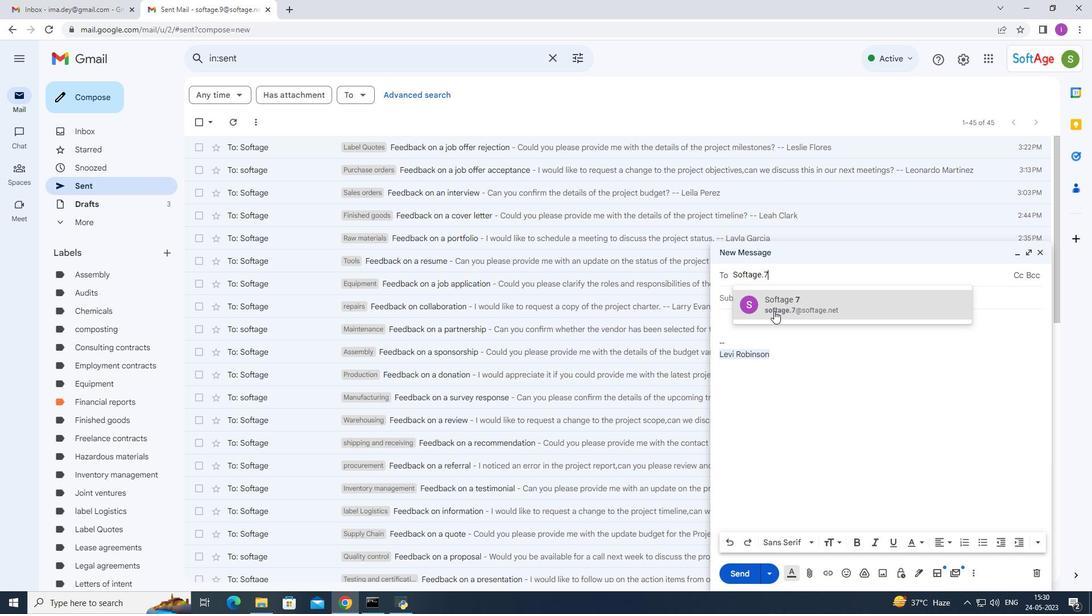 
Action: Mouse moved to (735, 310)
Screenshot: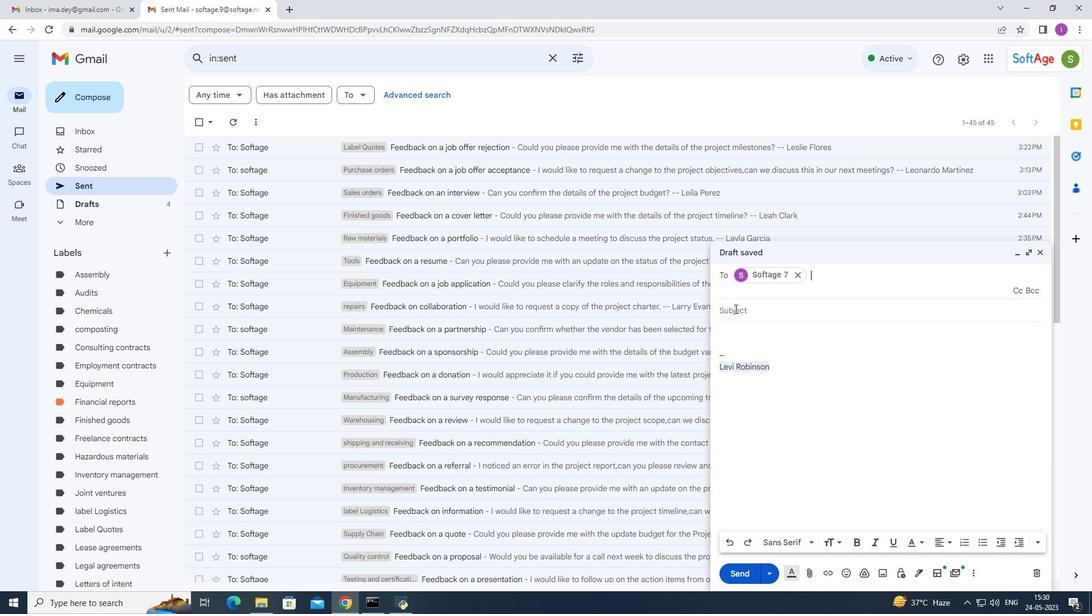 
Action: Mouse pressed left at (735, 310)
Screenshot: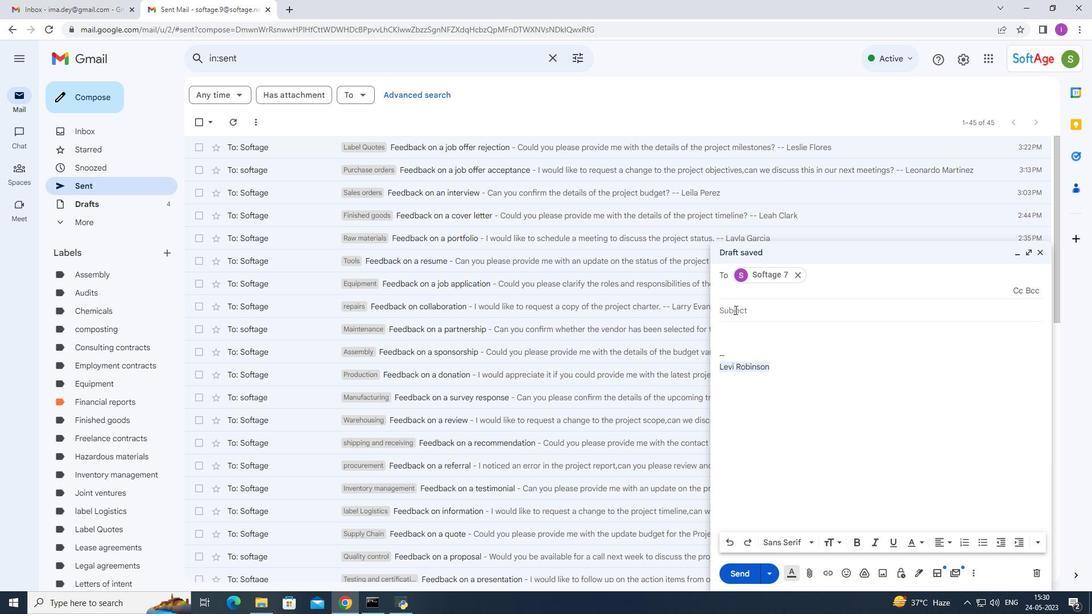 
Action: Mouse moved to (736, 307)
Screenshot: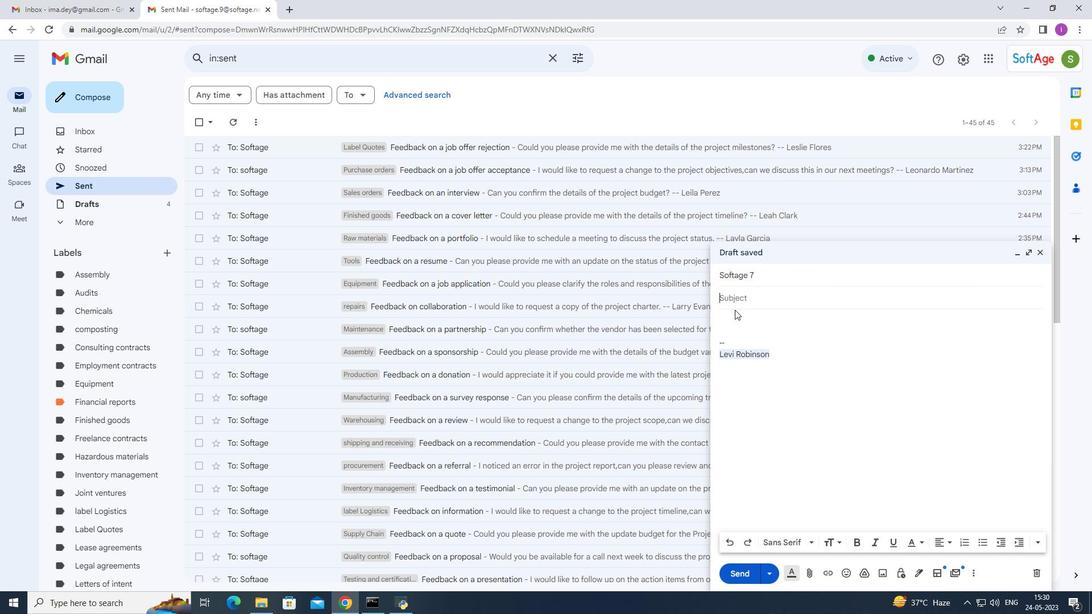
Action: Key pressed ctrl+V
Screenshot: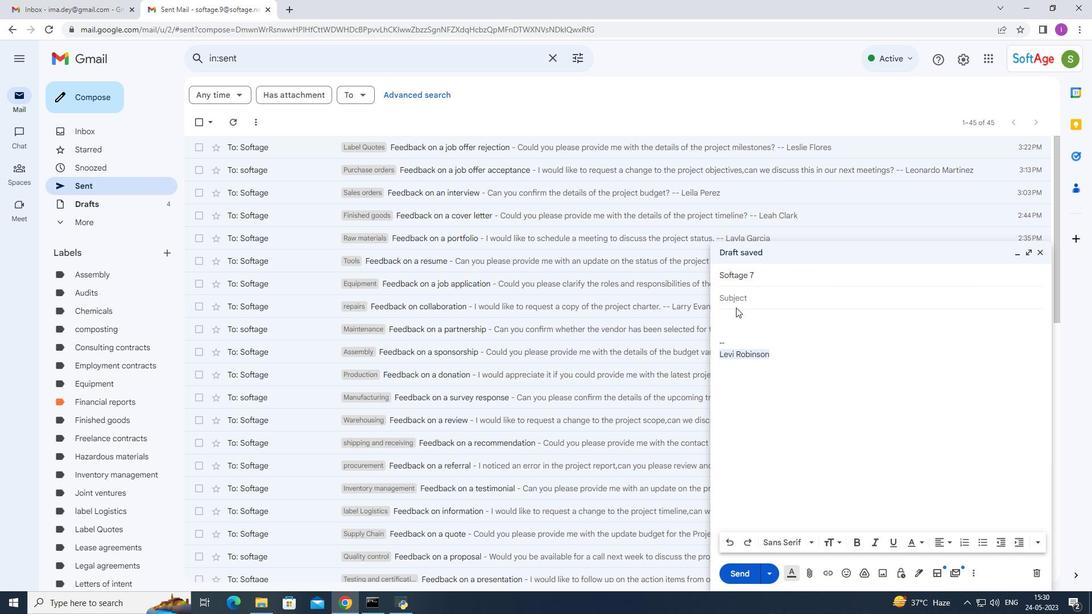 
Action: Mouse moved to (746, 322)
Screenshot: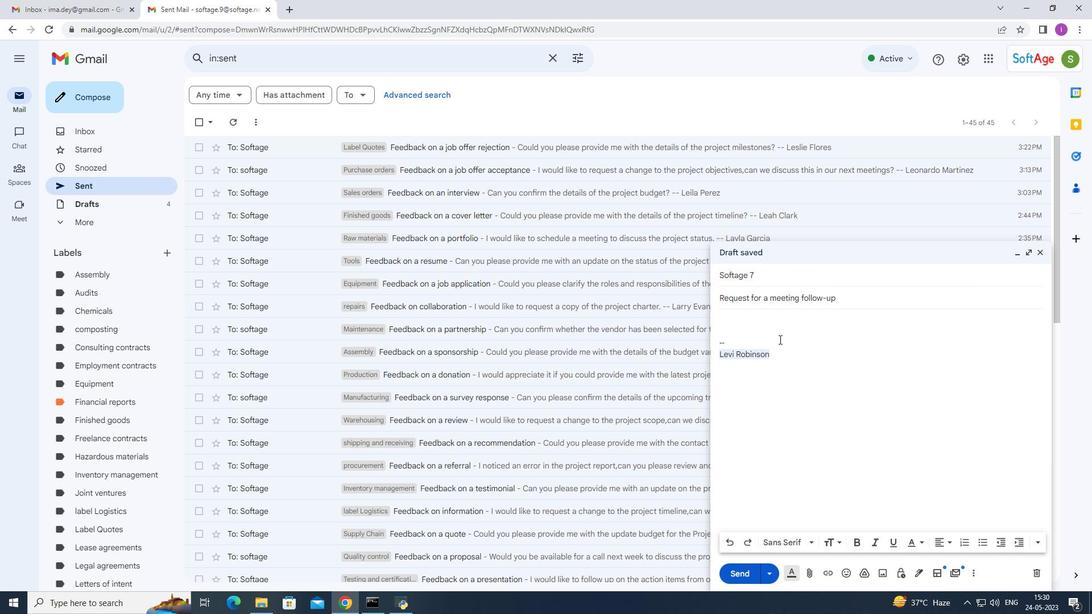
Action: Mouse pressed left at (746, 322)
Screenshot: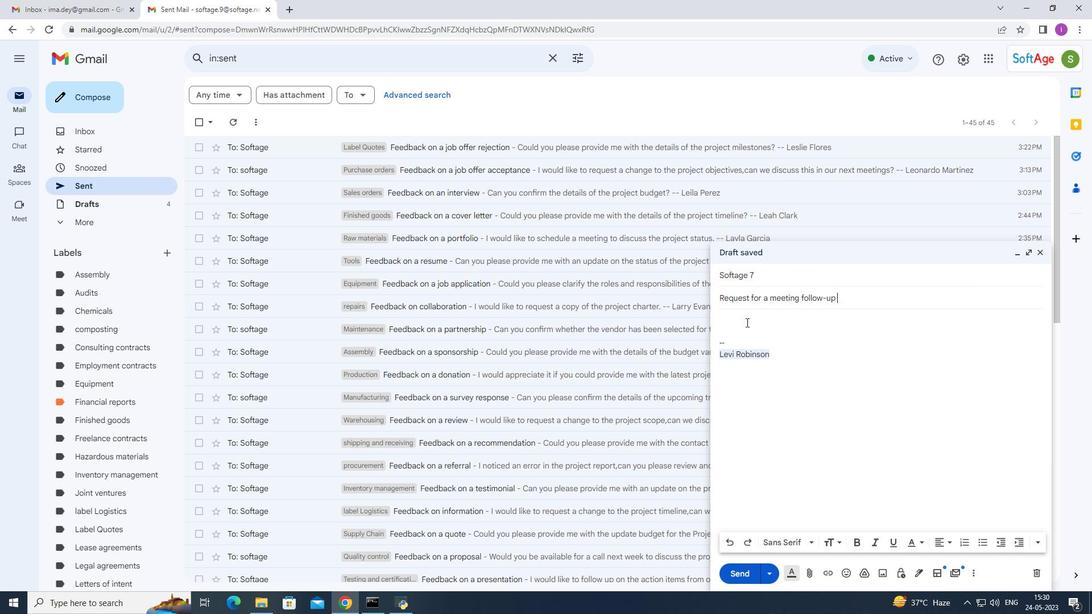 
Action: Mouse moved to (775, 321)
Screenshot: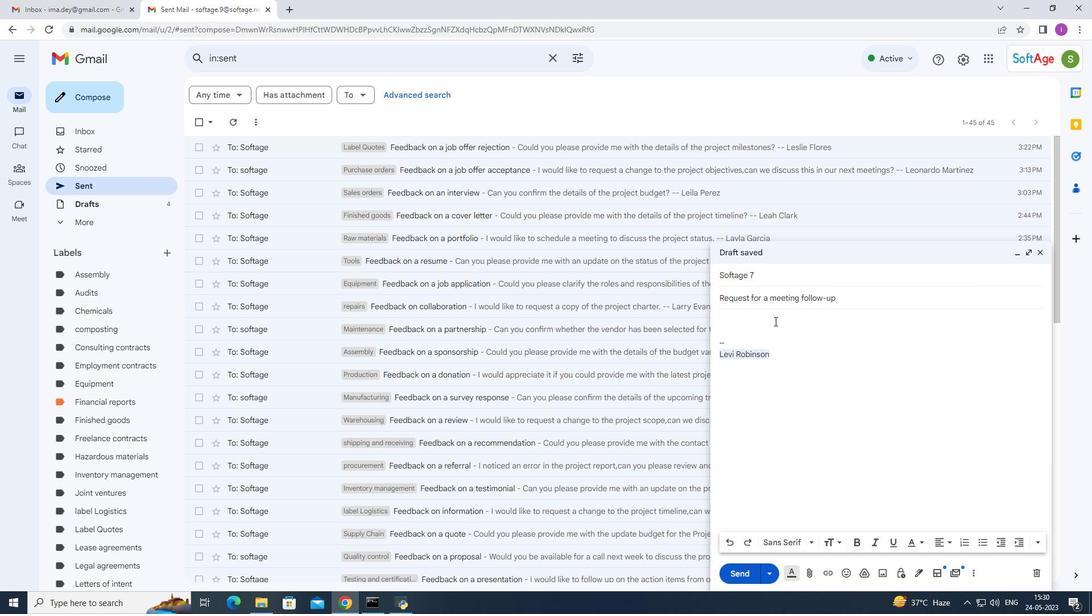 
Action: Key pressed <Key.shift>Can<Key.space>ypo<Key.backspace><Key.backspace>ou<Key.space>confirm<Key.space>whether<Key.space>the<Key.space>pri<Key.backspace>oject<Key.space>is<Key.space>still<Key.space>on<Key.space>track<Key.space>to<Key.space>meet<Key.space>the<Key.space>deadline<Key.shift>?
Screenshot: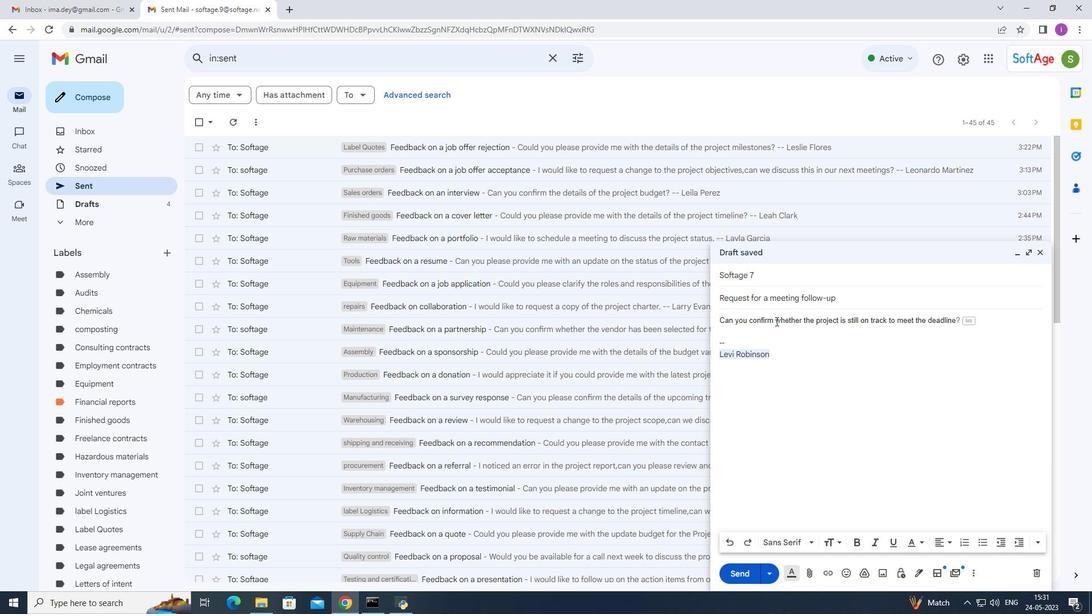 
Action: Mouse moved to (784, 360)
Screenshot: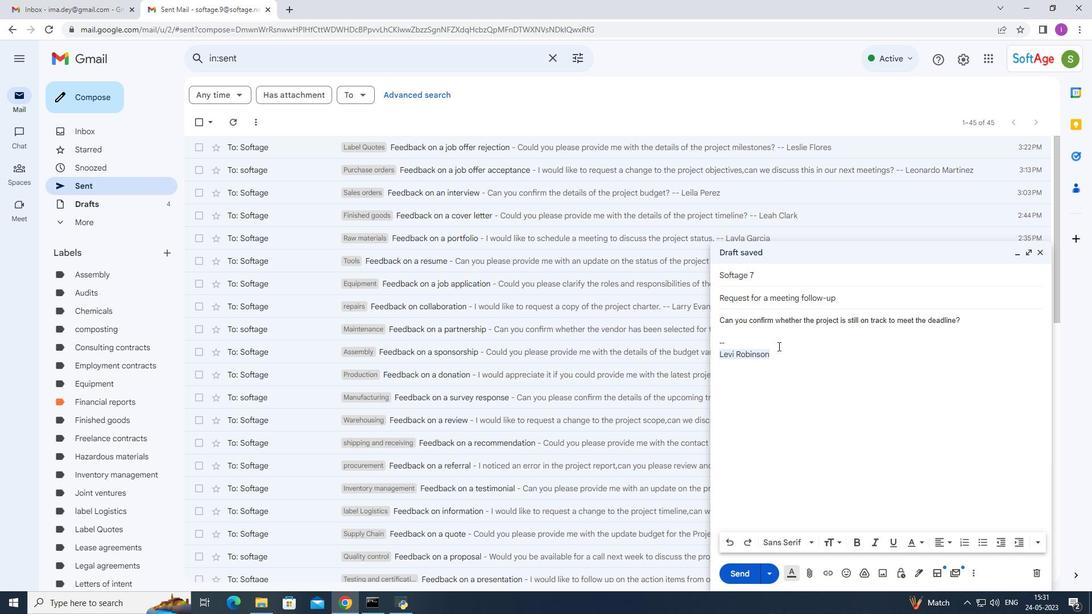 
Action: Mouse pressed left at (784, 360)
Screenshot: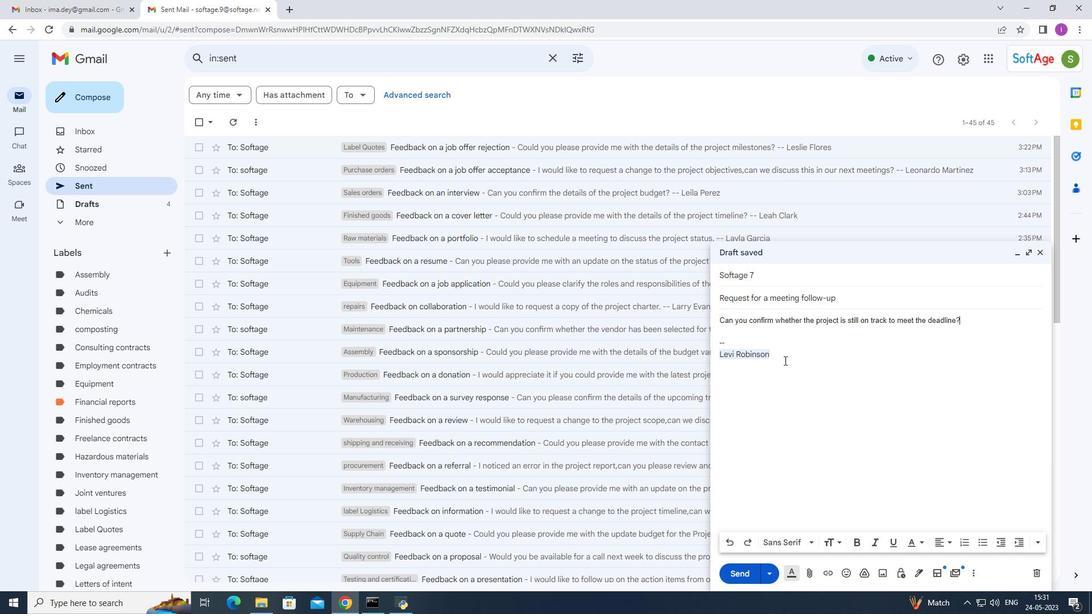 
Action: Mouse moved to (1038, 546)
Screenshot: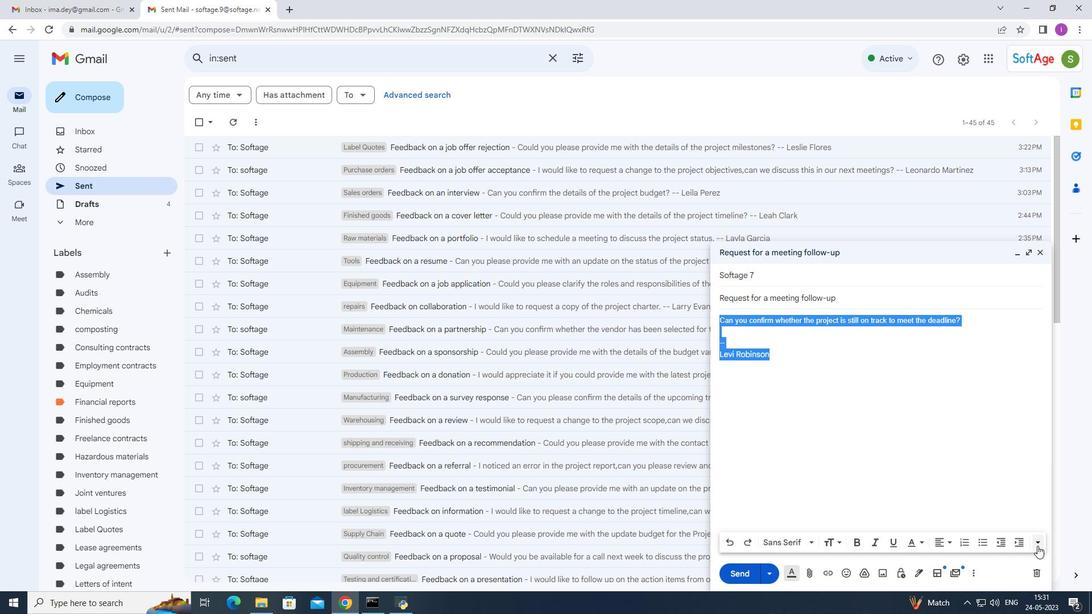 
Action: Mouse pressed left at (1038, 546)
Screenshot: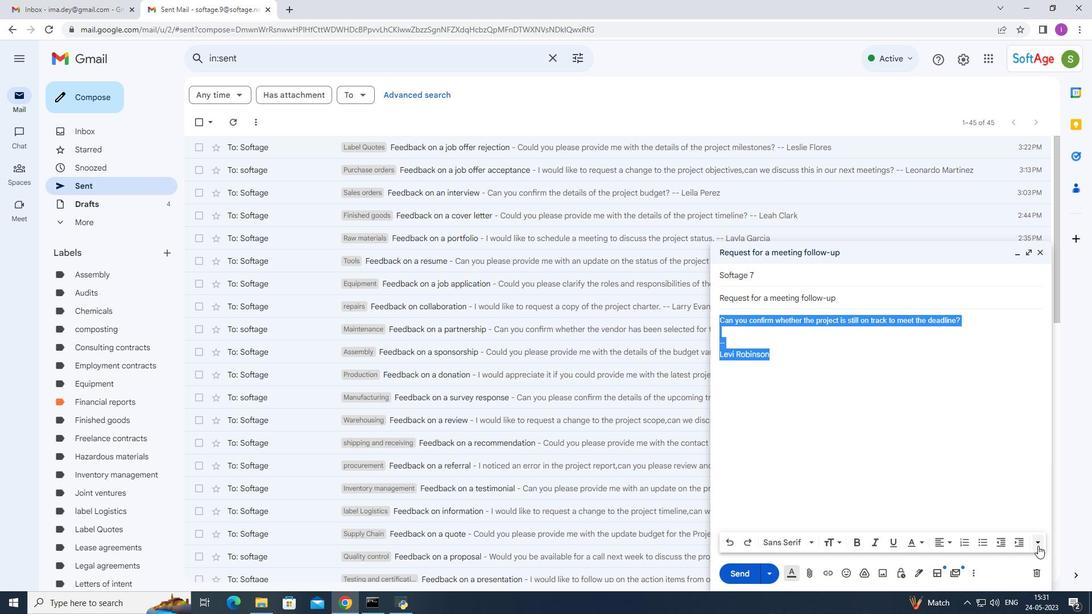 
Action: Mouse moved to (1042, 494)
Screenshot: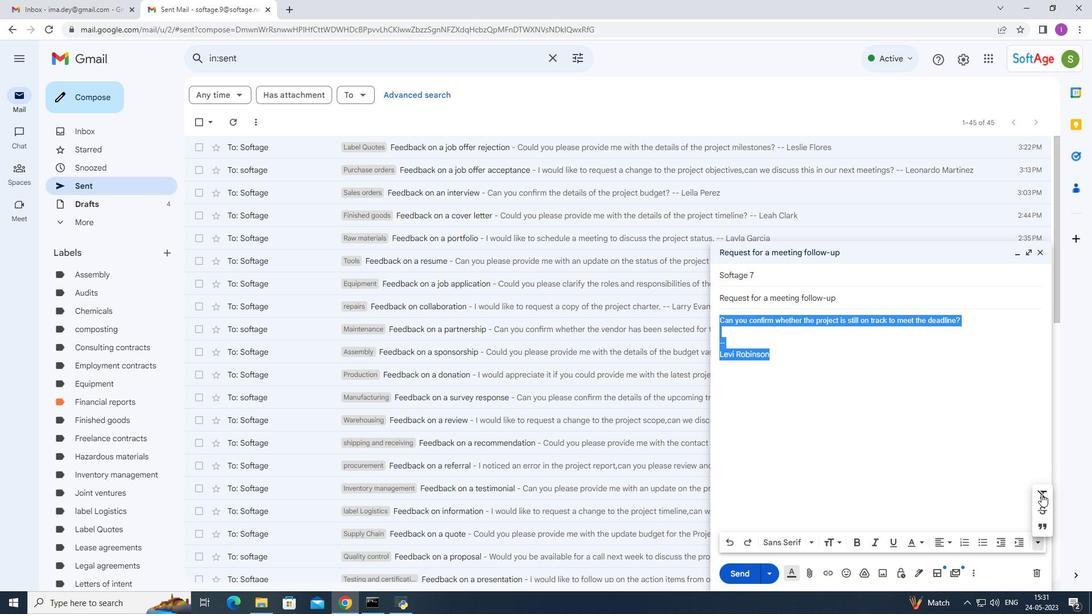 
Action: Mouse pressed left at (1042, 494)
Screenshot: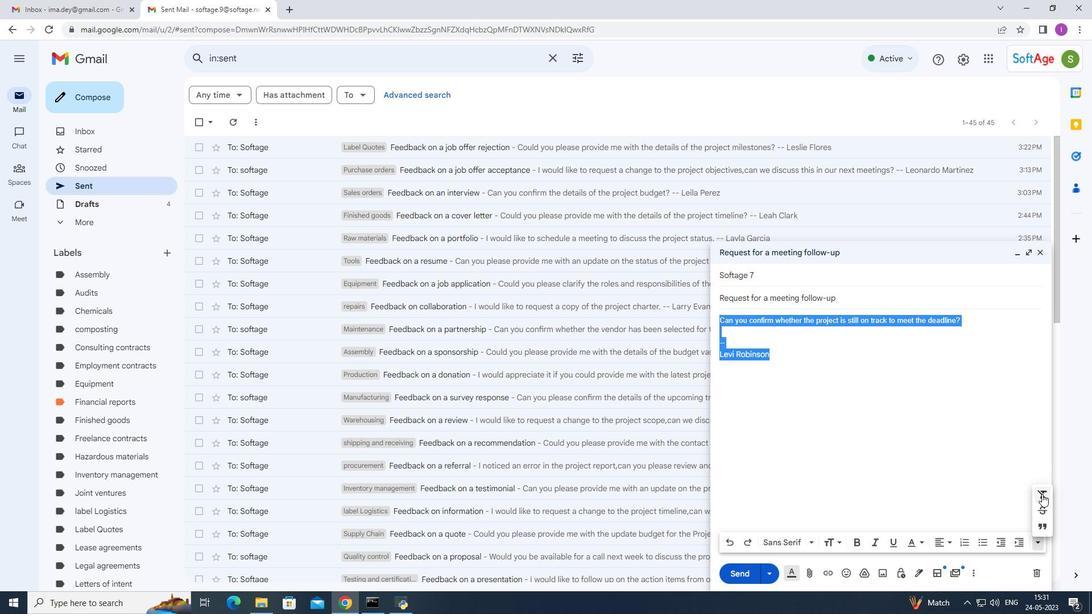 
Action: Mouse moved to (735, 542)
Screenshot: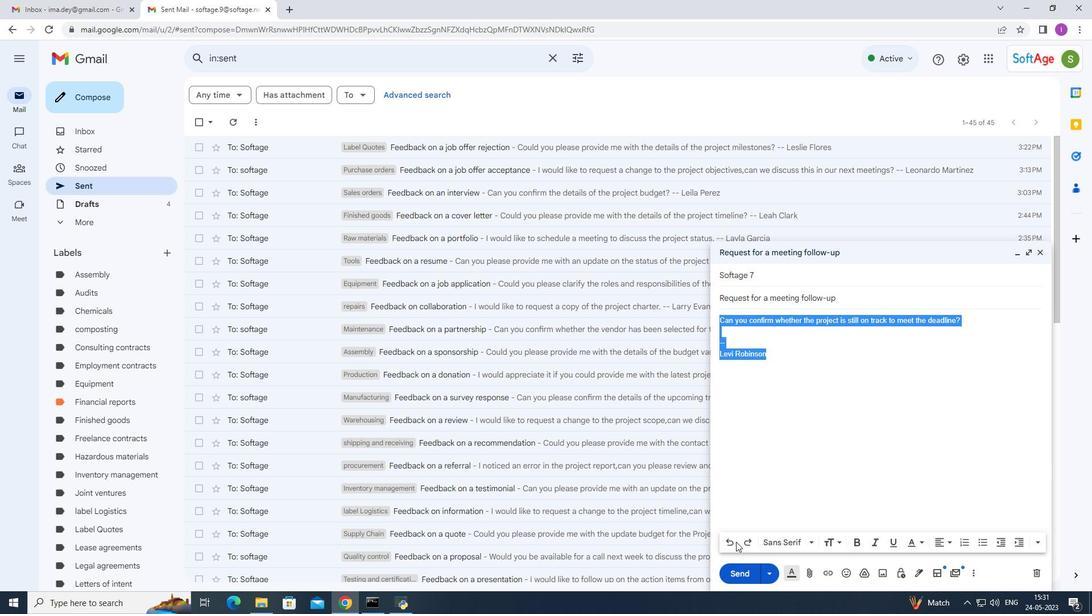 
Action: Mouse pressed left at (735, 542)
Screenshot: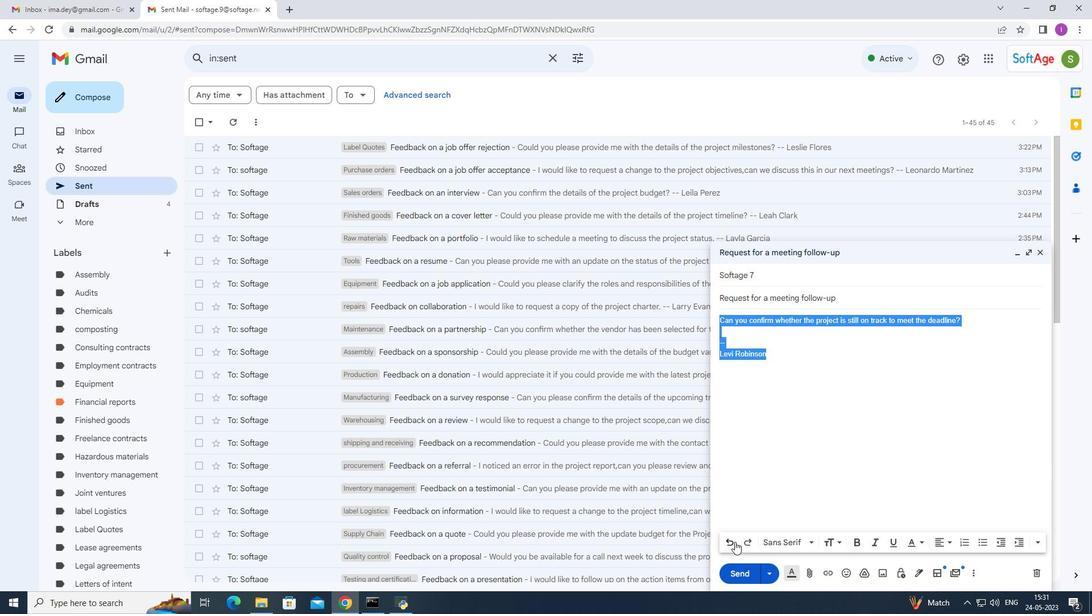 
Action: Mouse moved to (732, 580)
Screenshot: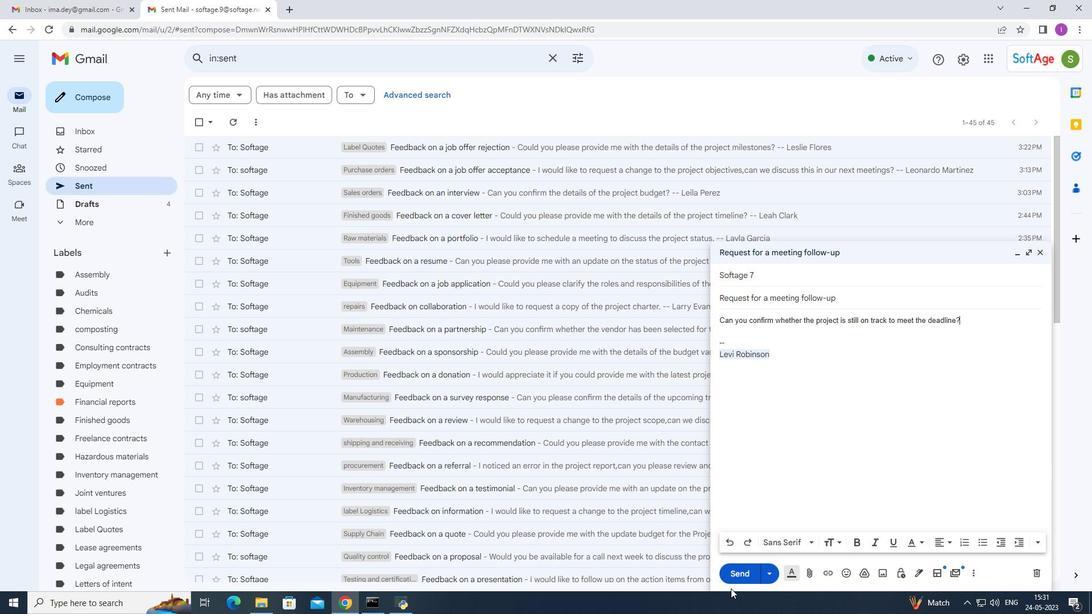 
Action: Mouse pressed left at (732, 580)
Screenshot: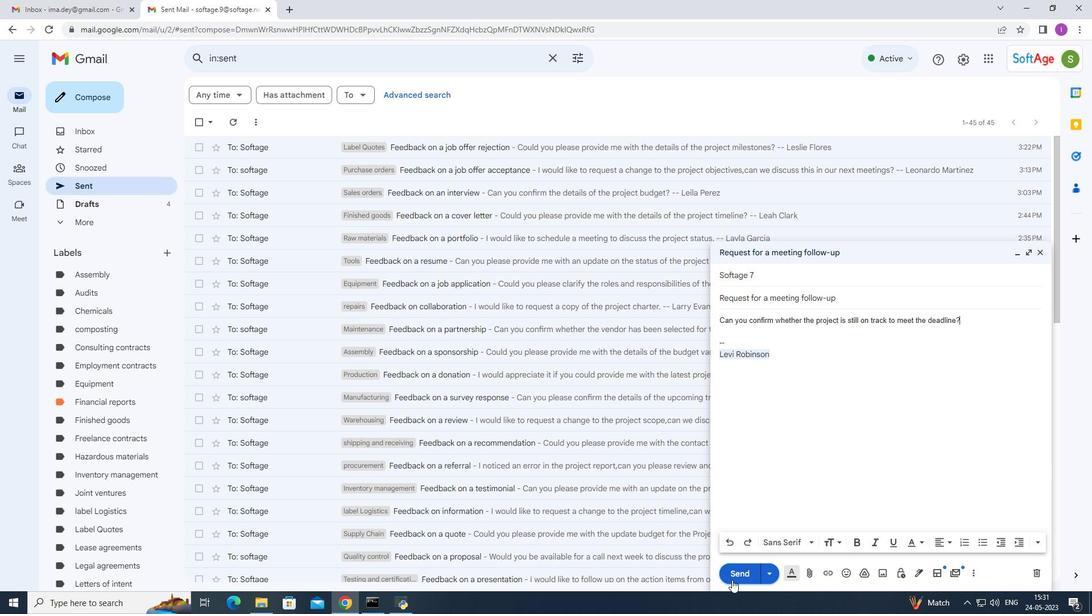
Action: Mouse moved to (395, 147)
Screenshot: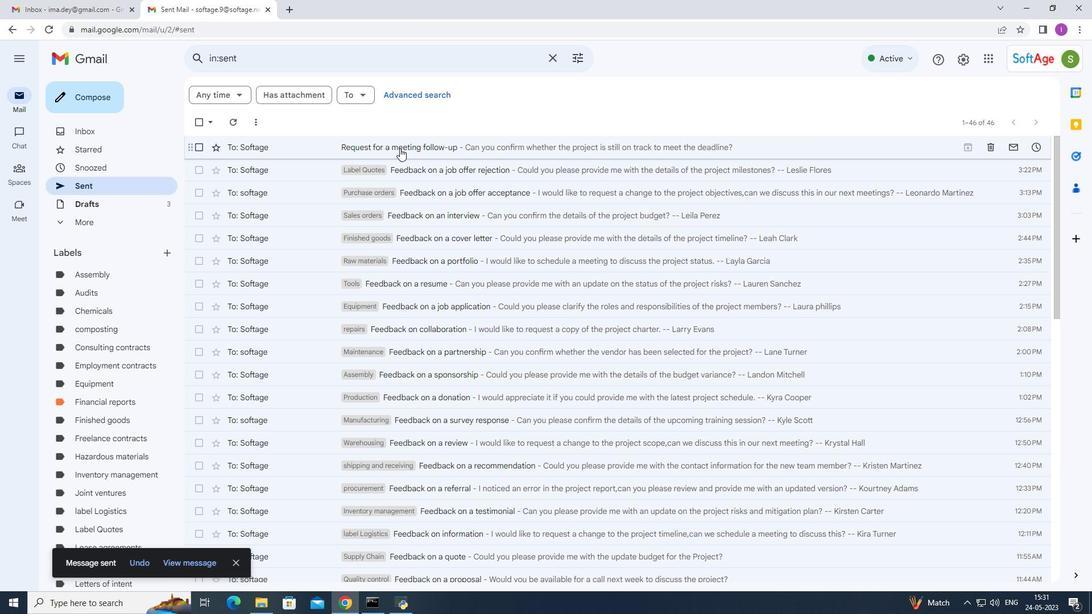 
Action: Mouse pressed right at (395, 147)
Screenshot: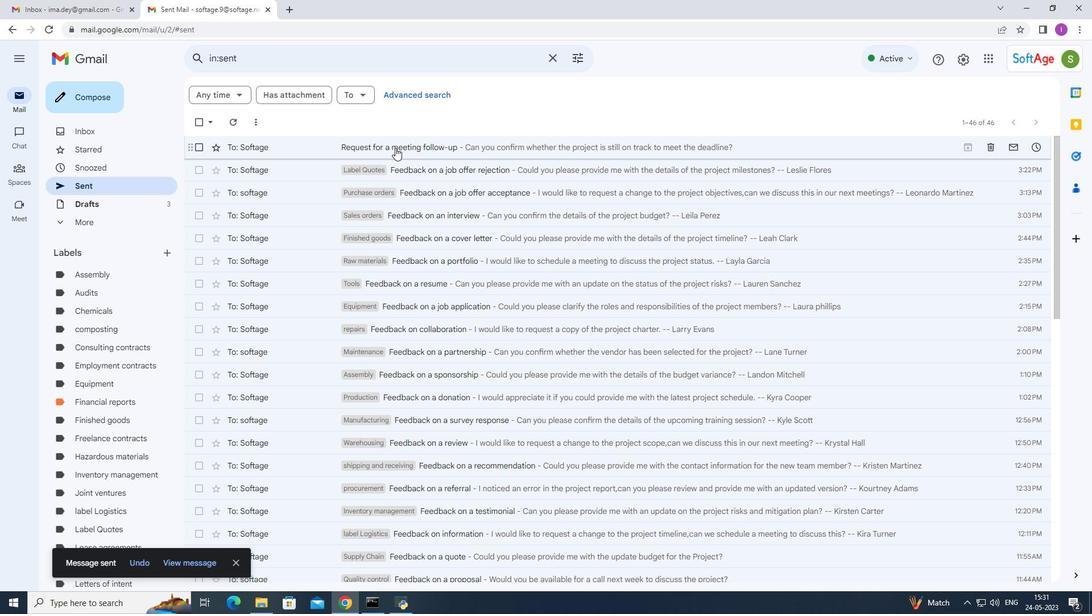 
Action: Mouse moved to (568, 516)
Screenshot: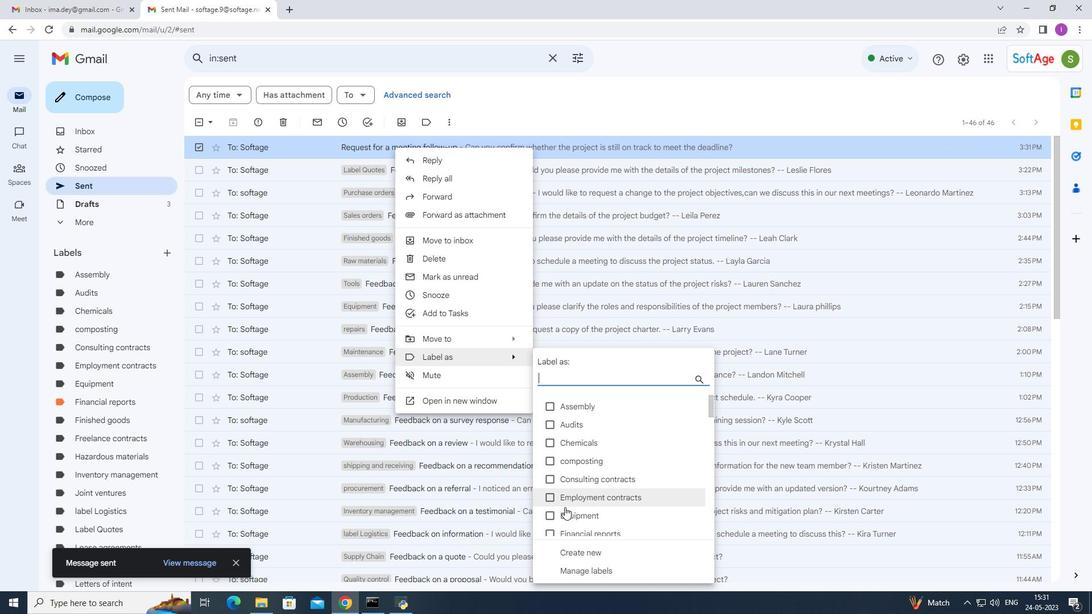 
Action: Mouse pressed left at (568, 516)
Screenshot: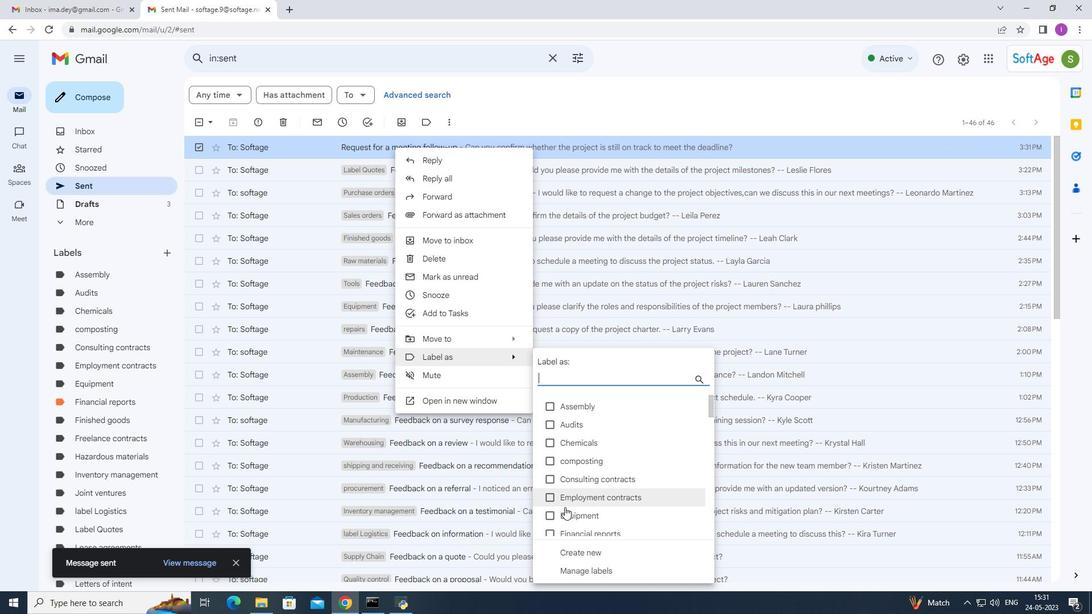
Action: Mouse moved to (515, 351)
Screenshot: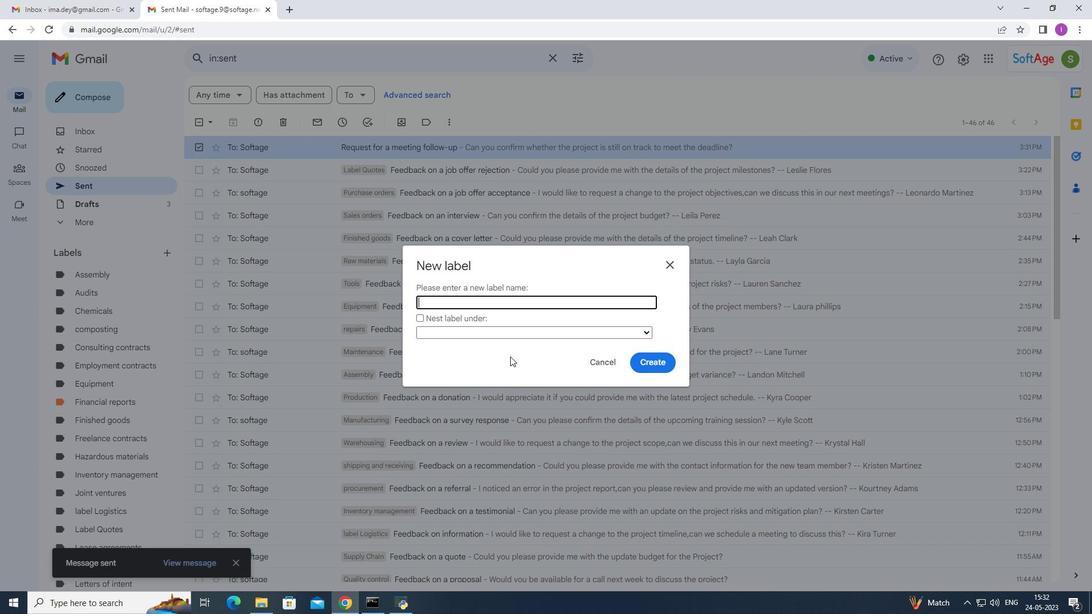 
Action: Key pressed <Key.shift><Key.shift><Key.shift><Key.shift><Key.shift><Key.shift><Key.shift><Key.shift><Key.shift><Key.shift><Key.shift><Key.shift><Key.shift><Key.shift><Key.shift><Key.shift><Key.shift><Key.shift><Key.shift>Inquiries
Screenshot: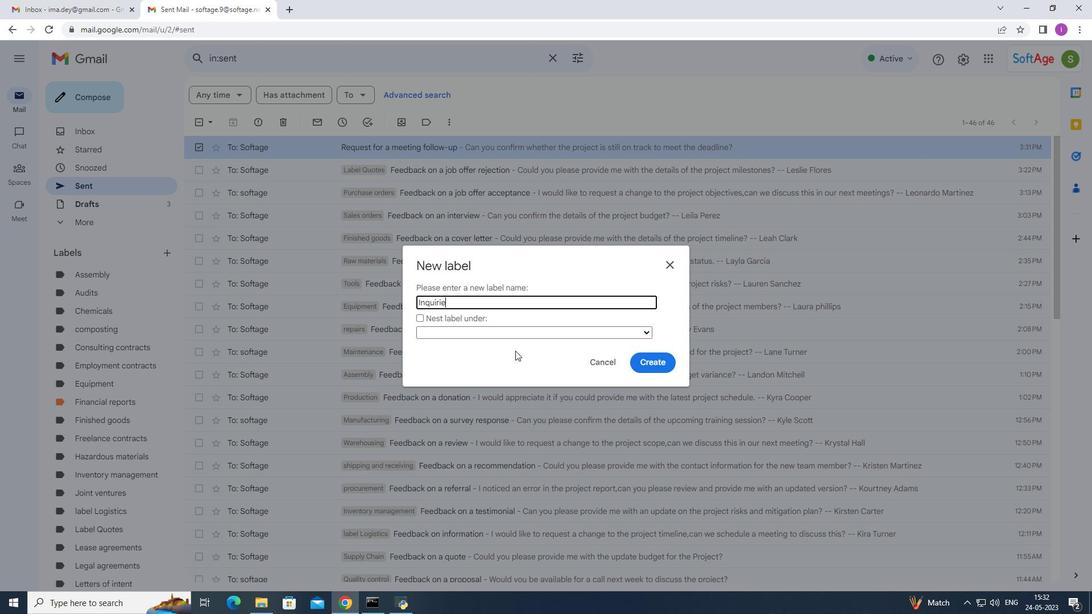 
Action: Mouse moved to (647, 362)
Screenshot: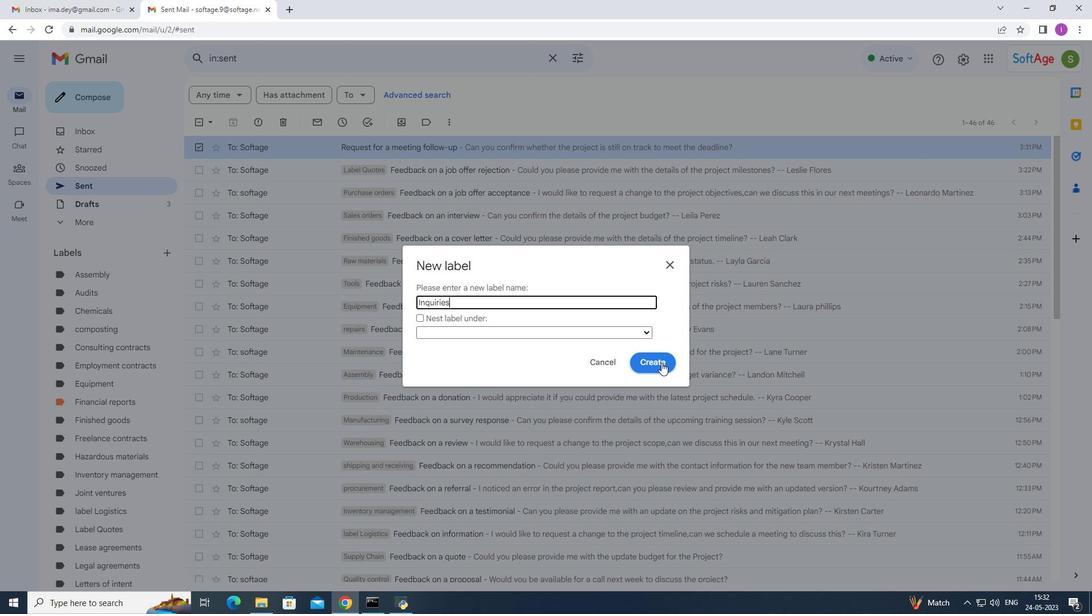 
Action: Mouse pressed left at (647, 362)
Screenshot: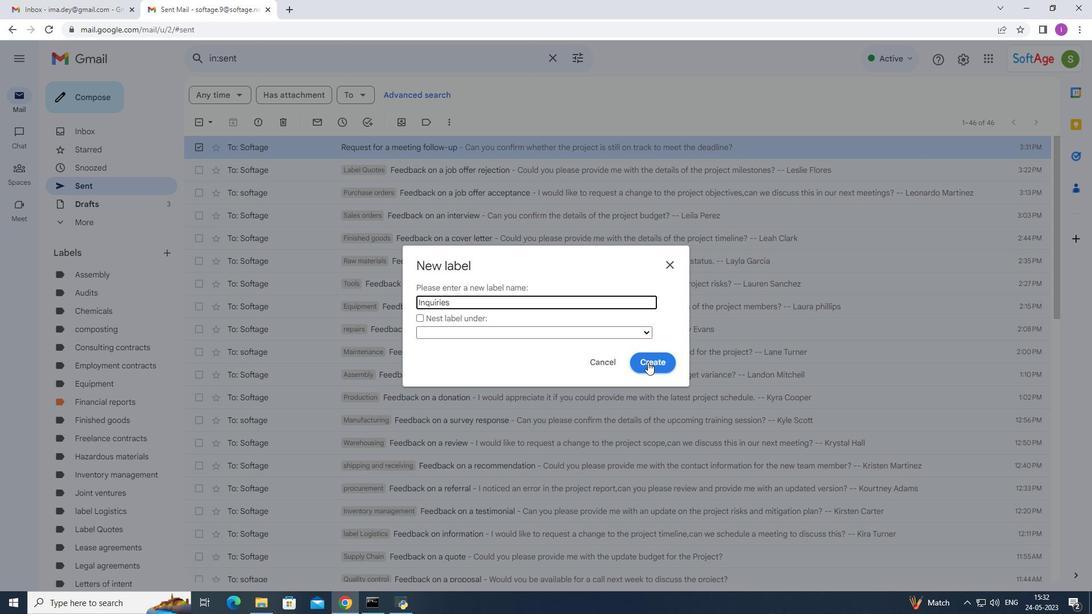 
Action: Mouse moved to (411, 354)
Screenshot: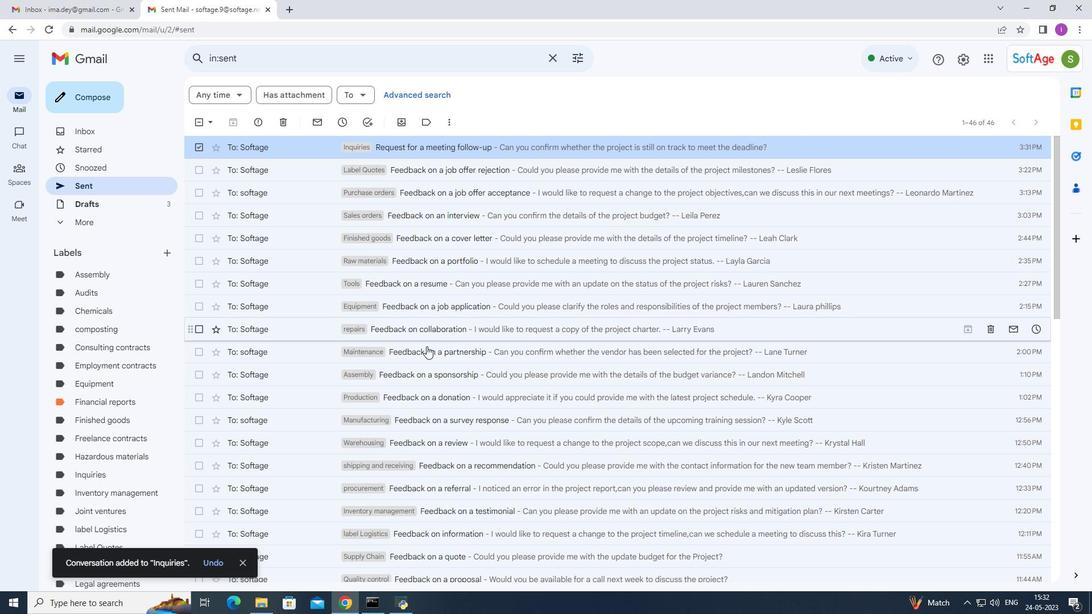 
